 Task: Look for space in Kushchëvskaya, Russia from 24th August, 2023 to 10th September, 2023 for 8 adults, 2 children in price range Rs.12000 to Rs.15000. Place can be entire place or shared room with 4 bedrooms having 8 beds and 4 bathrooms. Property type can be house, flat, guest house. Amenities needed are: wifi, TV, free parkinig on premises, gym, breakfast. Booking option can be shelf check-in. Required host language is English.
Action: Mouse moved to (507, 127)
Screenshot: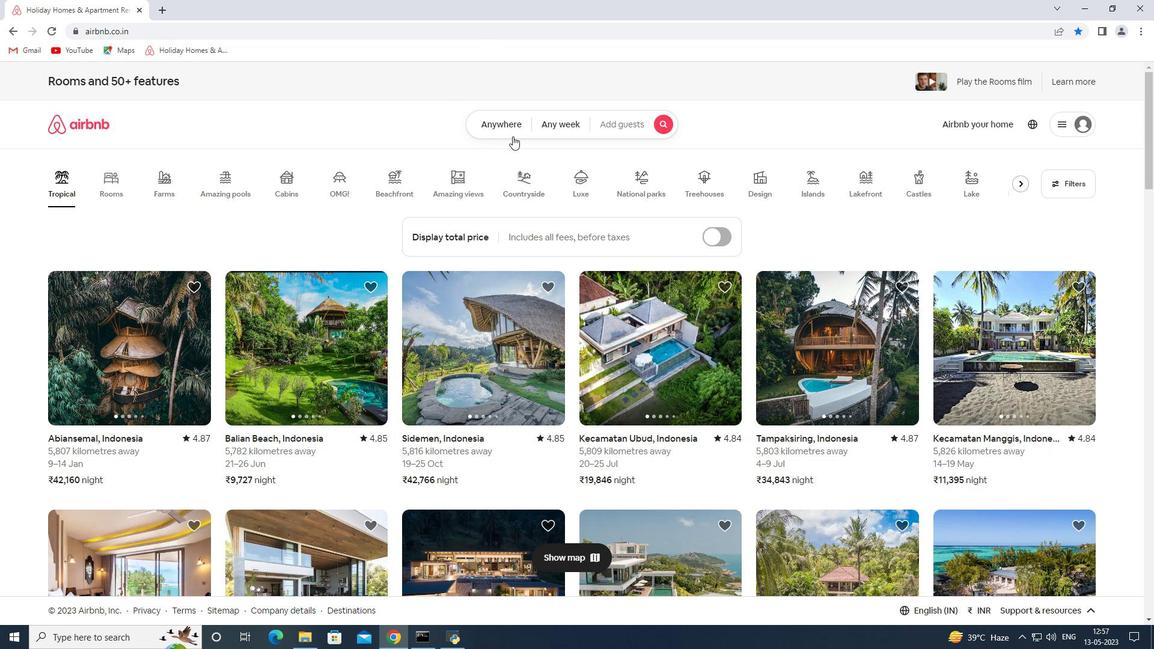 
Action: Mouse pressed left at (507, 127)
Screenshot: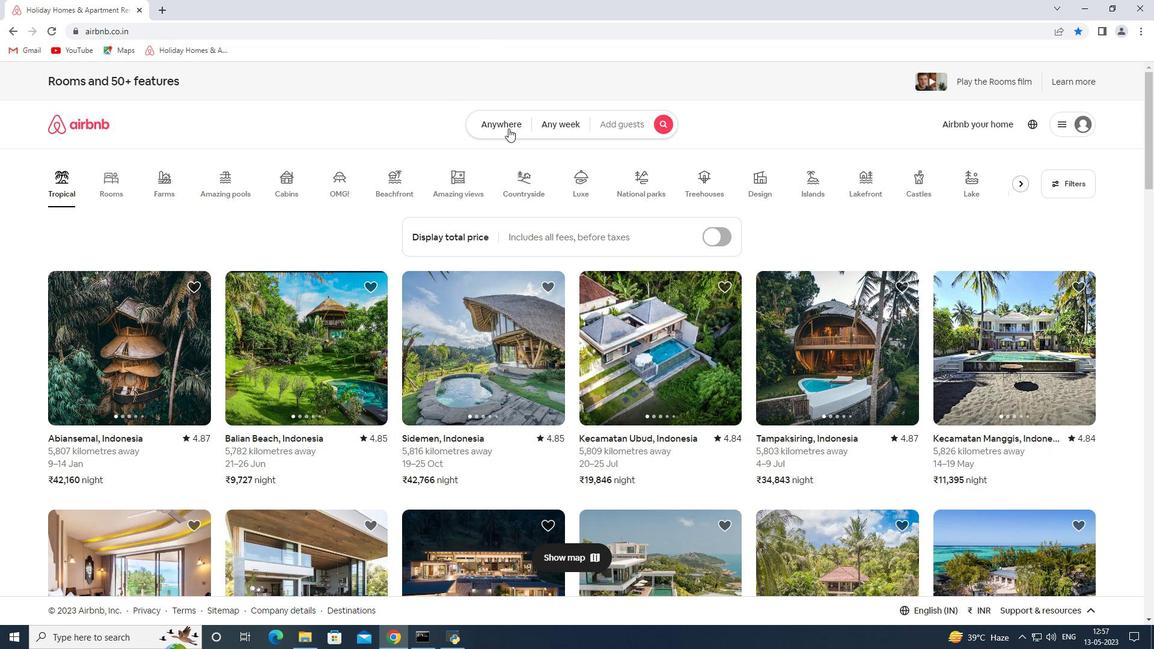 
Action: Mouse moved to (451, 176)
Screenshot: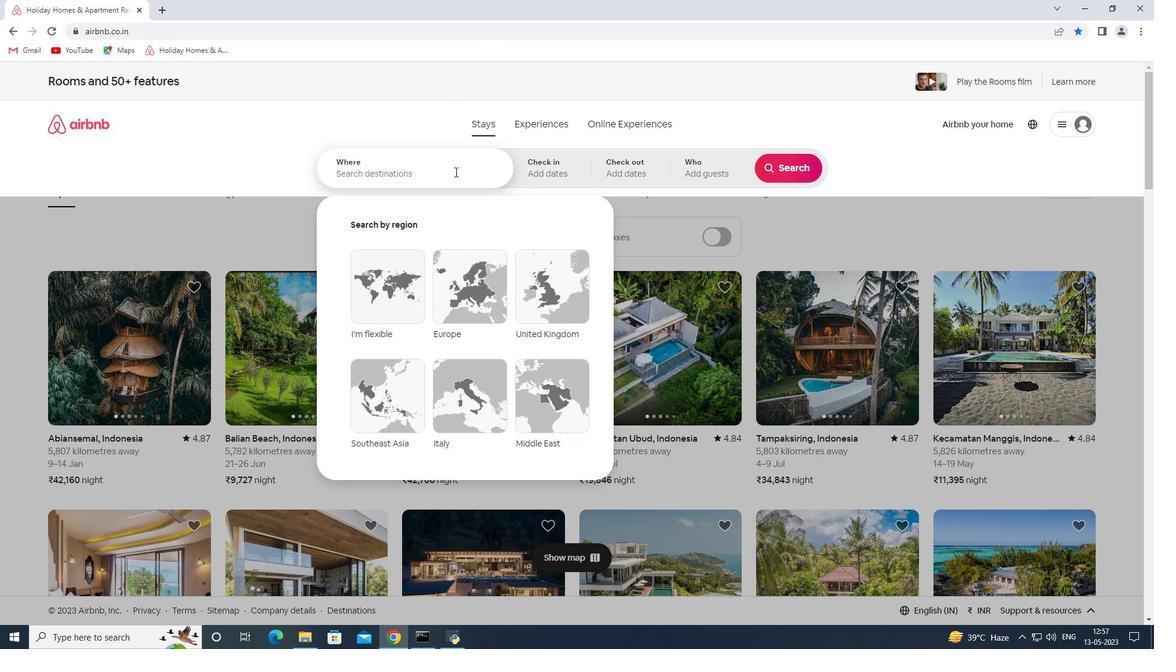 
Action: Mouse pressed left at (451, 176)
Screenshot: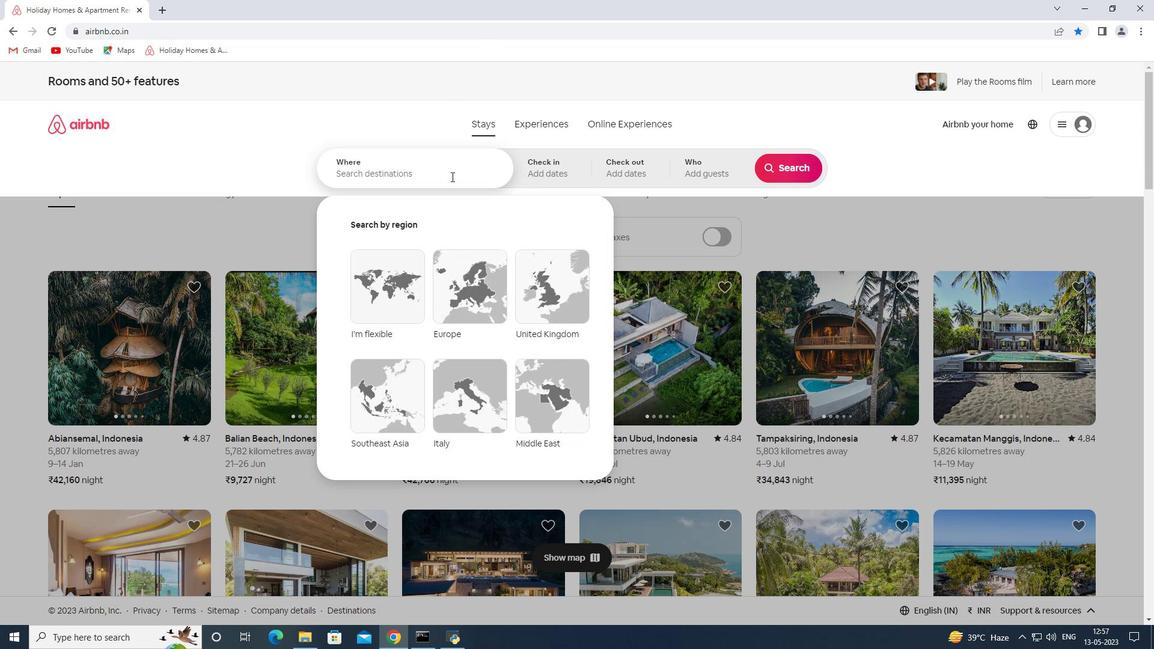 
Action: Key pressed <Key.shift_r><Key.shift_r><Key.shift_r><Key.shift_r>Kushchevskaya<Key.space><Key.shift><Key.shift><Key.shift><Key.shift><Key.shift><Key.shift><Key.shift><Key.shift><Key.shift><Key.shift>Russia<Key.space><Key.enter>
Screenshot: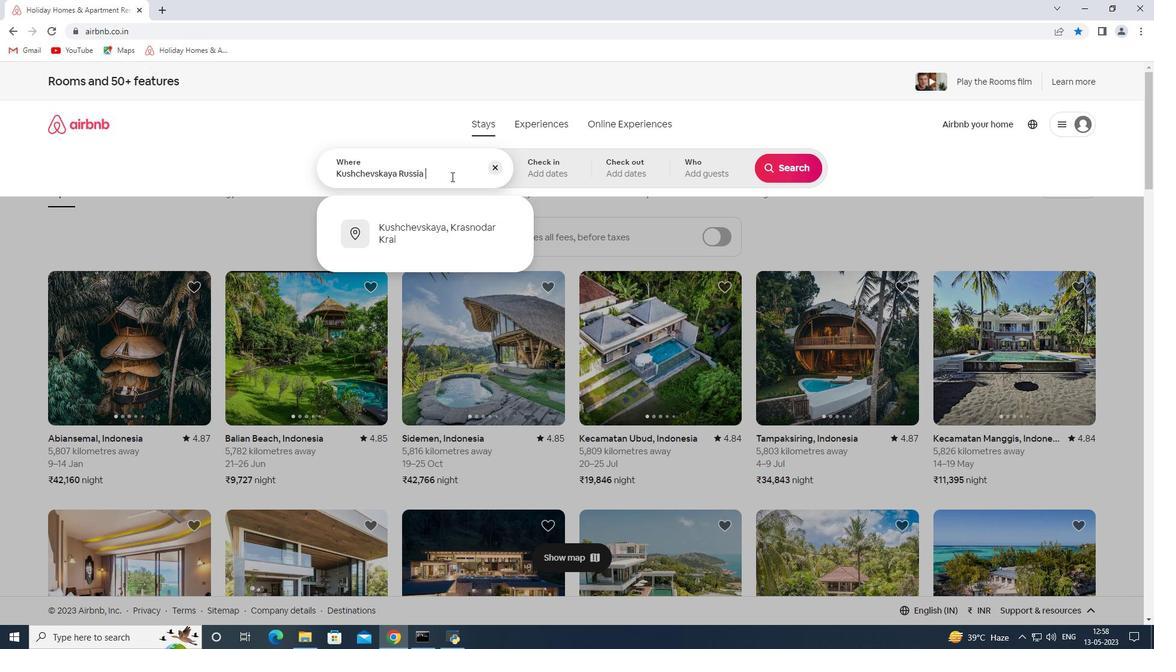 
Action: Mouse moved to (782, 264)
Screenshot: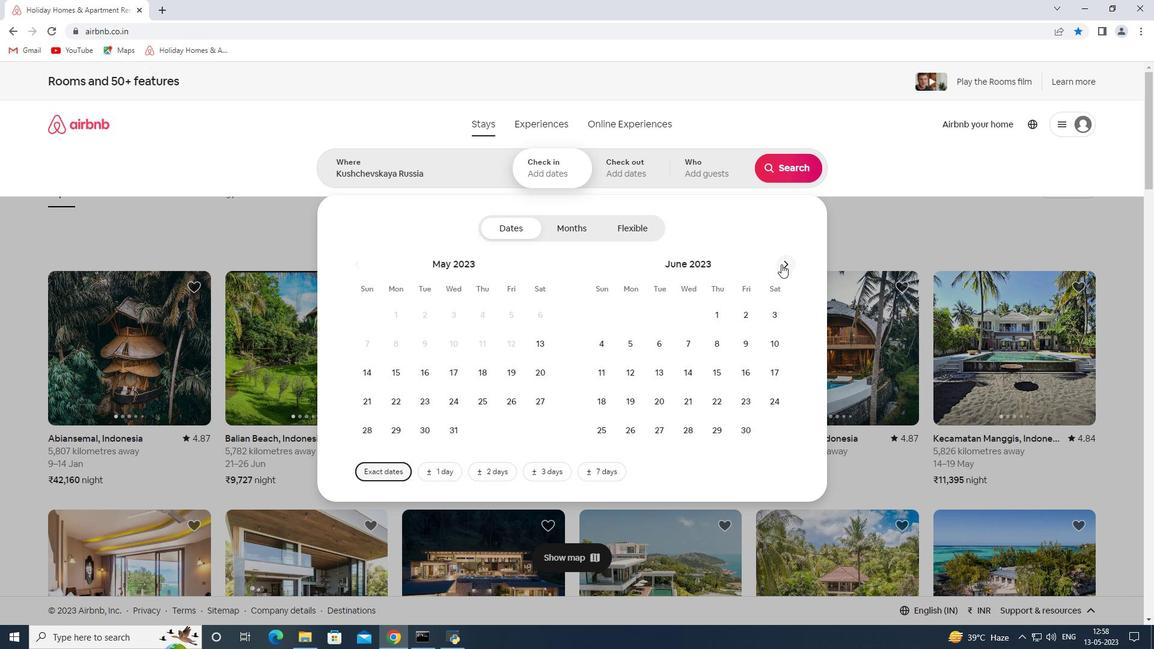 
Action: Mouse pressed left at (782, 264)
Screenshot: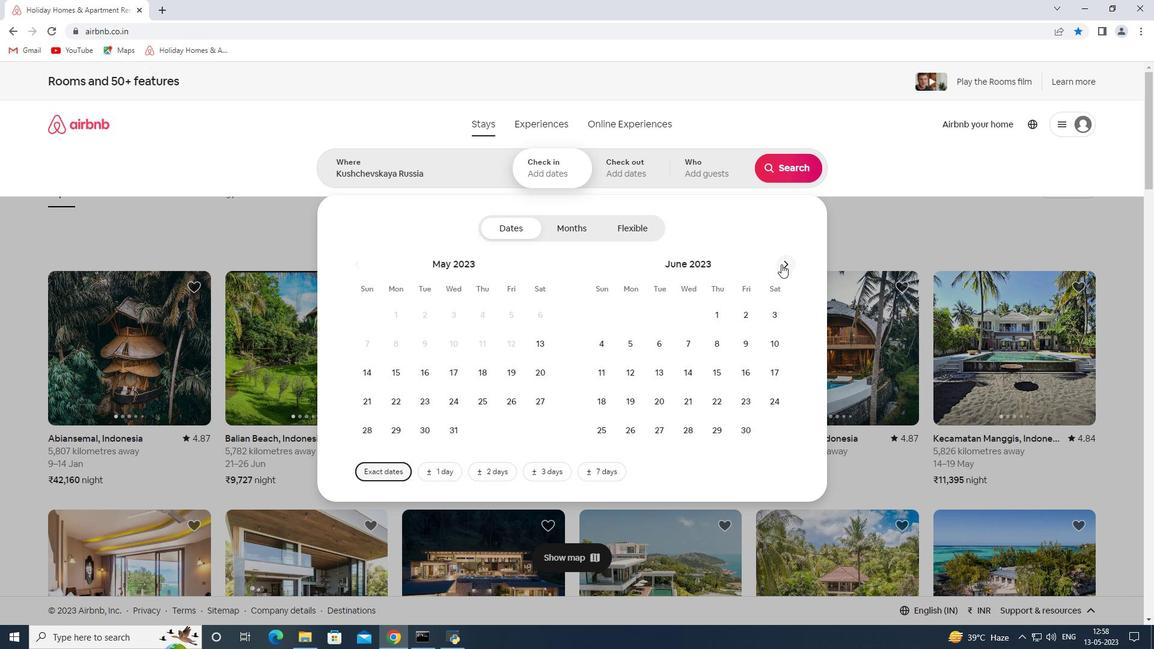 
Action: Mouse moved to (780, 264)
Screenshot: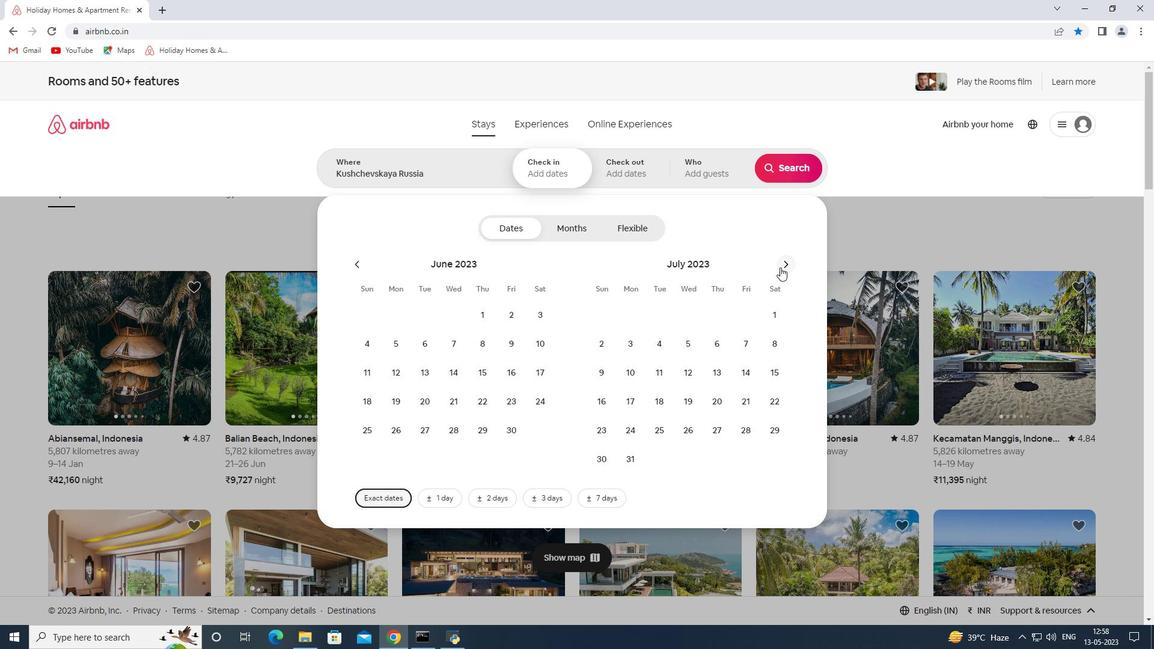
Action: Mouse pressed left at (780, 264)
Screenshot: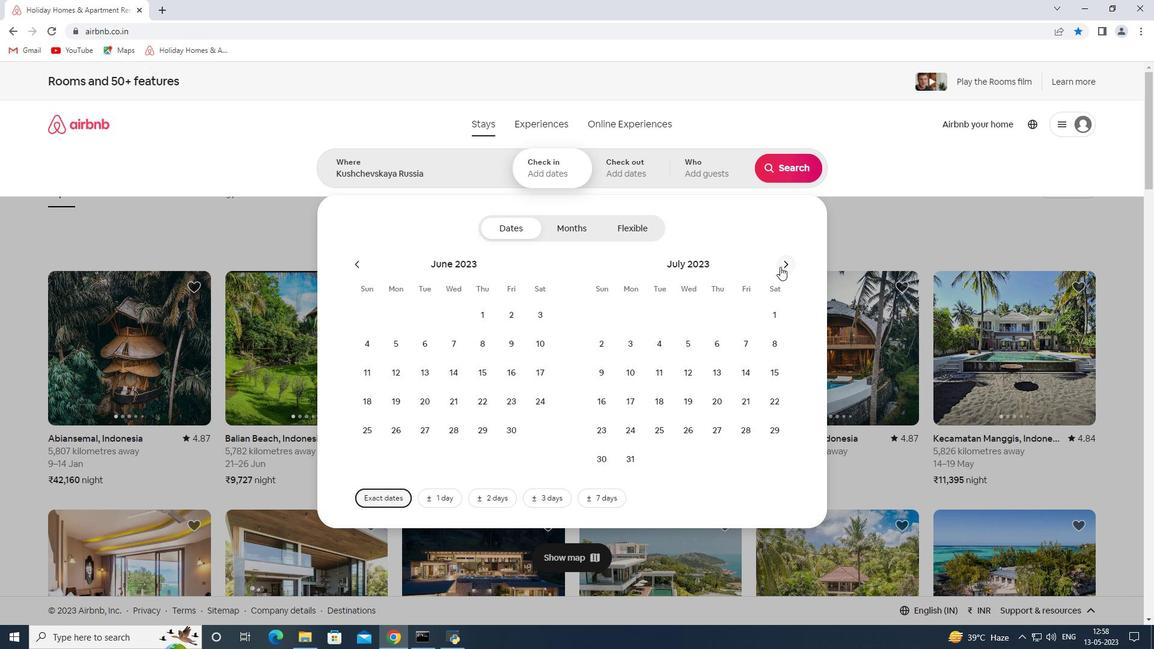 
Action: Mouse moved to (727, 400)
Screenshot: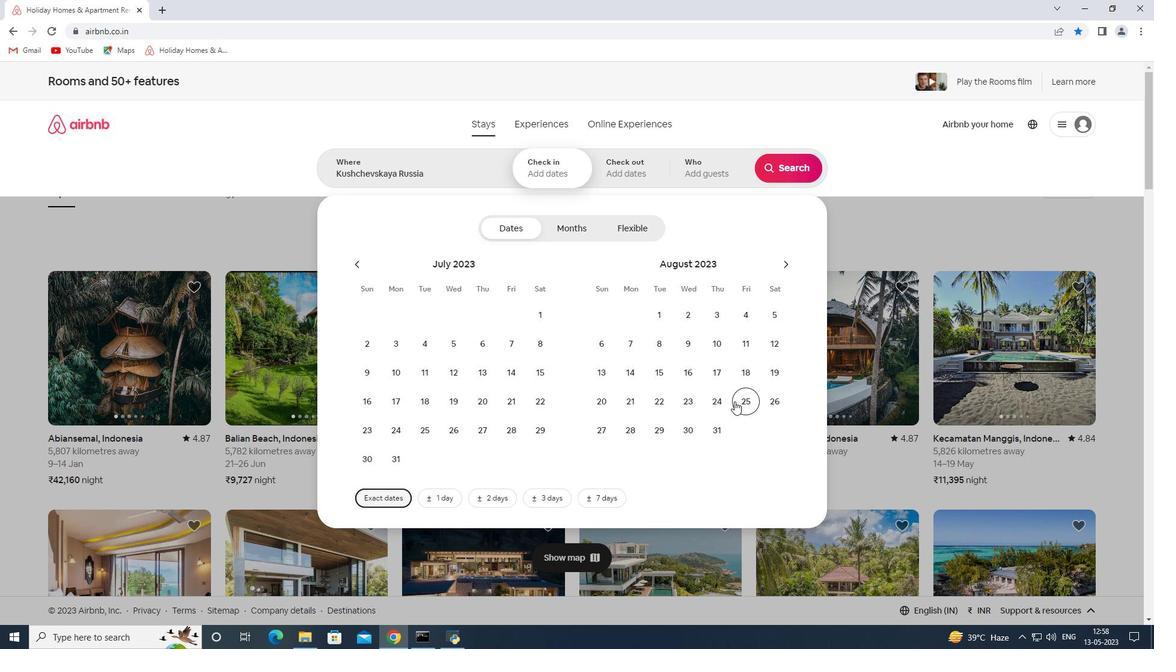 
Action: Mouse pressed left at (727, 400)
Screenshot: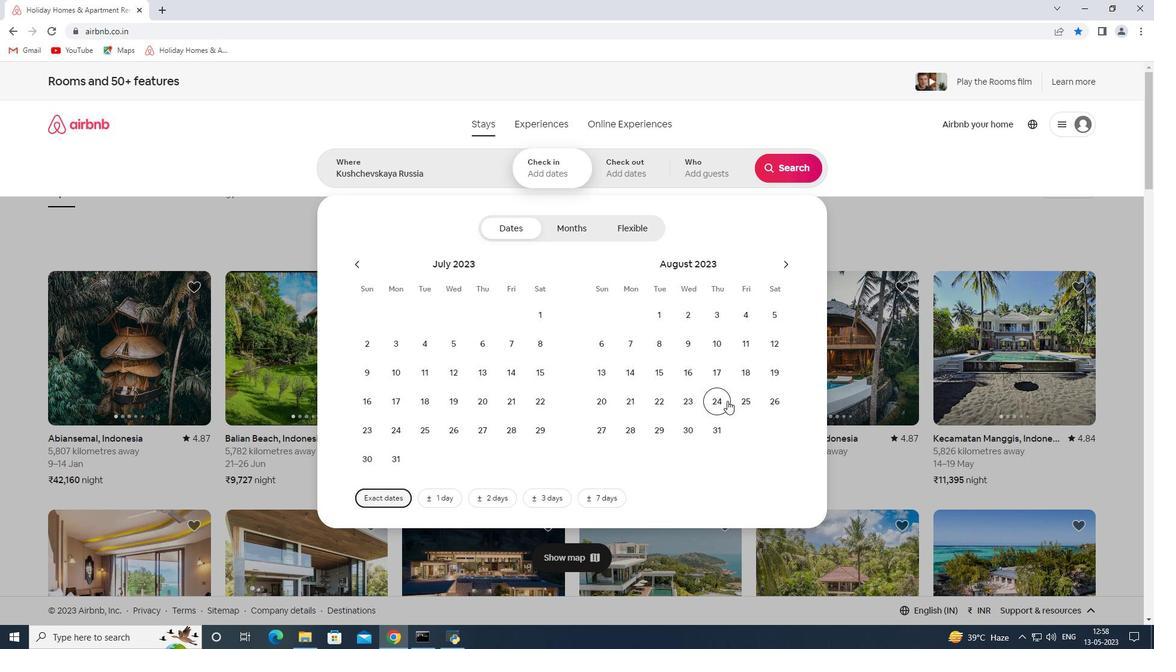 
Action: Mouse moved to (785, 262)
Screenshot: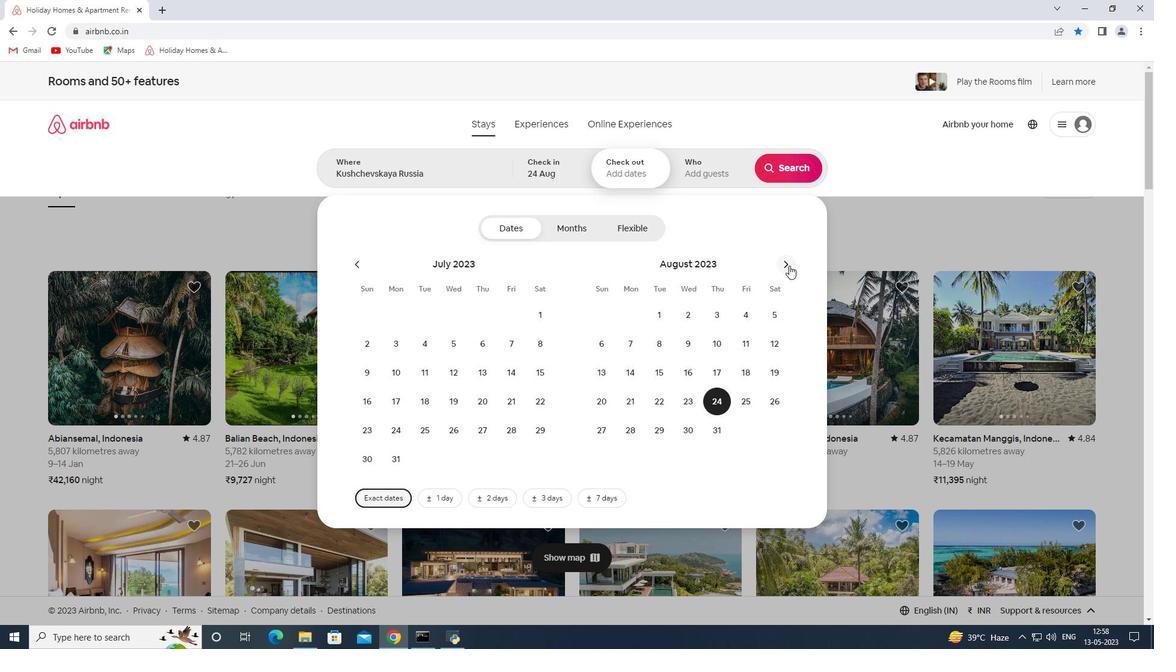 
Action: Mouse pressed left at (785, 262)
Screenshot: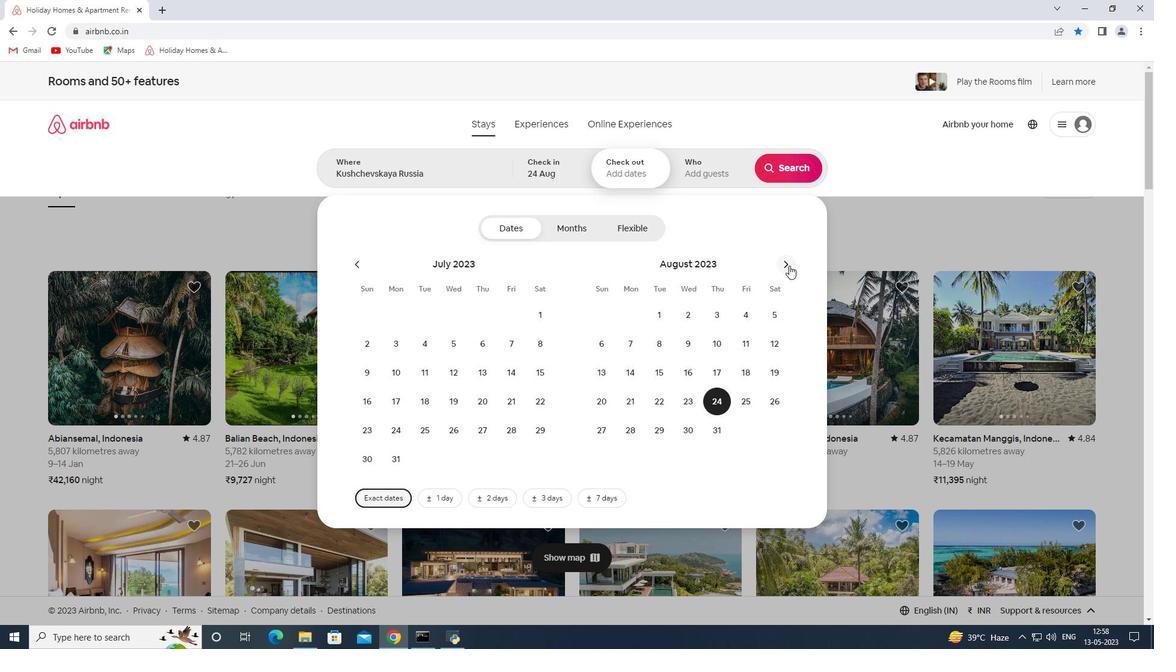
Action: Mouse moved to (601, 373)
Screenshot: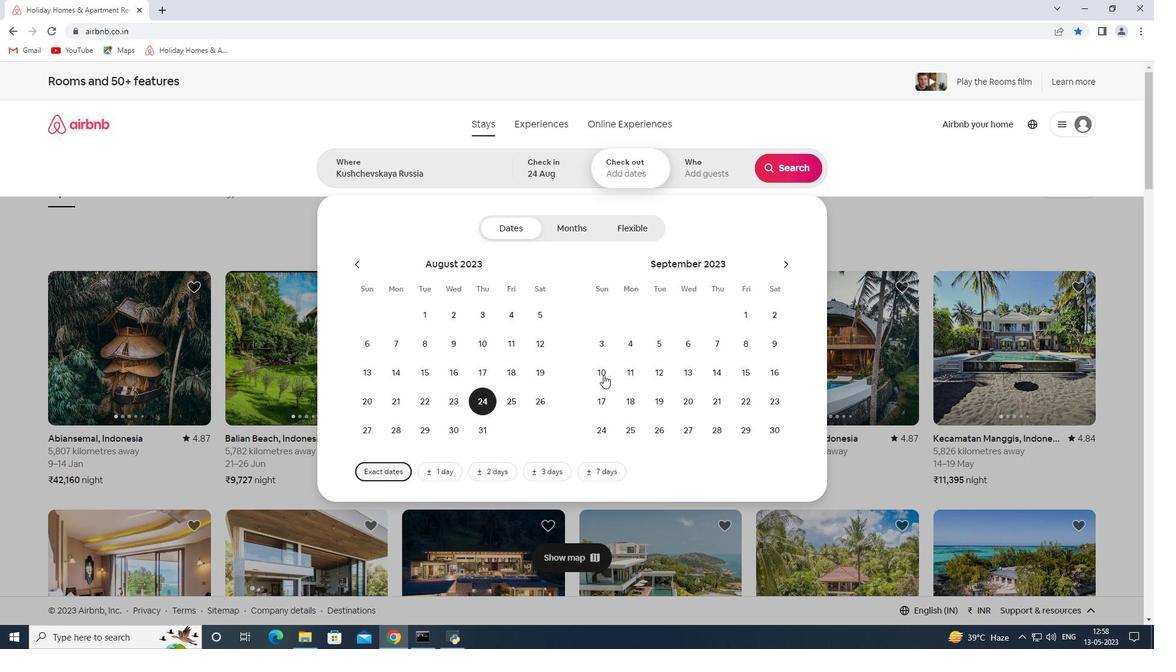 
Action: Mouse pressed left at (601, 373)
Screenshot: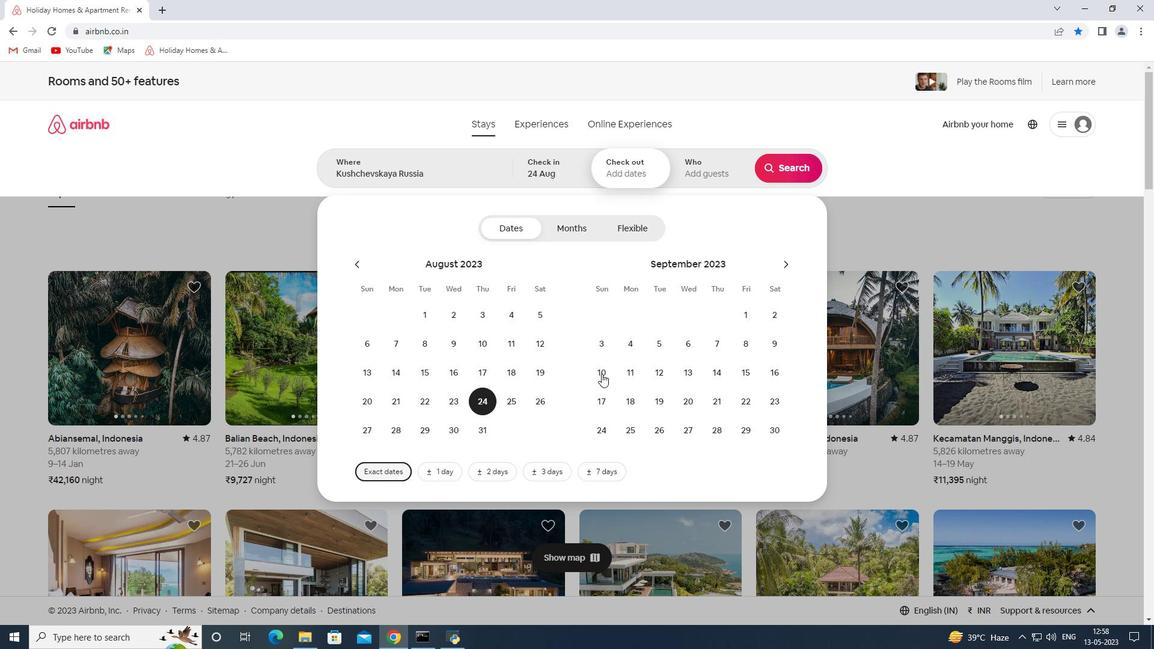 
Action: Mouse moved to (724, 178)
Screenshot: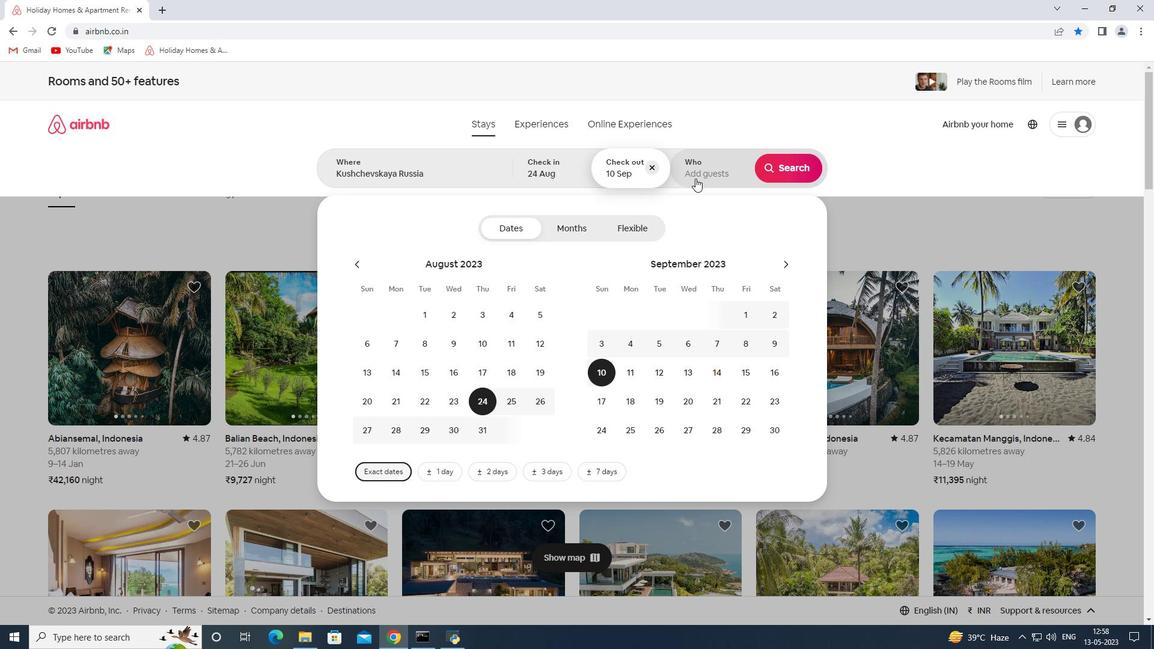 
Action: Mouse pressed left at (724, 178)
Screenshot: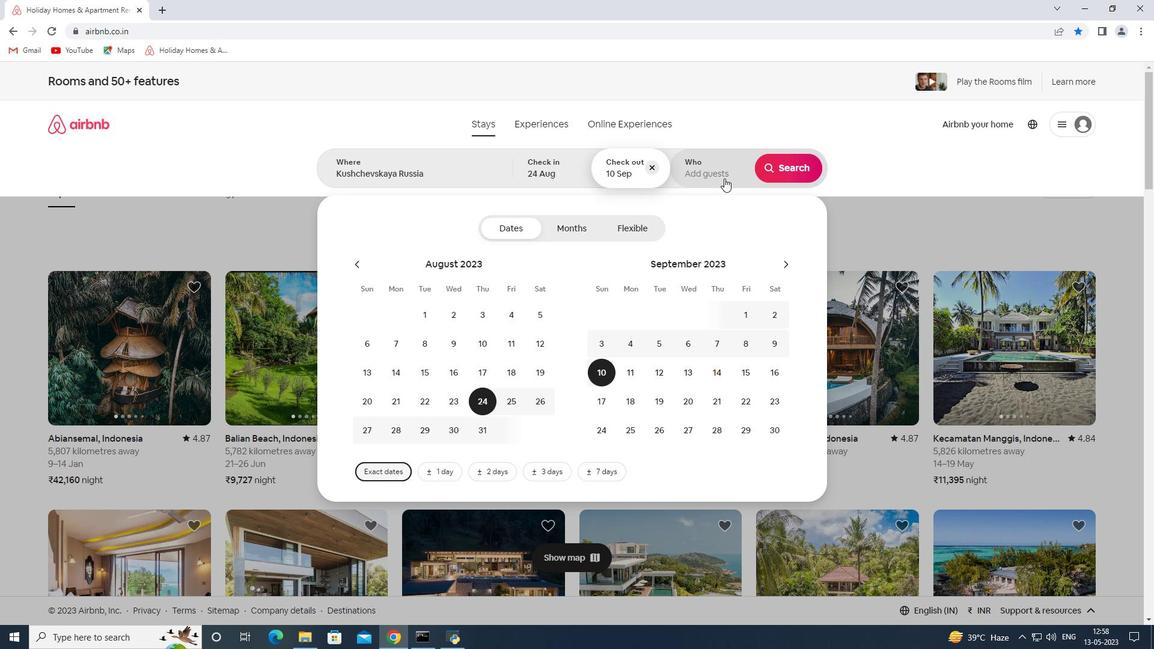 
Action: Mouse moved to (791, 230)
Screenshot: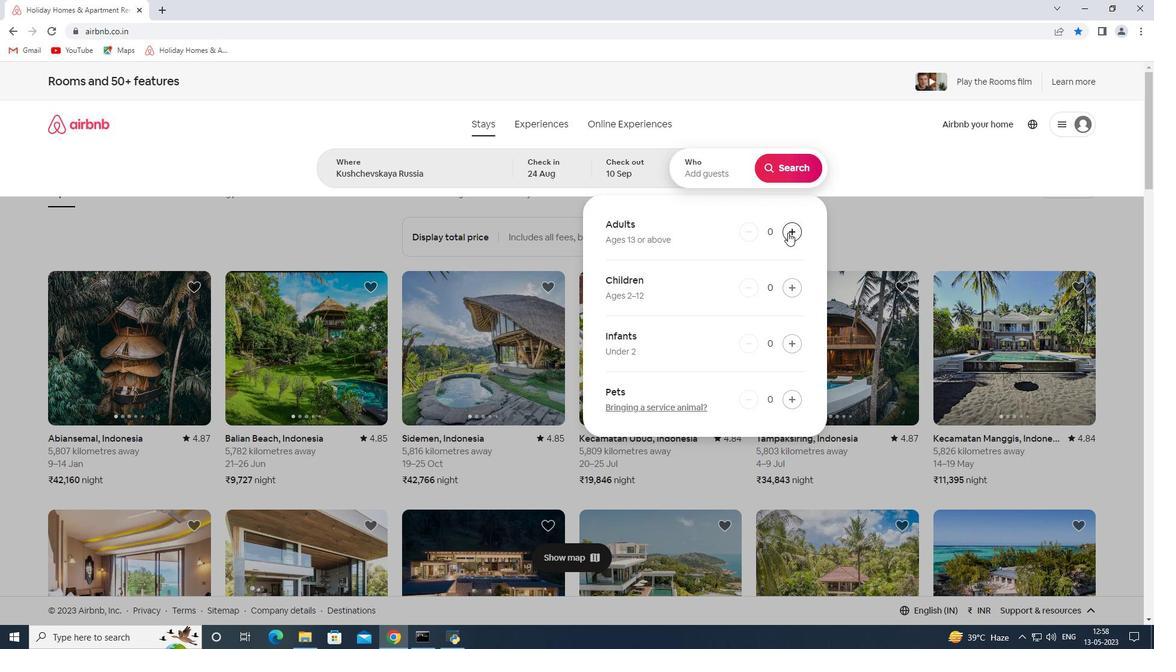 
Action: Mouse pressed left at (791, 230)
Screenshot: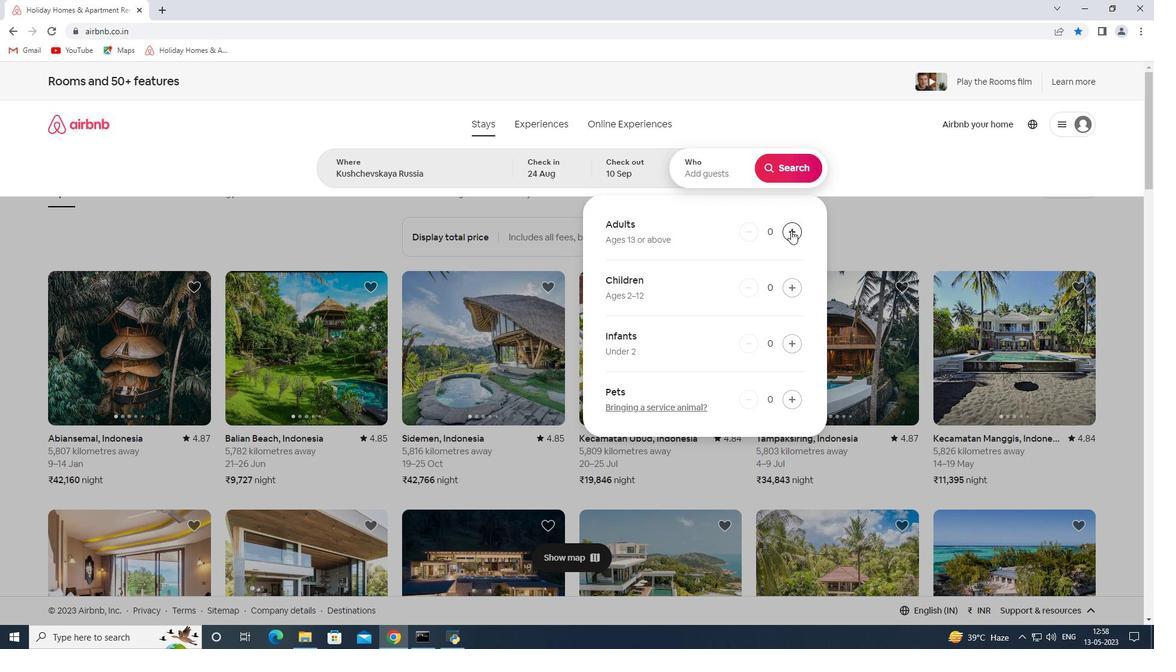 
Action: Mouse pressed left at (791, 230)
Screenshot: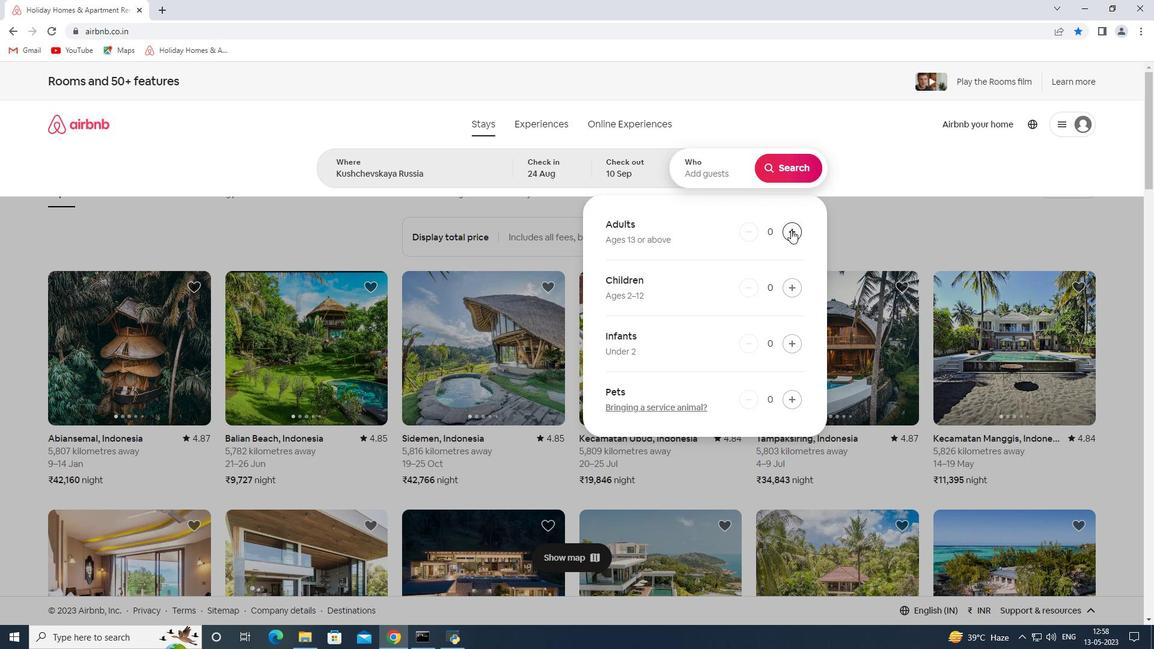 
Action: Mouse pressed left at (791, 230)
Screenshot: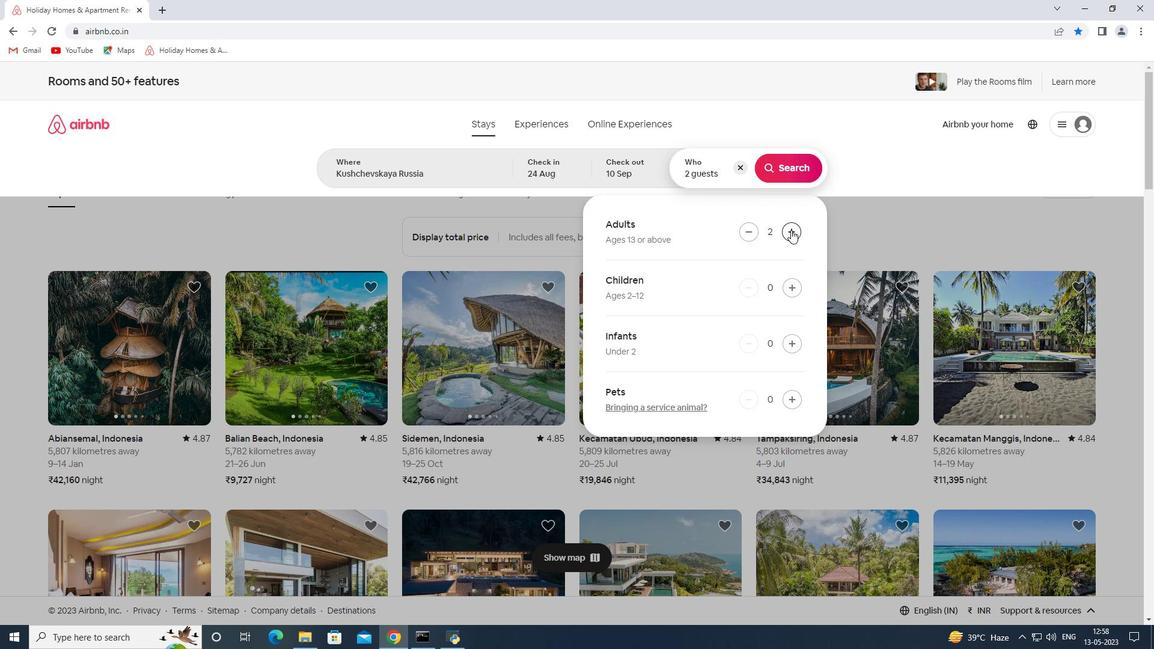 
Action: Mouse moved to (791, 230)
Screenshot: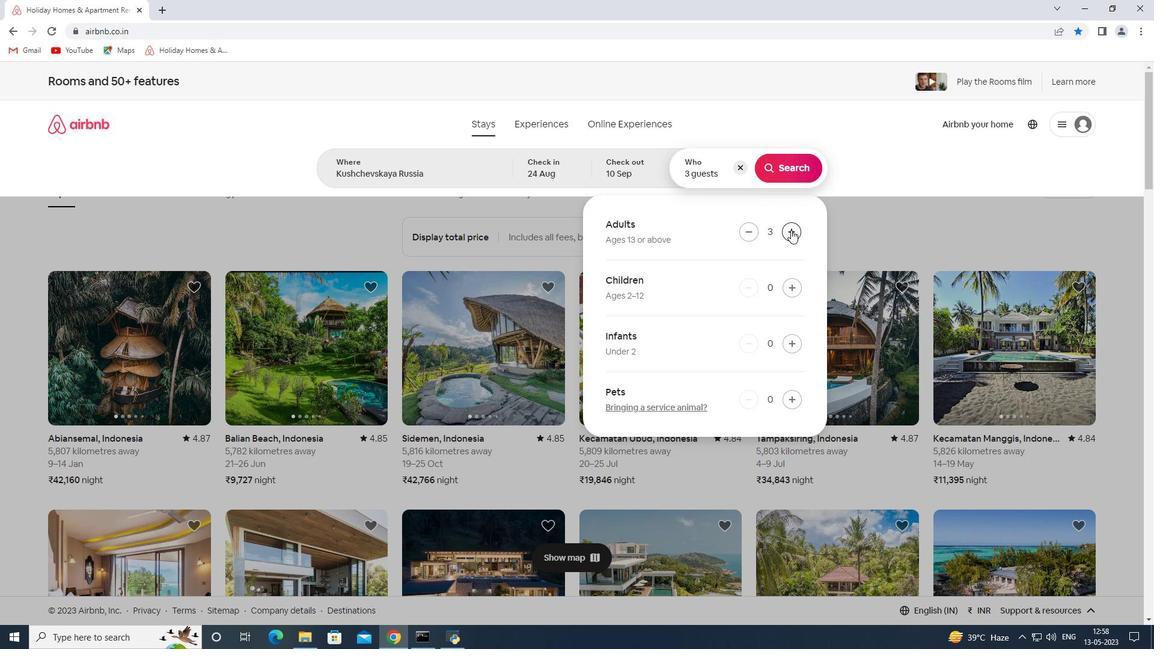 
Action: Mouse pressed left at (791, 230)
Screenshot: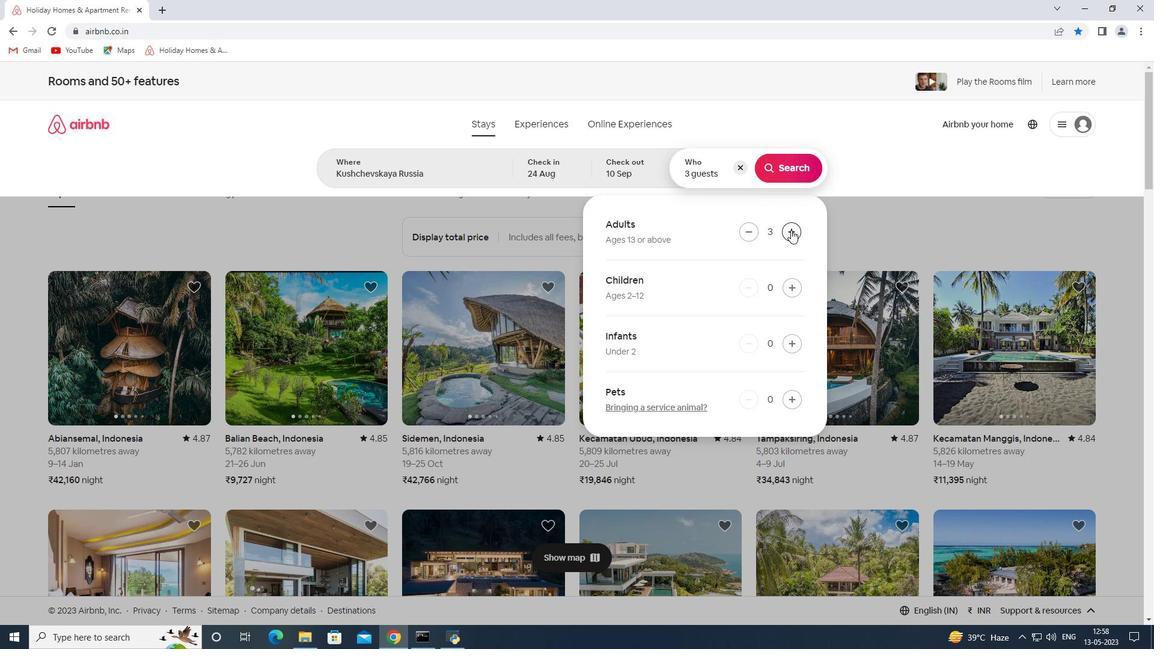 
Action: Mouse pressed left at (791, 230)
Screenshot: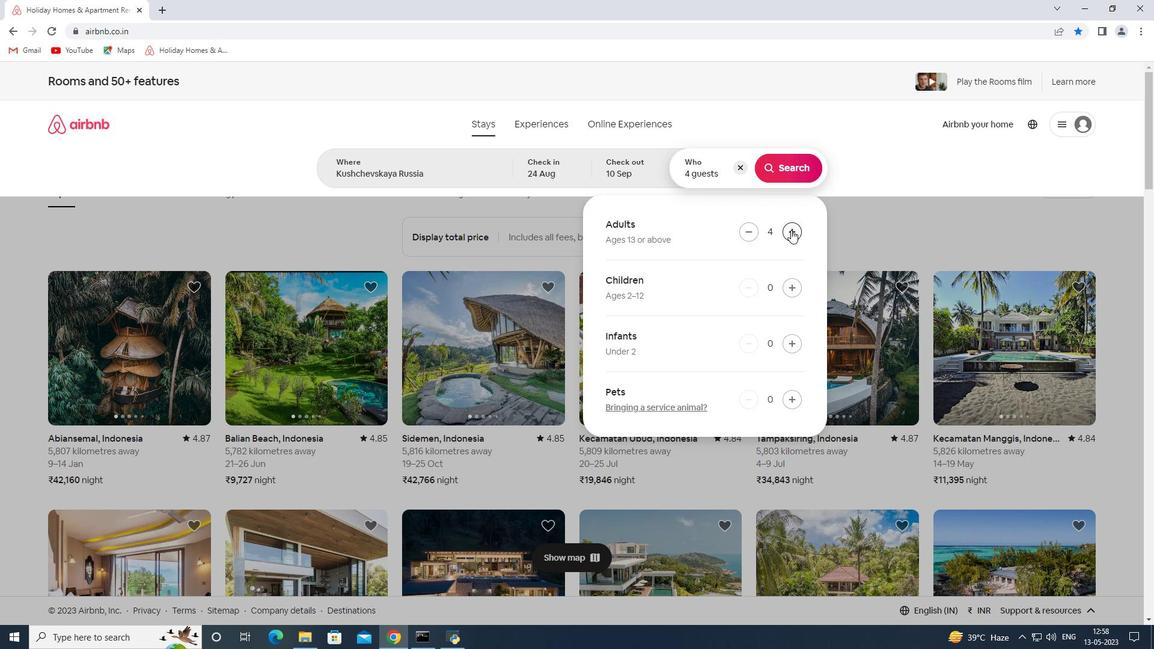 
Action: Mouse pressed left at (791, 230)
Screenshot: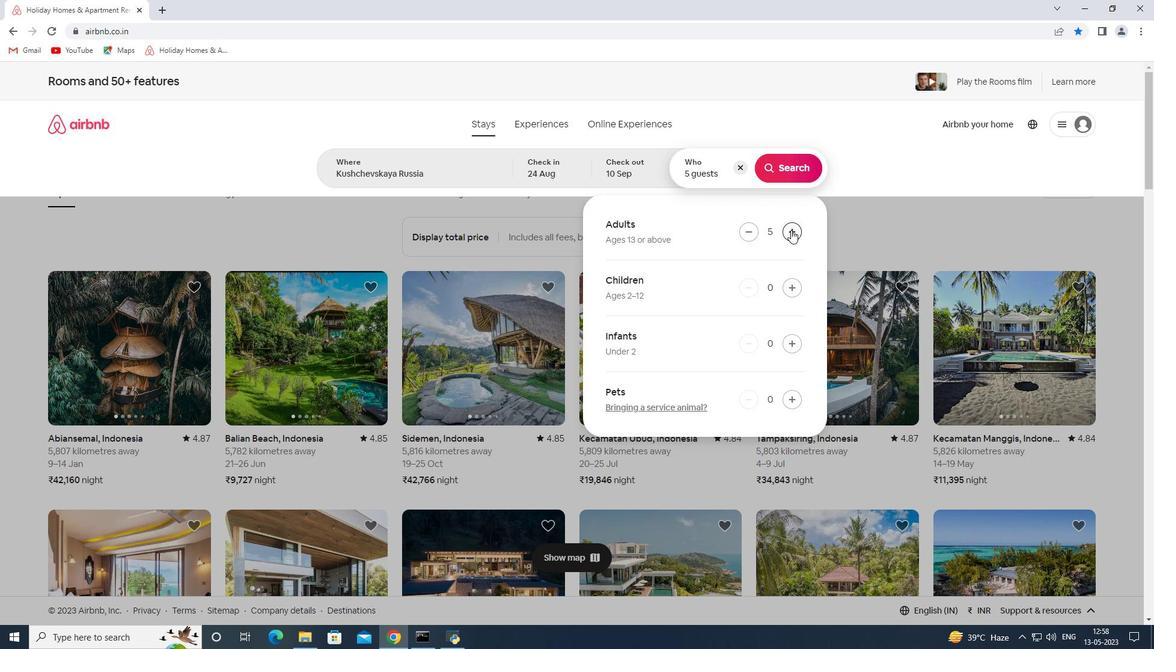 
Action: Mouse pressed left at (791, 230)
Screenshot: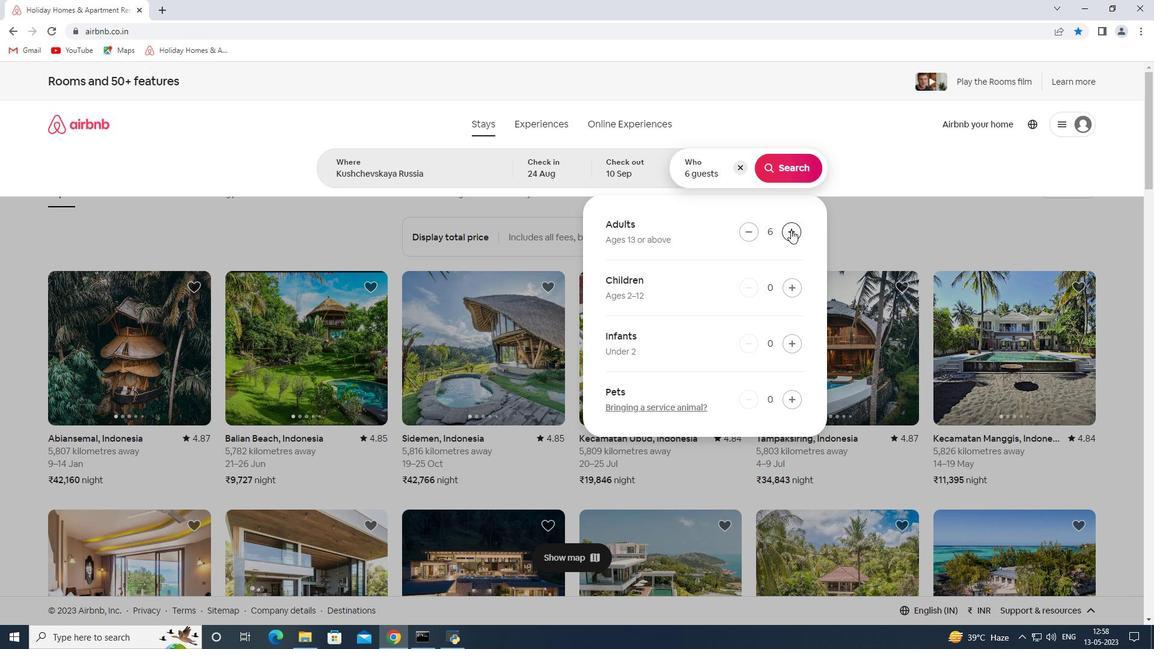 
Action: Mouse pressed left at (791, 230)
Screenshot: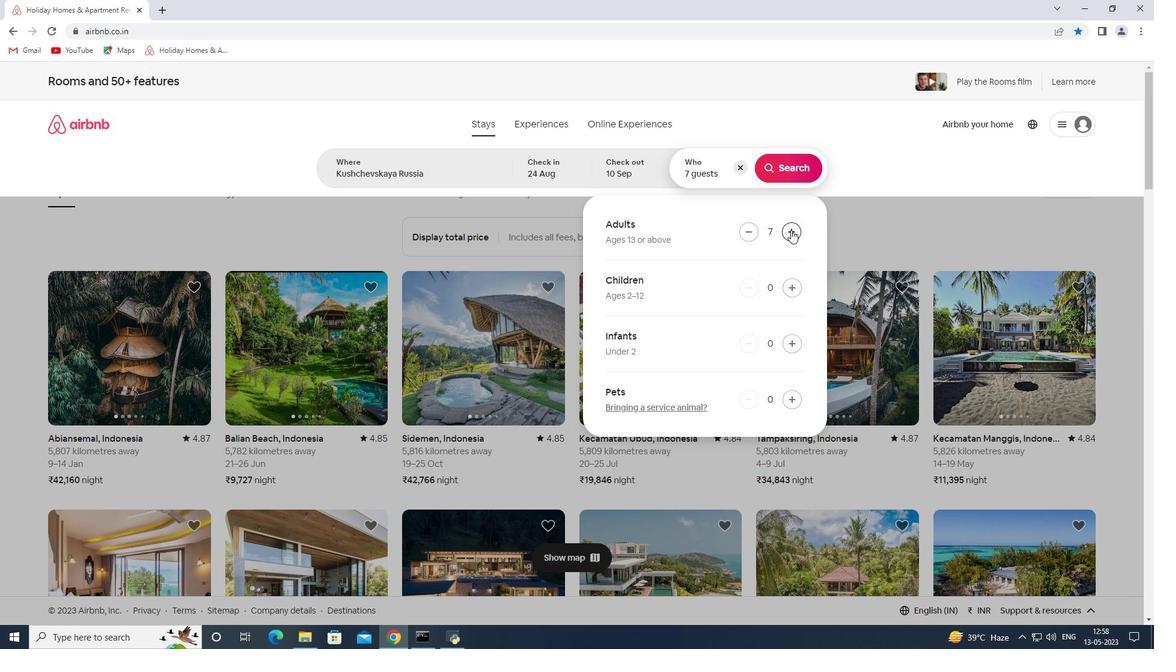 
Action: Mouse pressed left at (791, 230)
Screenshot: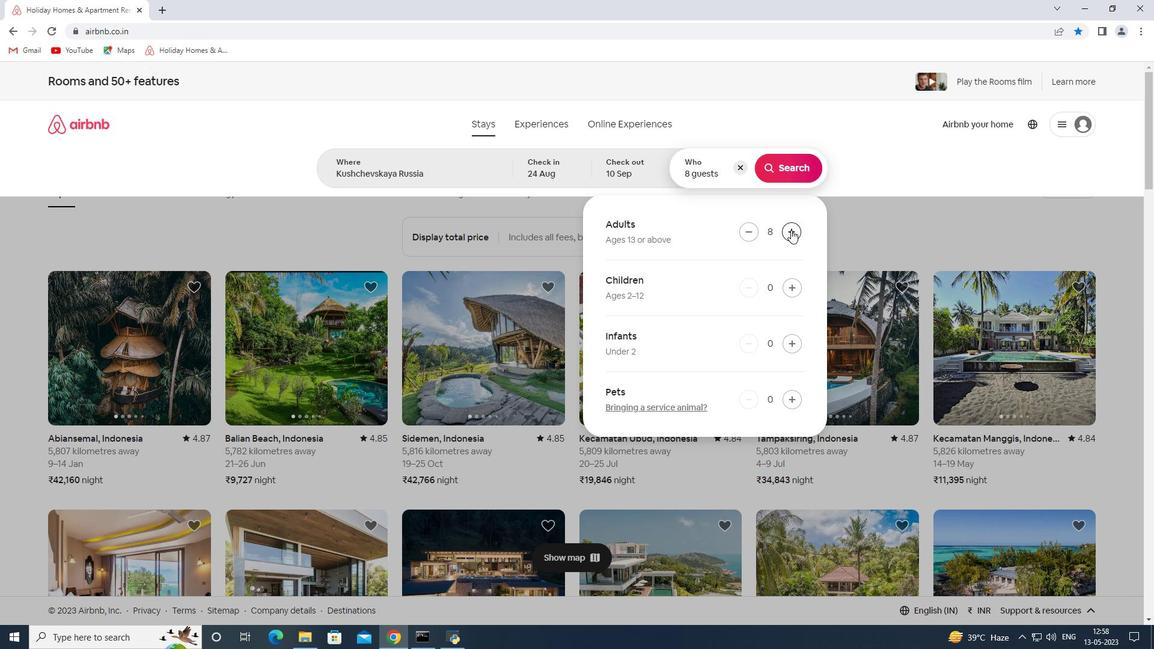 
Action: Mouse moved to (751, 229)
Screenshot: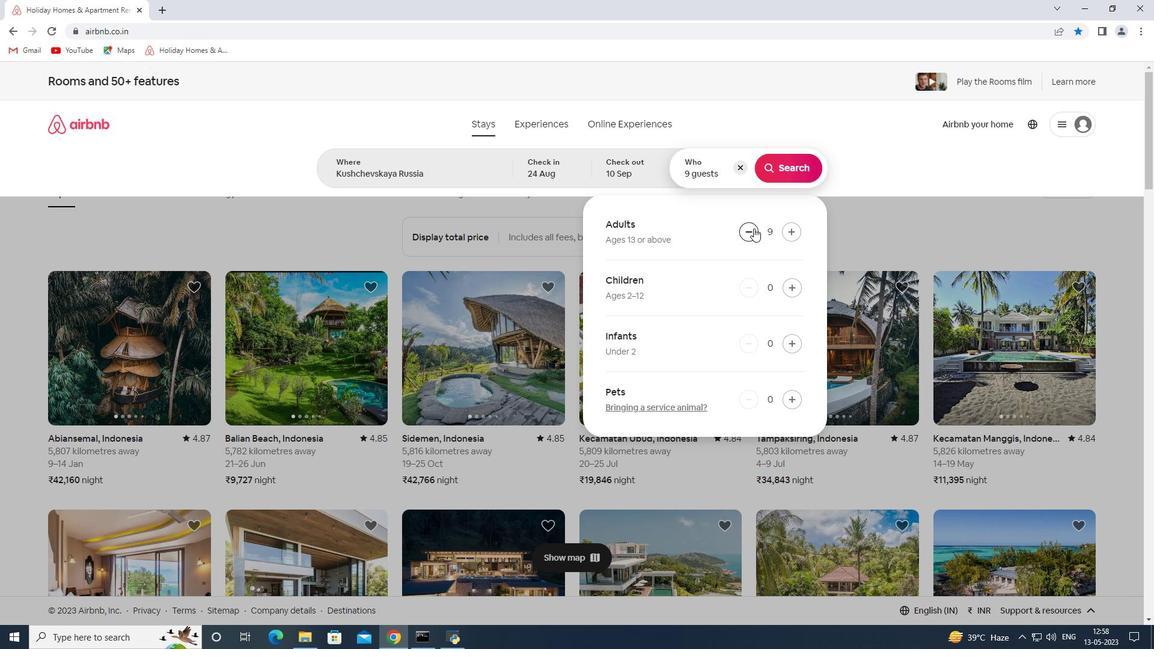 
Action: Mouse pressed left at (751, 229)
Screenshot: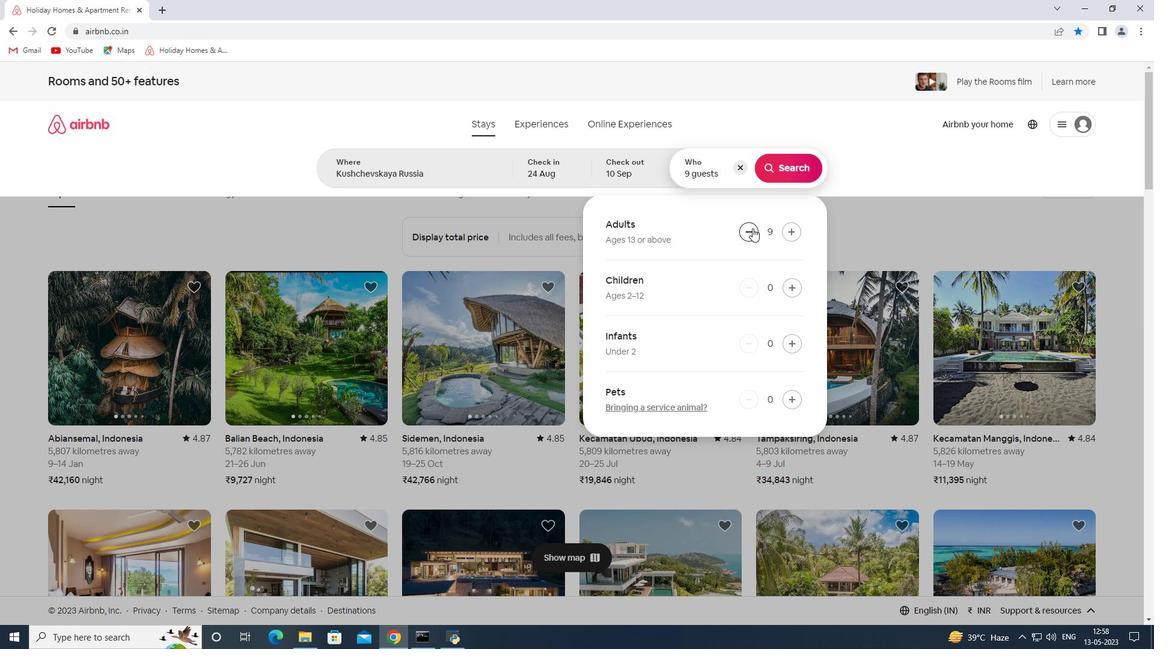 
Action: Mouse moved to (794, 292)
Screenshot: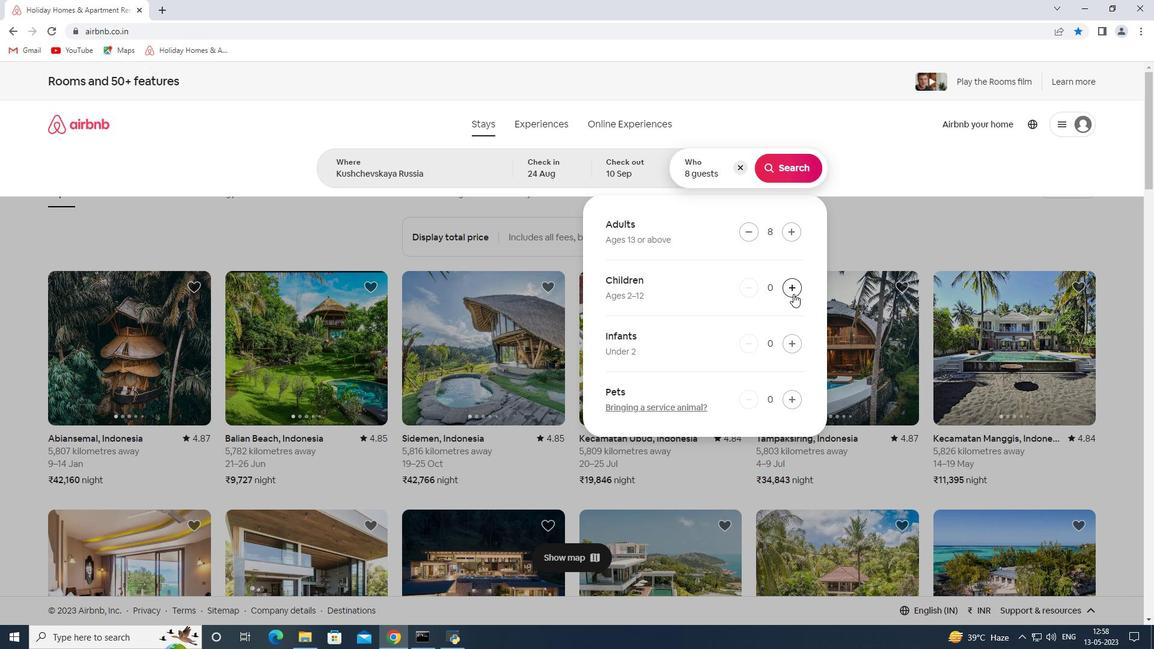 
Action: Mouse pressed left at (794, 292)
Screenshot: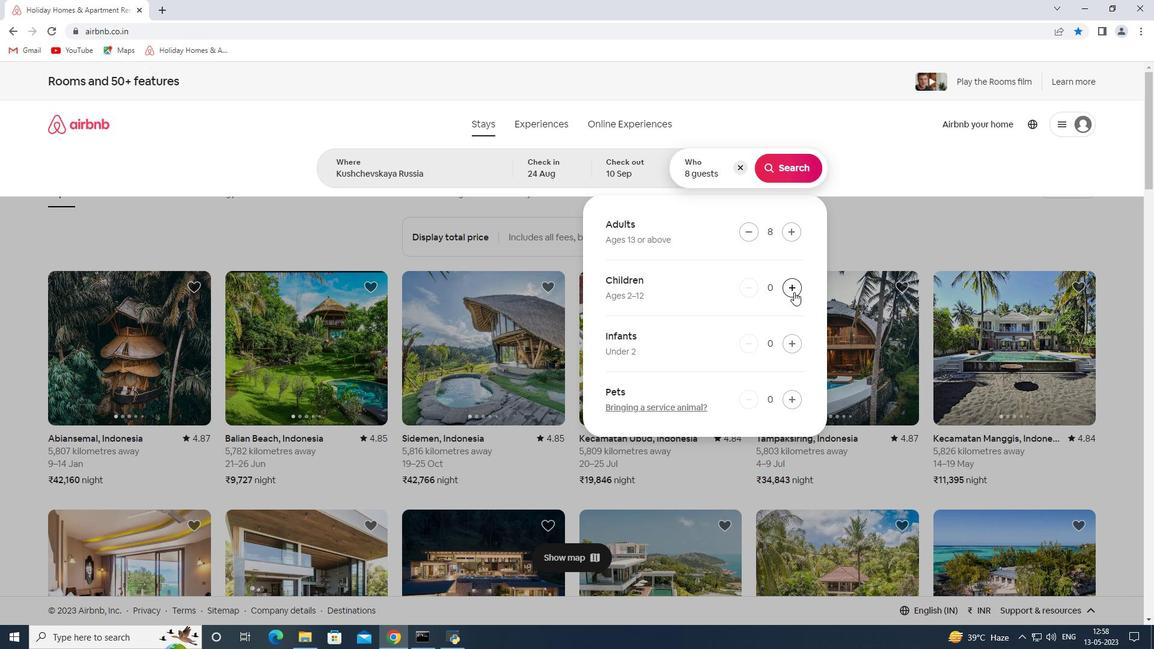 
Action: Mouse pressed left at (794, 292)
Screenshot: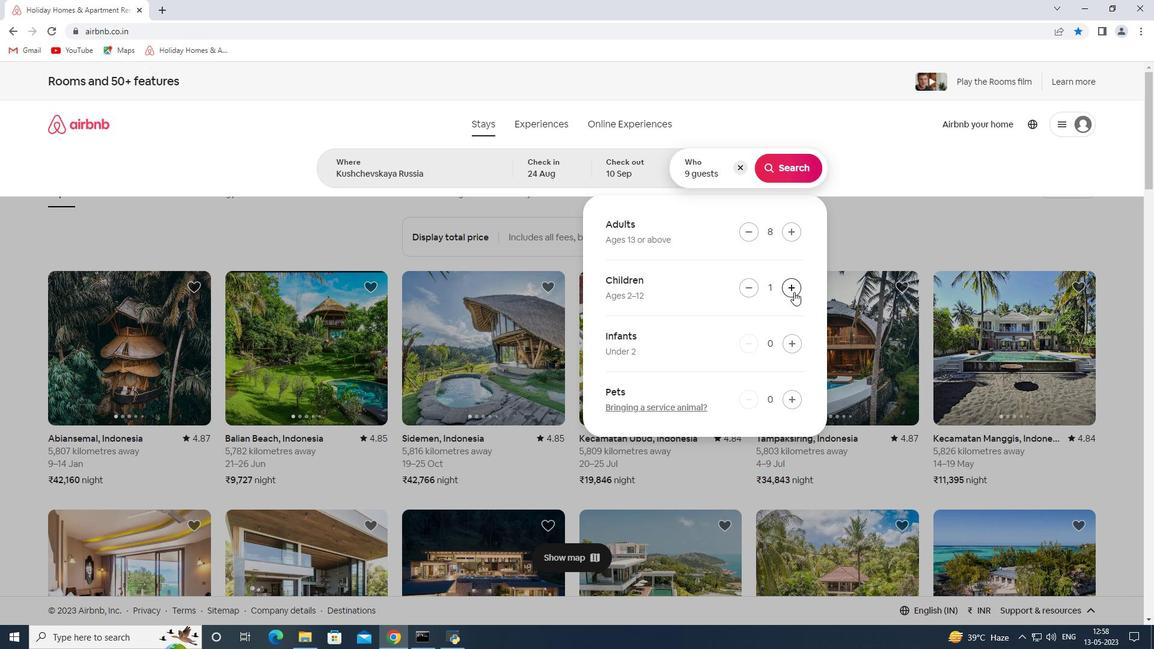 
Action: Mouse moved to (779, 174)
Screenshot: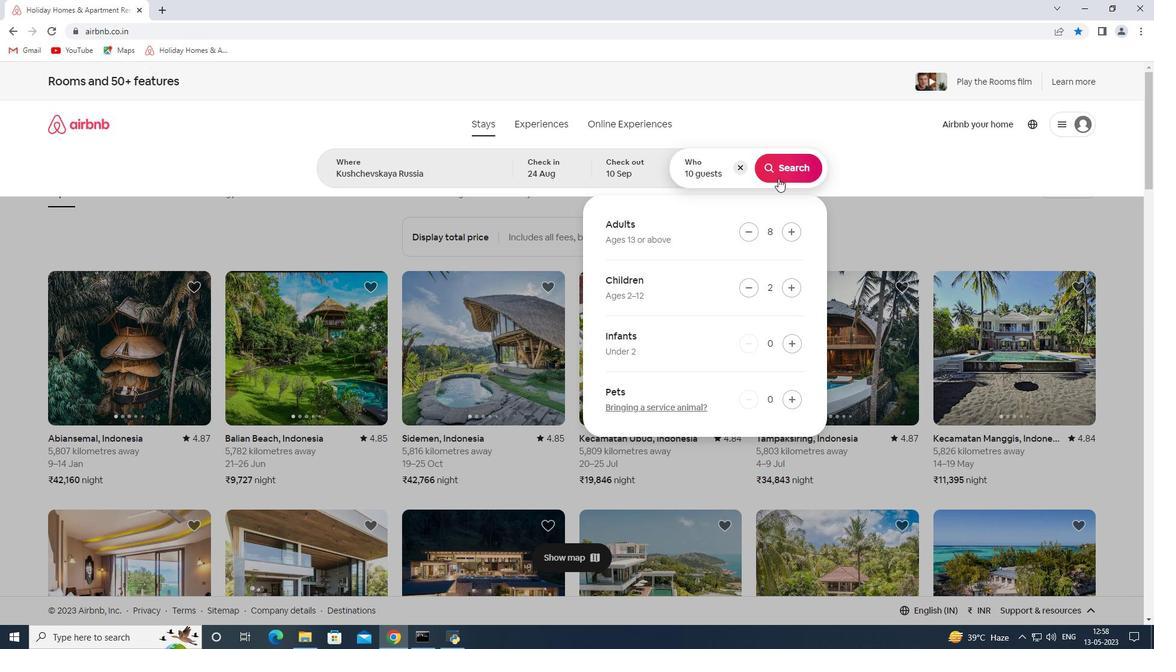 
Action: Mouse pressed left at (779, 174)
Screenshot: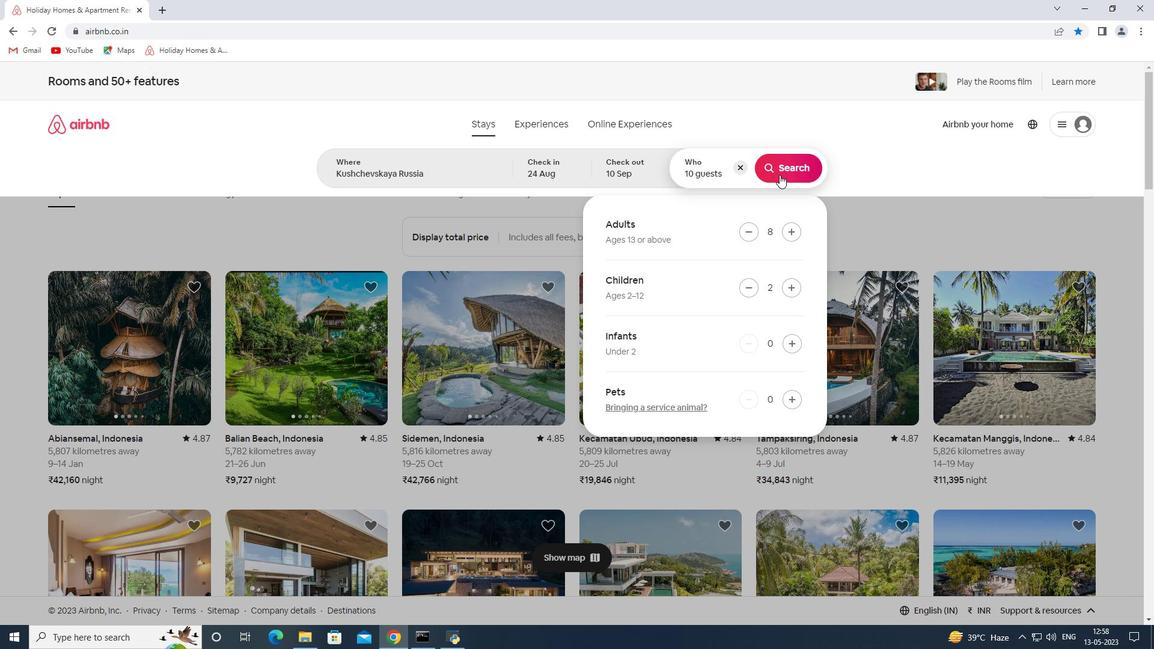 
Action: Mouse moved to (1096, 129)
Screenshot: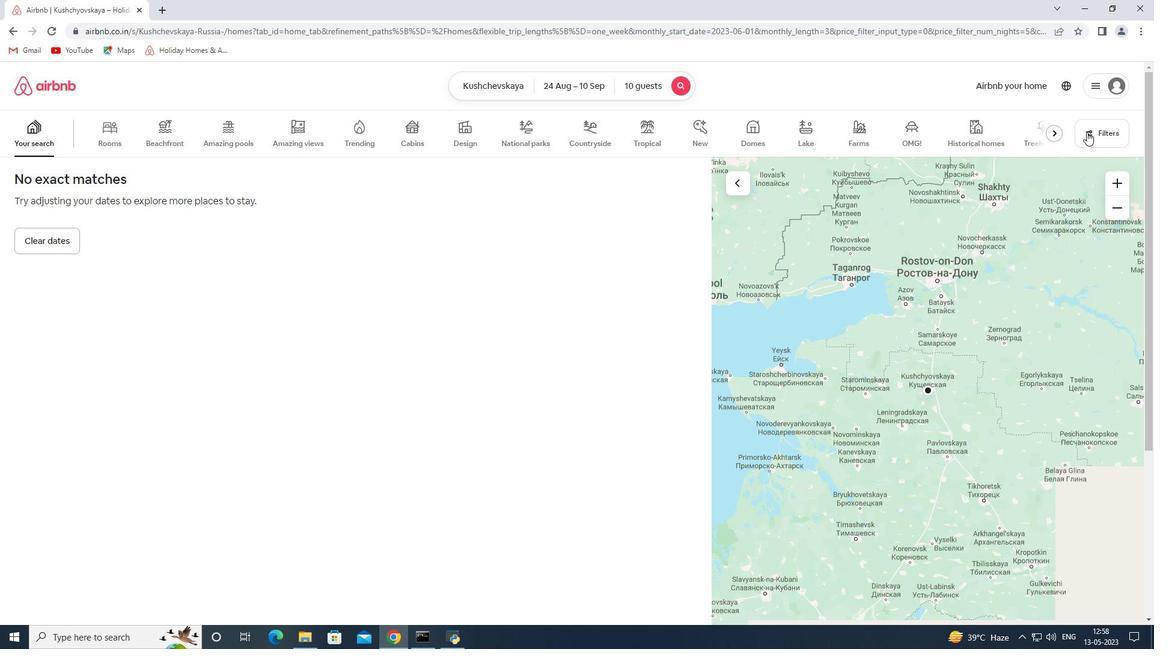 
Action: Mouse pressed left at (1096, 129)
Screenshot: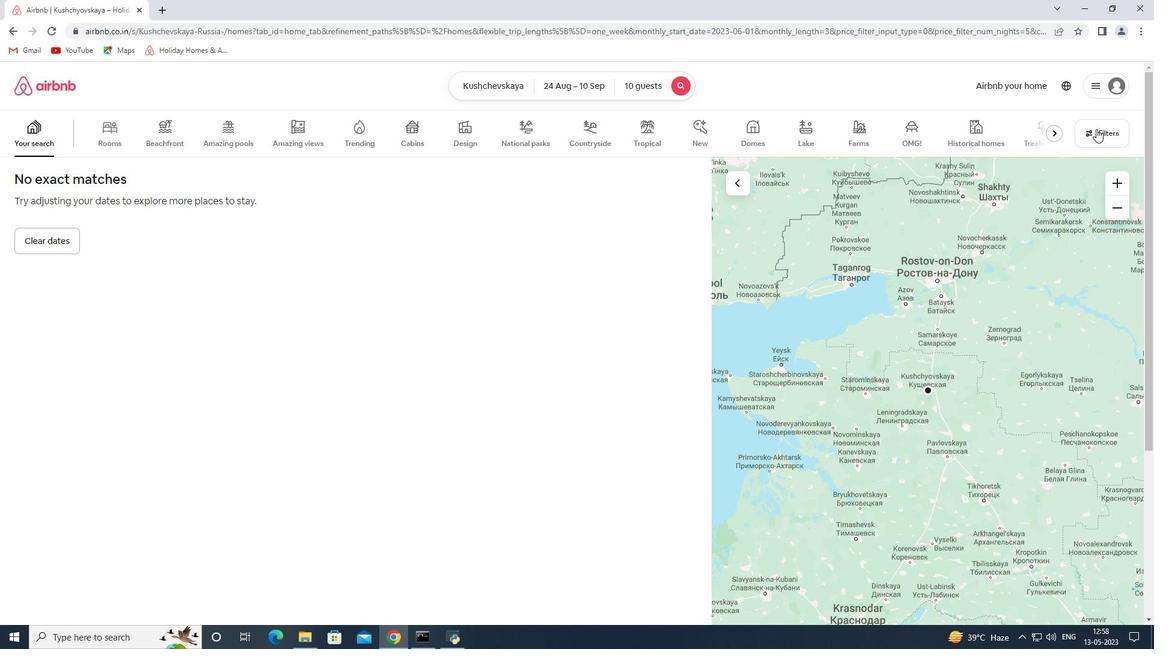 
Action: Mouse moved to (475, 433)
Screenshot: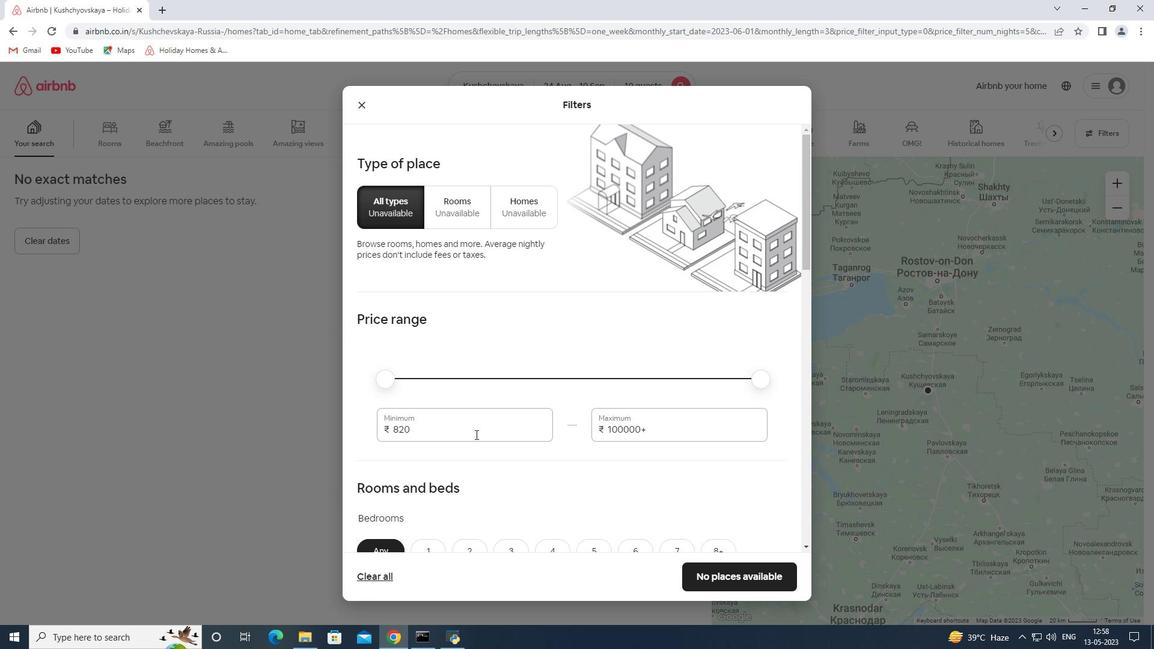 
Action: Mouse pressed left at (475, 433)
Screenshot: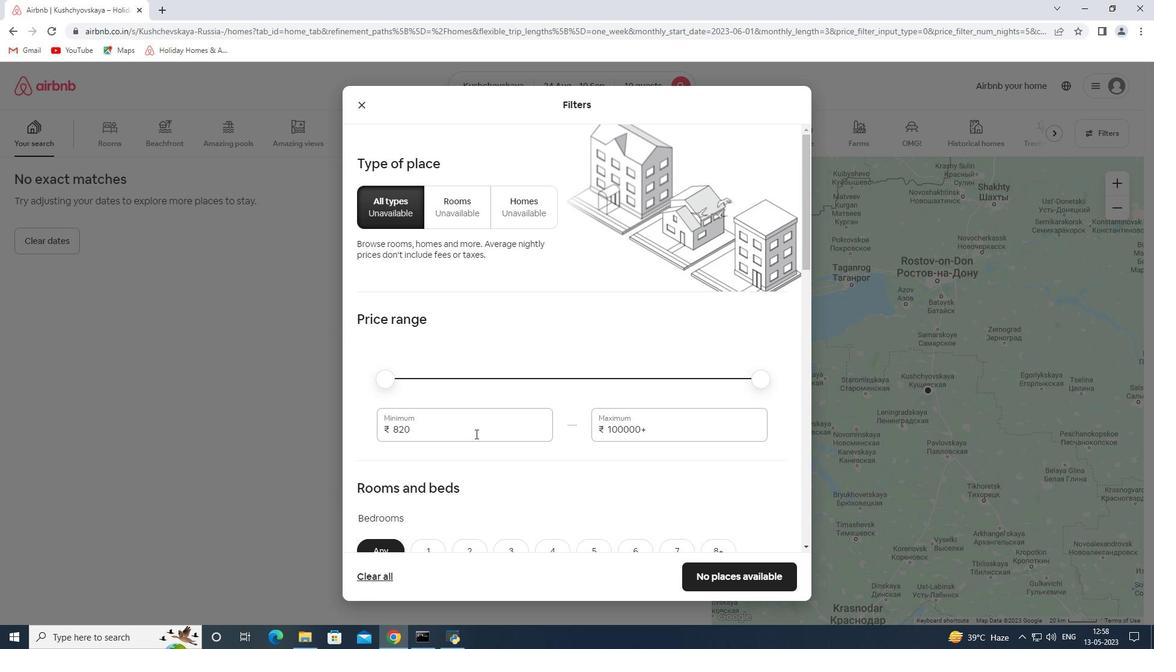 
Action: Mouse pressed left at (475, 433)
Screenshot: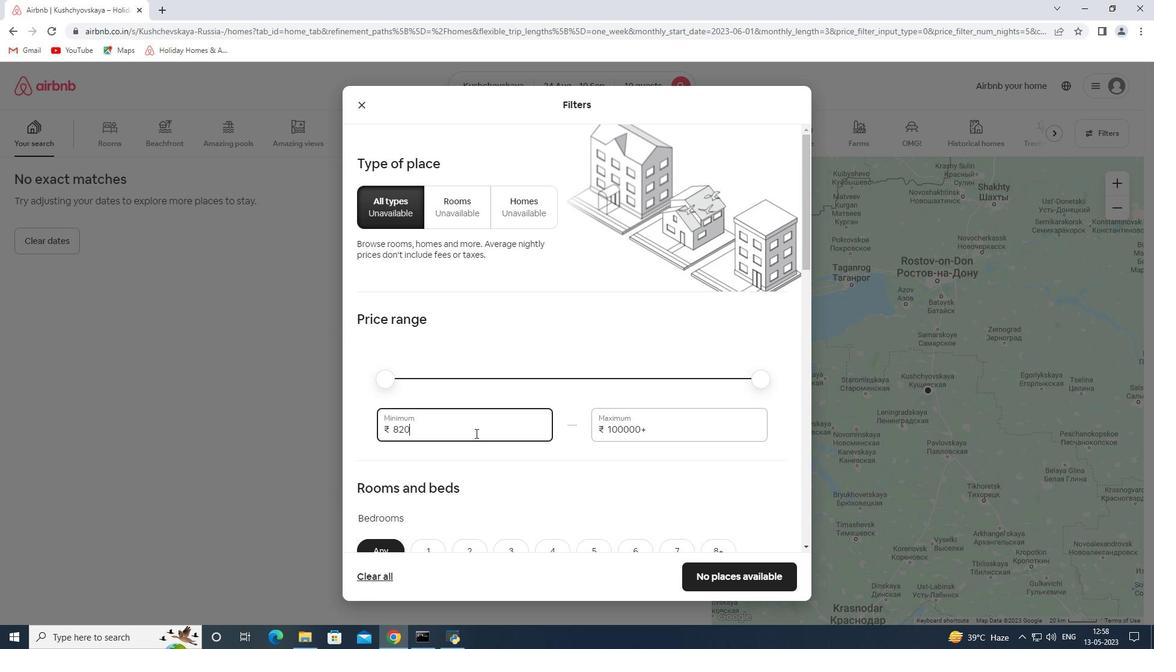 
Action: Key pressed 12000<Key.tab>15000
Screenshot: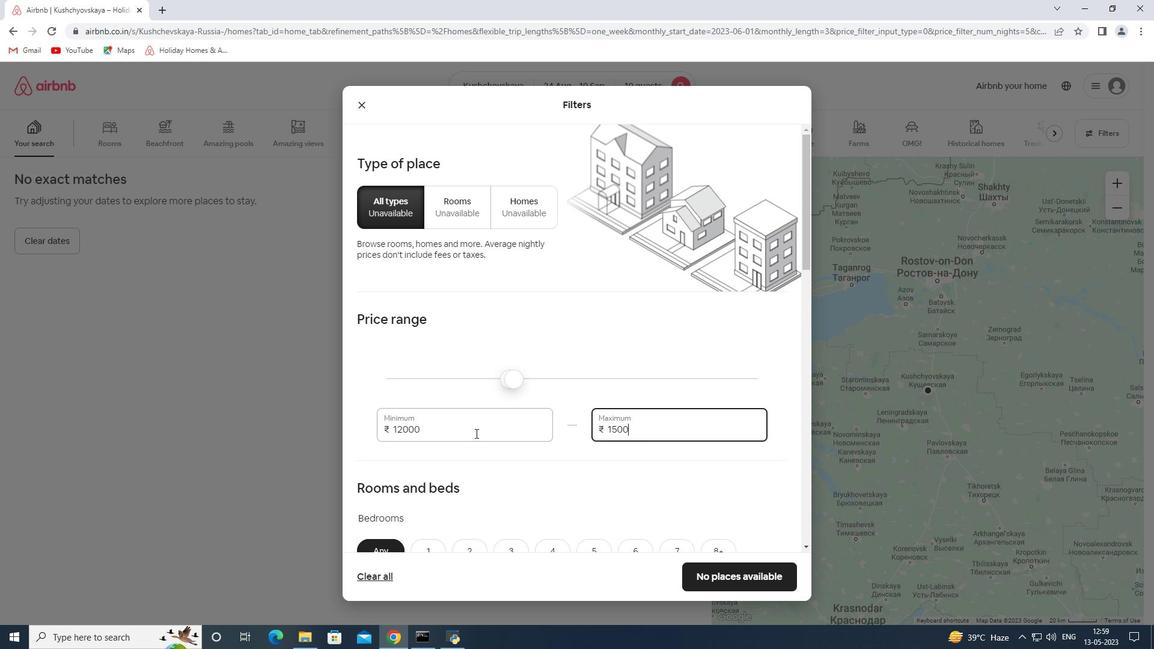 
Action: Mouse moved to (489, 432)
Screenshot: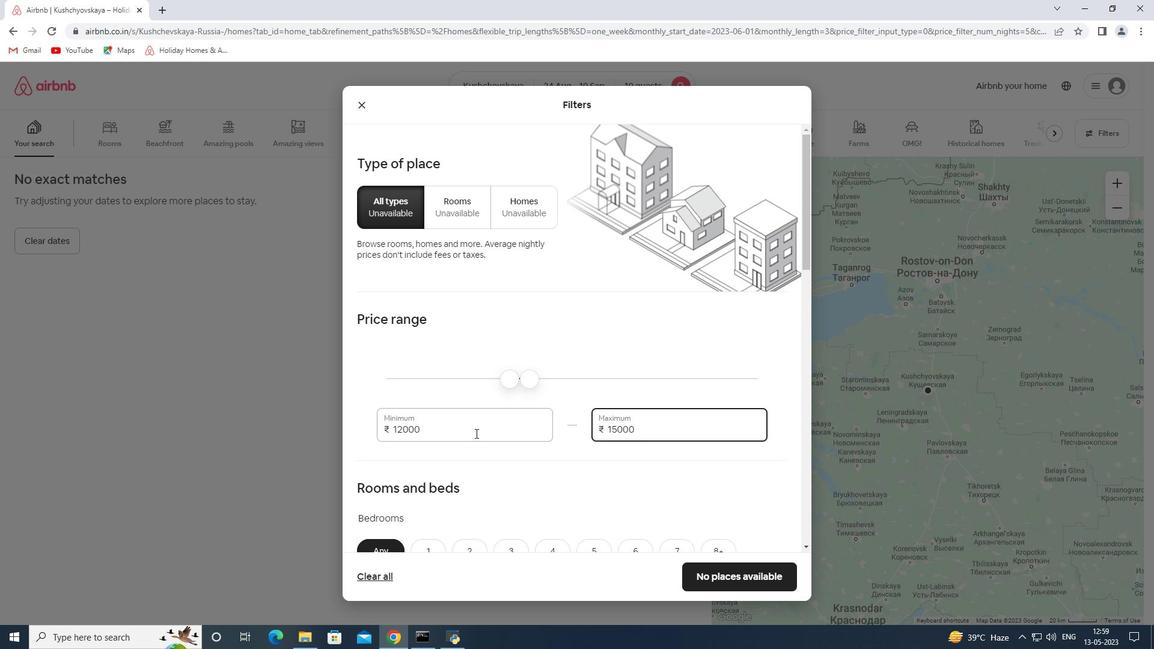 
Action: Mouse scrolled (489, 432) with delta (0, 0)
Screenshot: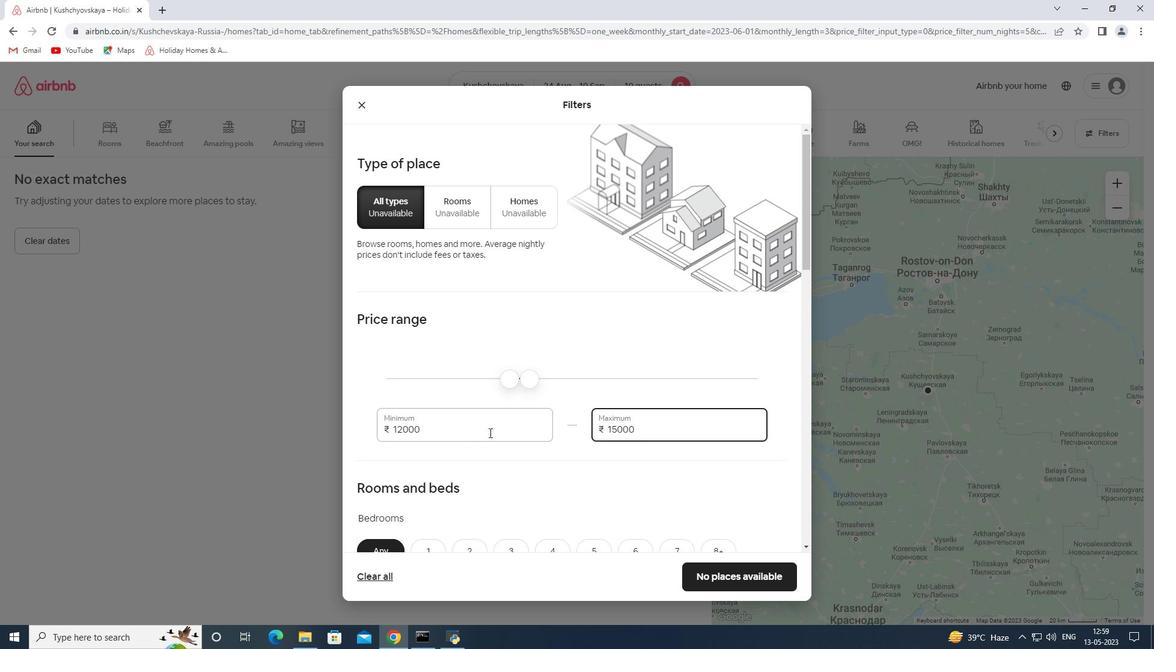 
Action: Mouse scrolled (489, 432) with delta (0, 0)
Screenshot: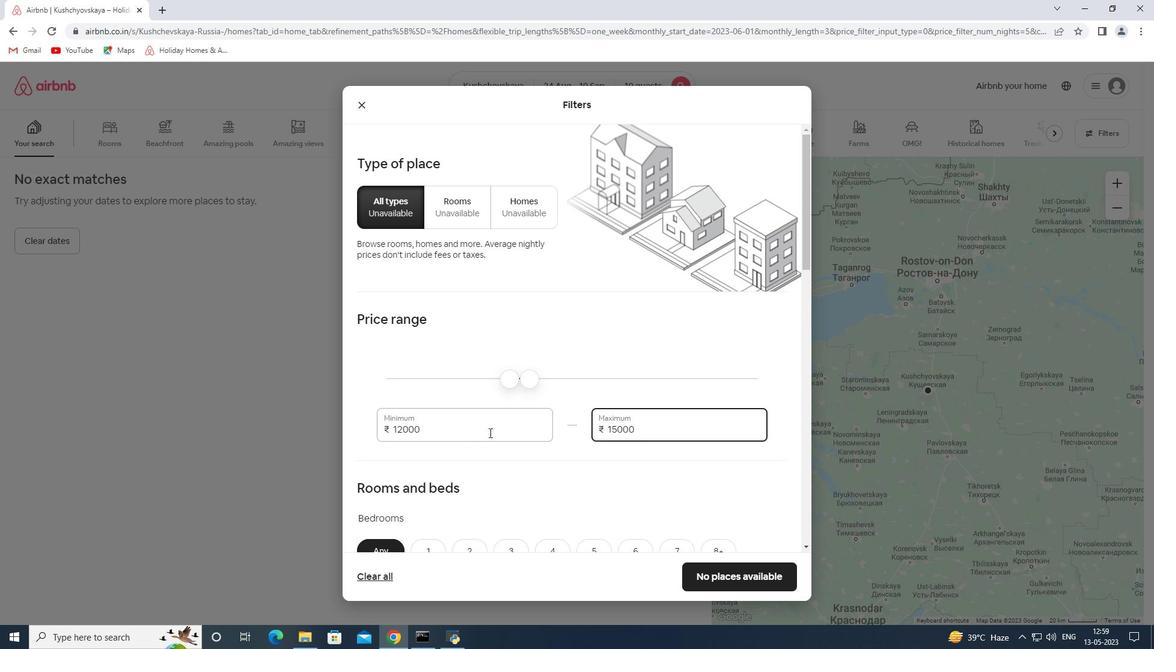 
Action: Mouse moved to (475, 423)
Screenshot: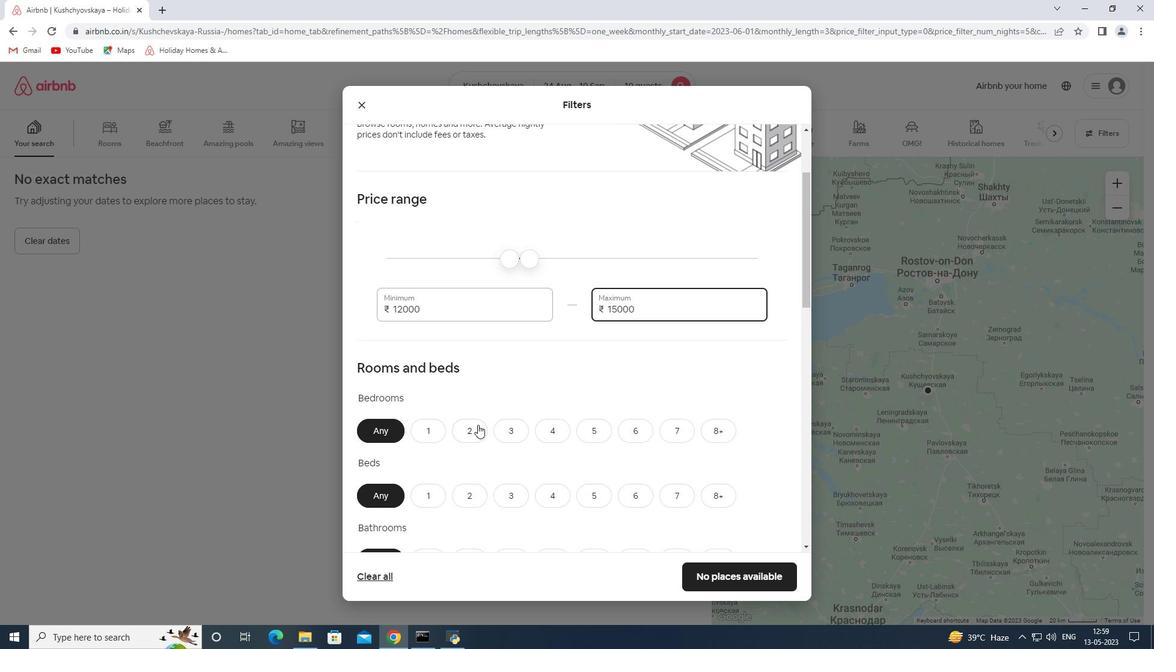 
Action: Mouse scrolled (475, 423) with delta (0, 0)
Screenshot: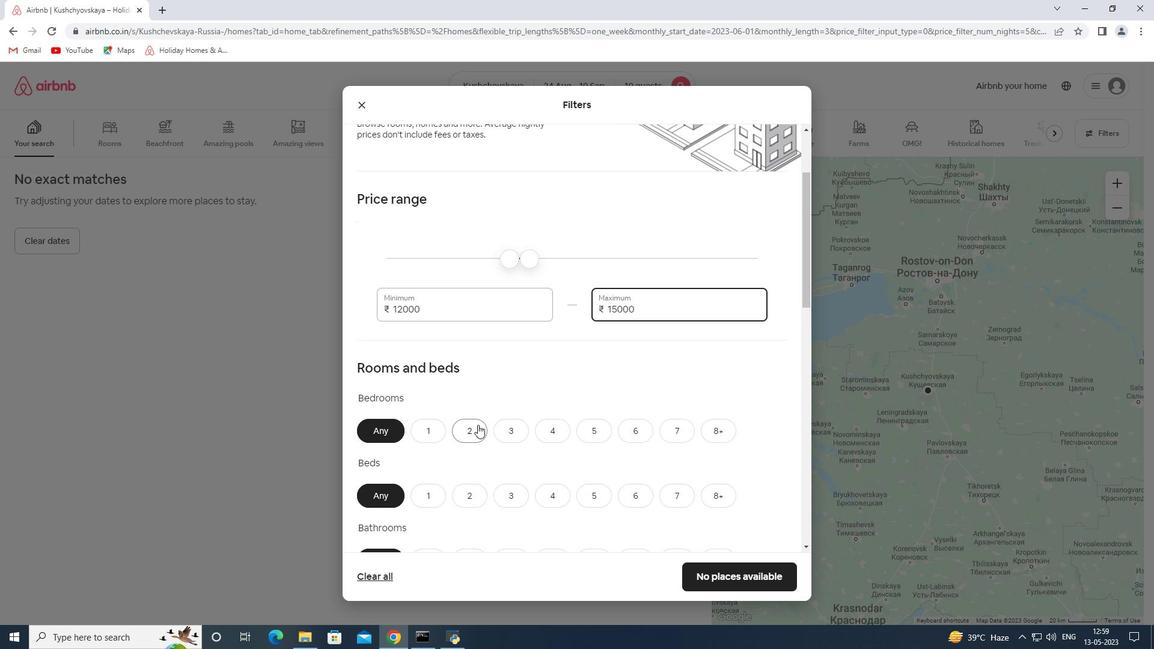 
Action: Mouse moved to (554, 372)
Screenshot: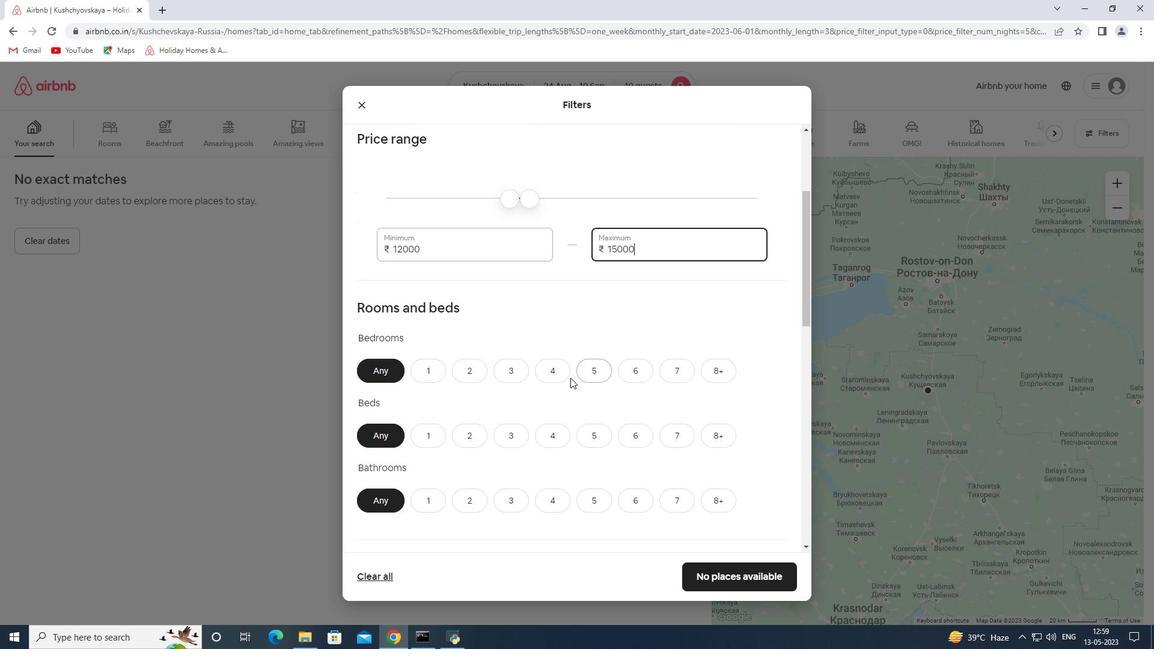 
Action: Mouse pressed left at (554, 372)
Screenshot: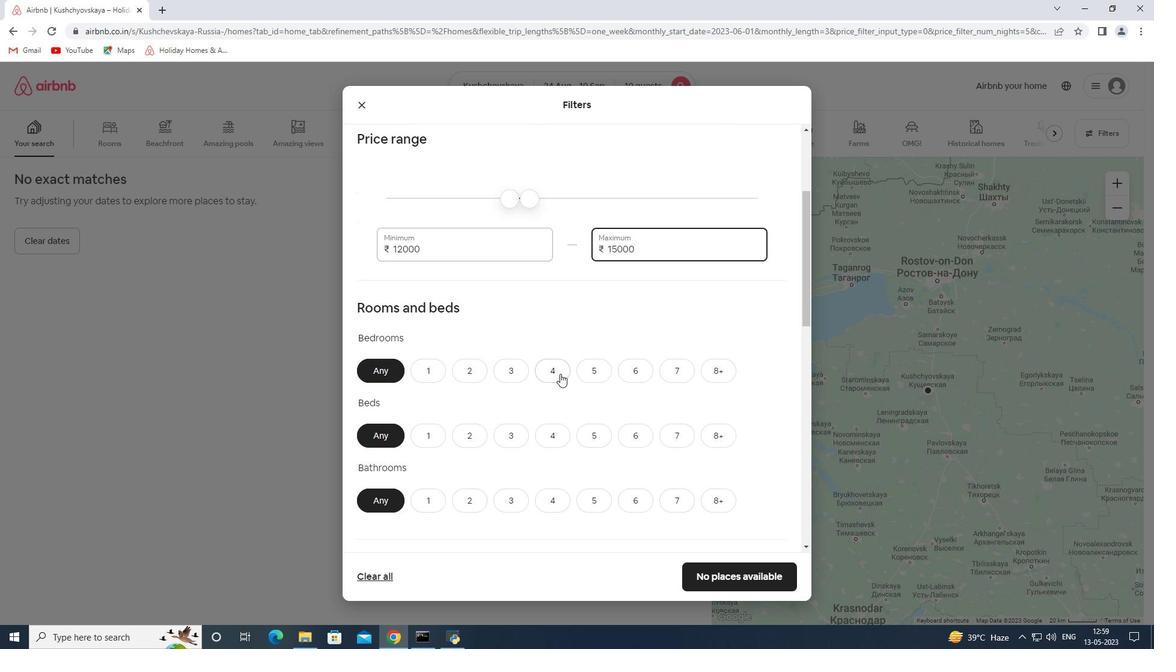 
Action: Mouse moved to (719, 435)
Screenshot: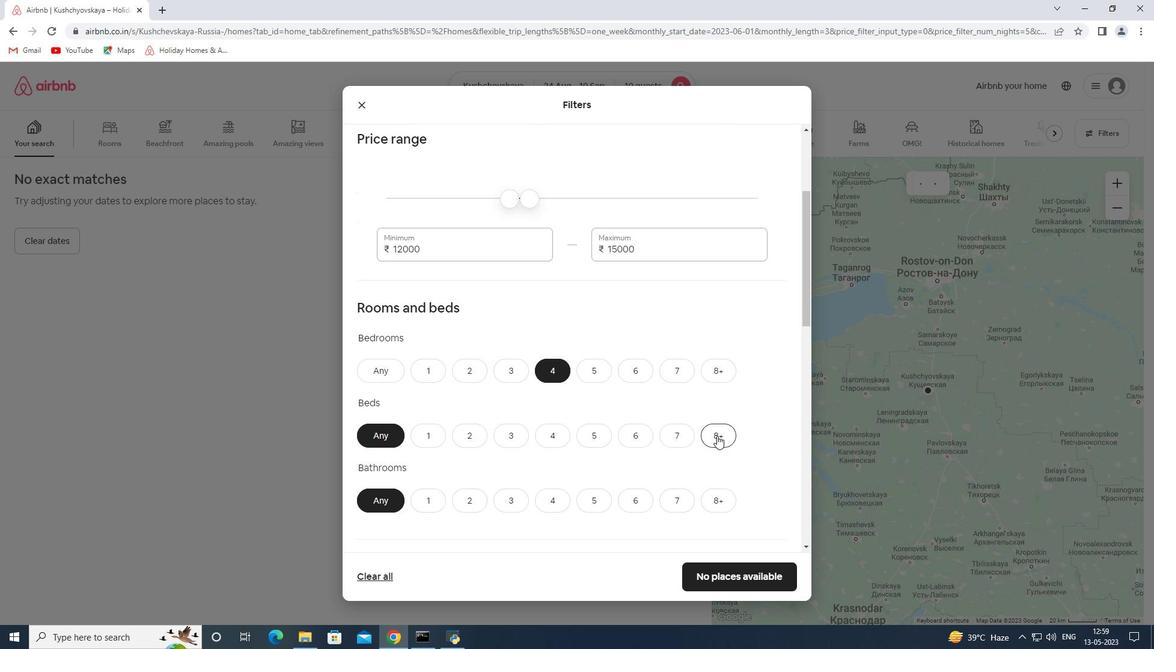 
Action: Mouse pressed left at (719, 435)
Screenshot: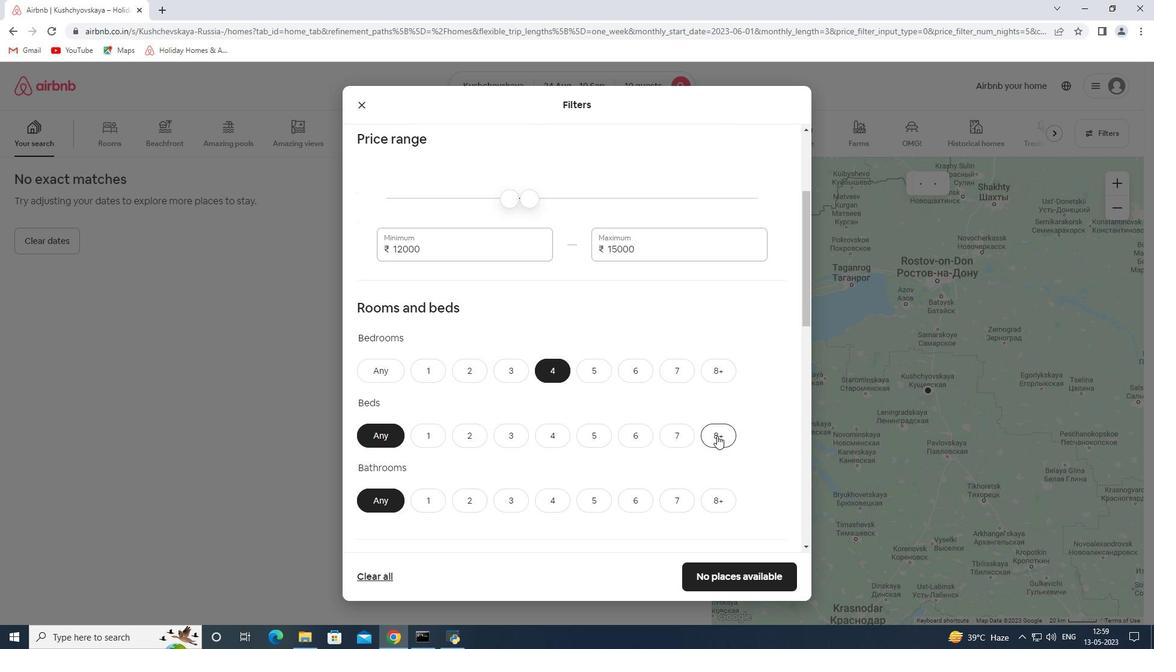 
Action: Mouse moved to (551, 504)
Screenshot: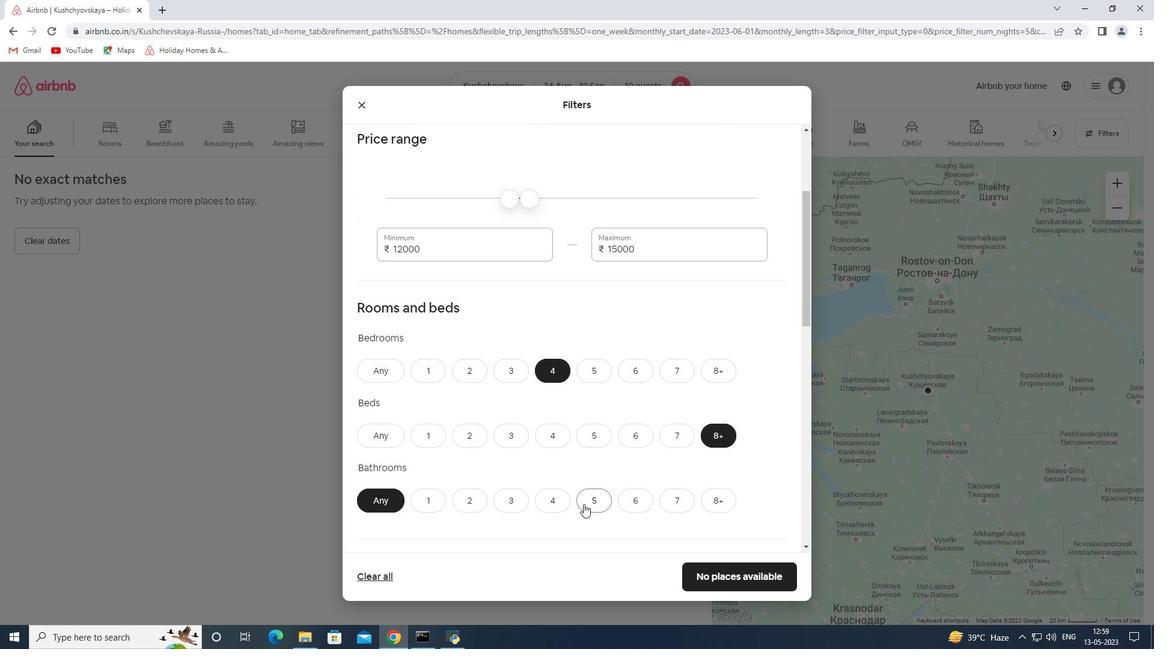 
Action: Mouse pressed left at (551, 504)
Screenshot: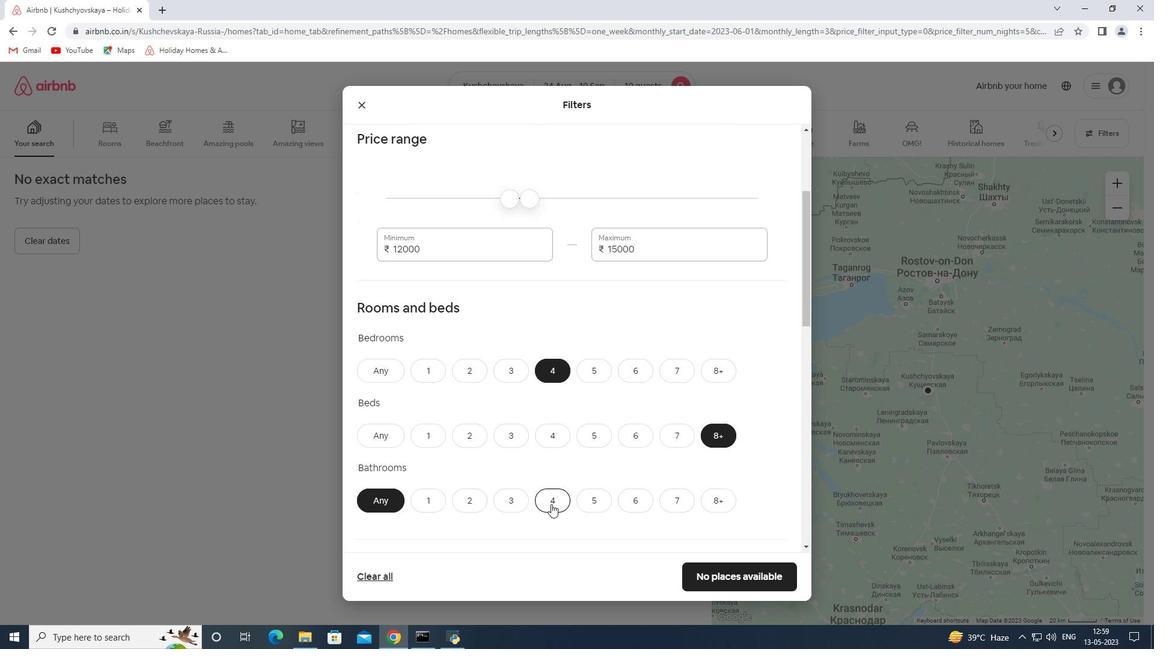 
Action: Mouse moved to (571, 387)
Screenshot: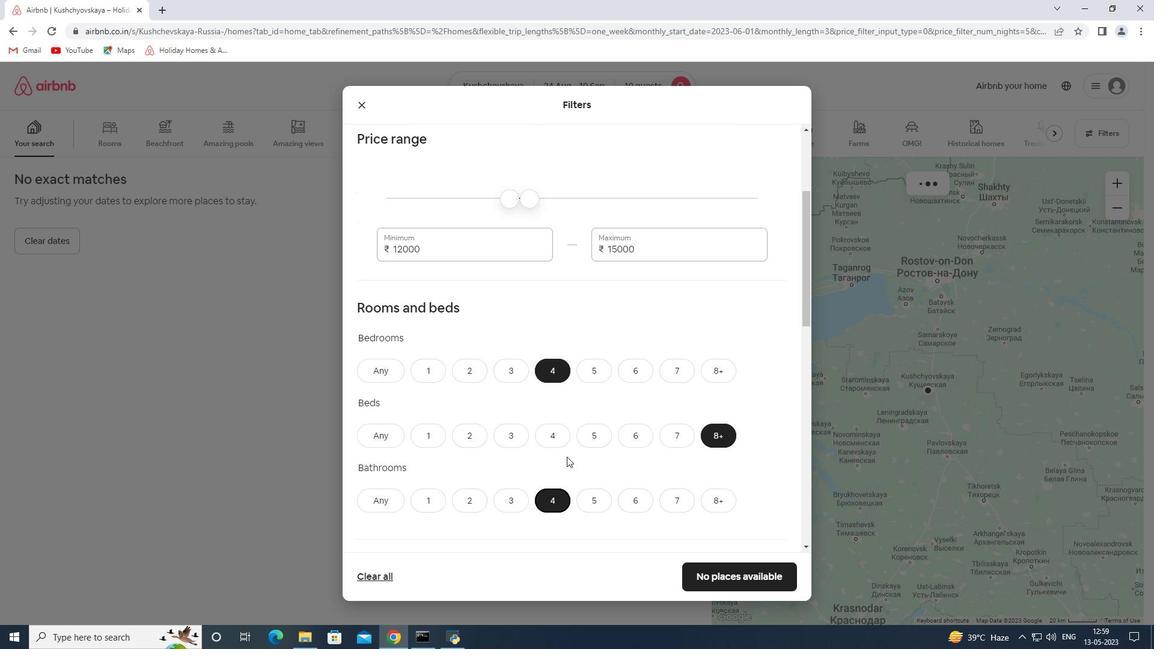 
Action: Mouse scrolled (571, 386) with delta (0, 0)
Screenshot: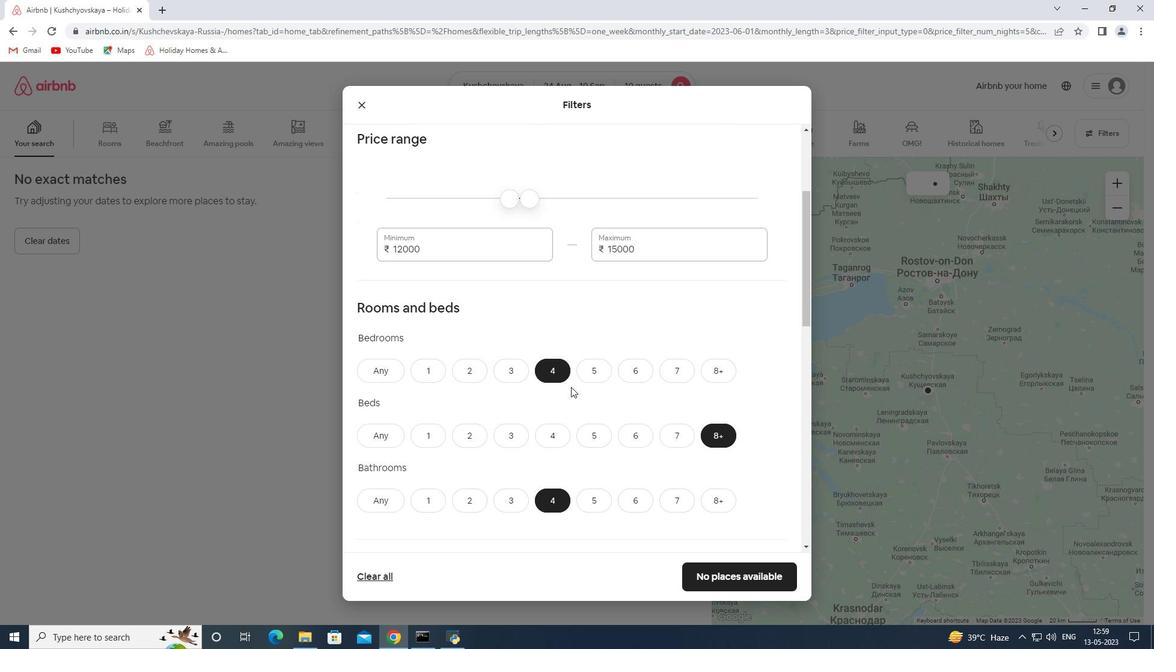 
Action: Mouse moved to (571, 387)
Screenshot: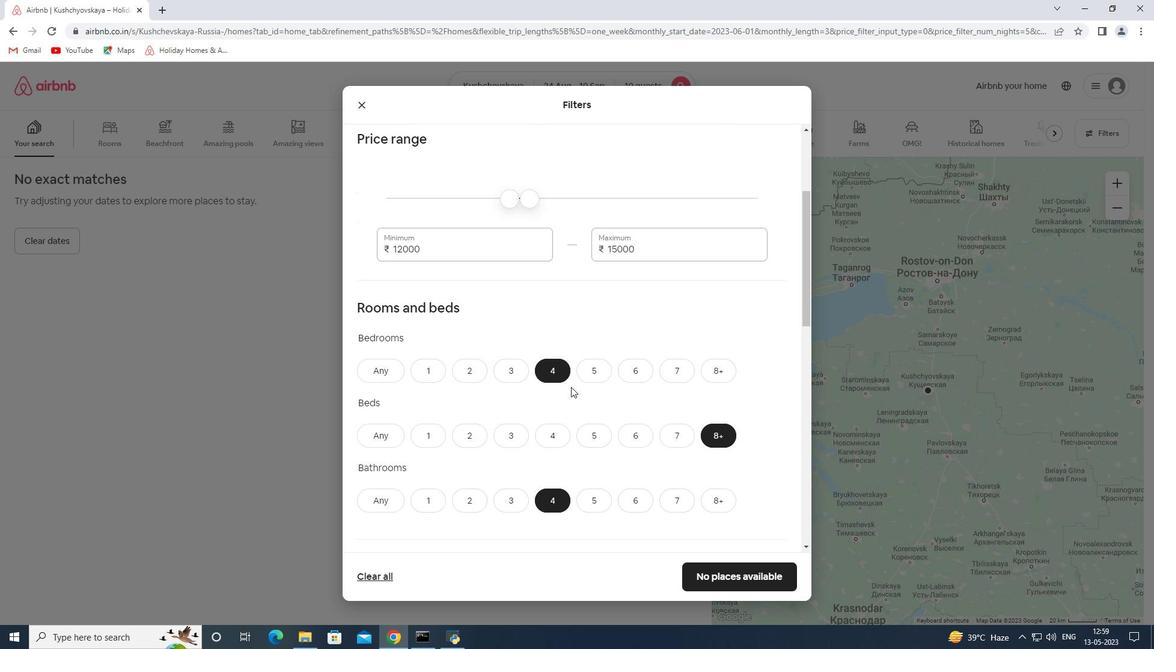 
Action: Mouse scrolled (571, 387) with delta (0, 0)
Screenshot: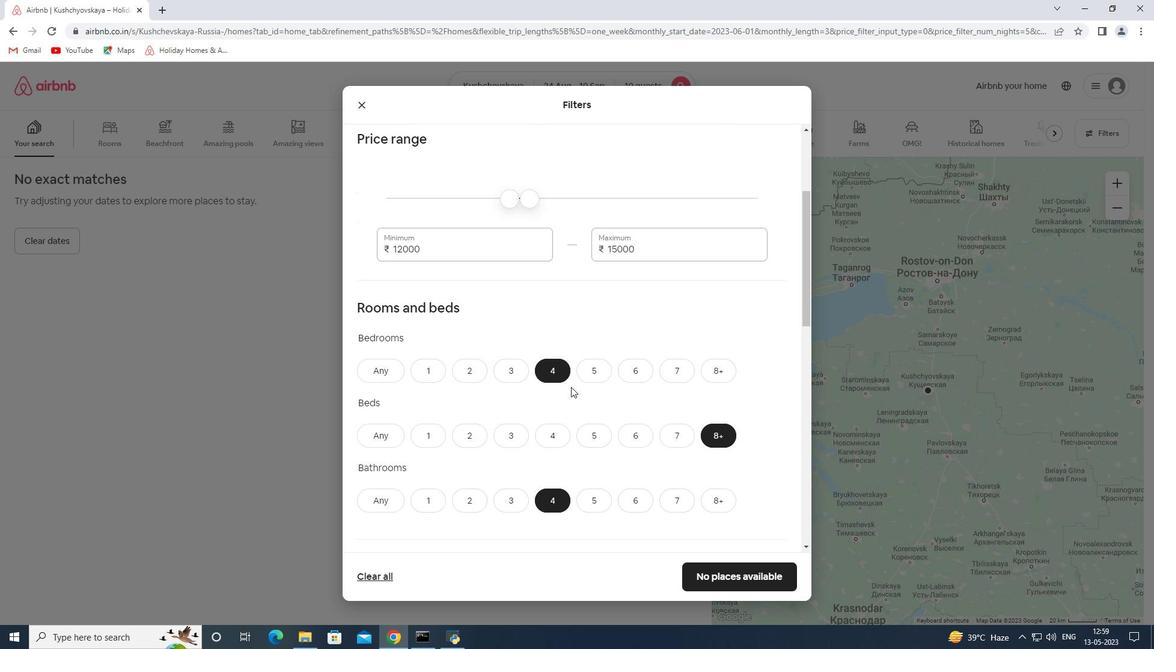 
Action: Mouse moved to (571, 394)
Screenshot: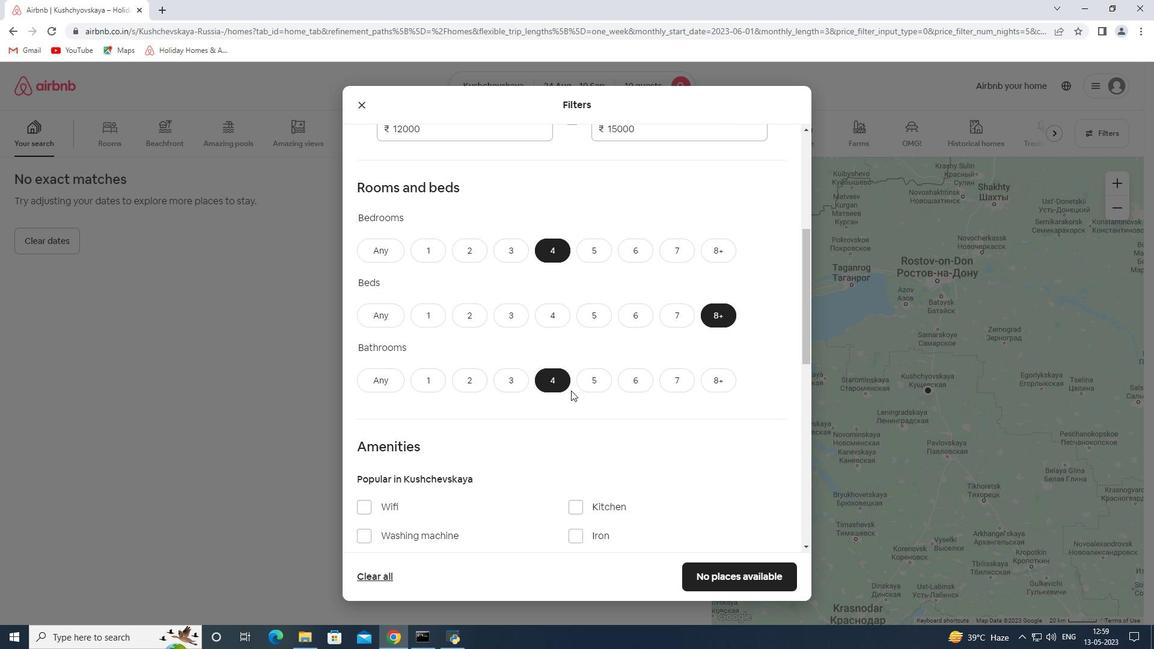 
Action: Mouse scrolled (571, 393) with delta (0, 0)
Screenshot: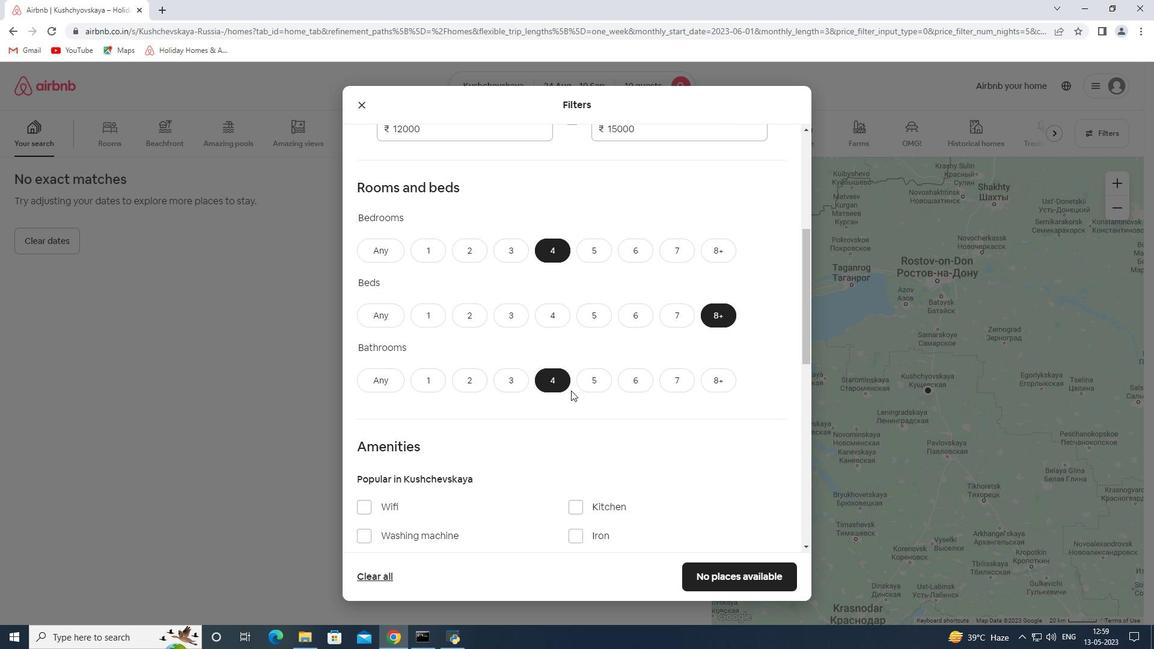 
Action: Mouse moved to (533, 411)
Screenshot: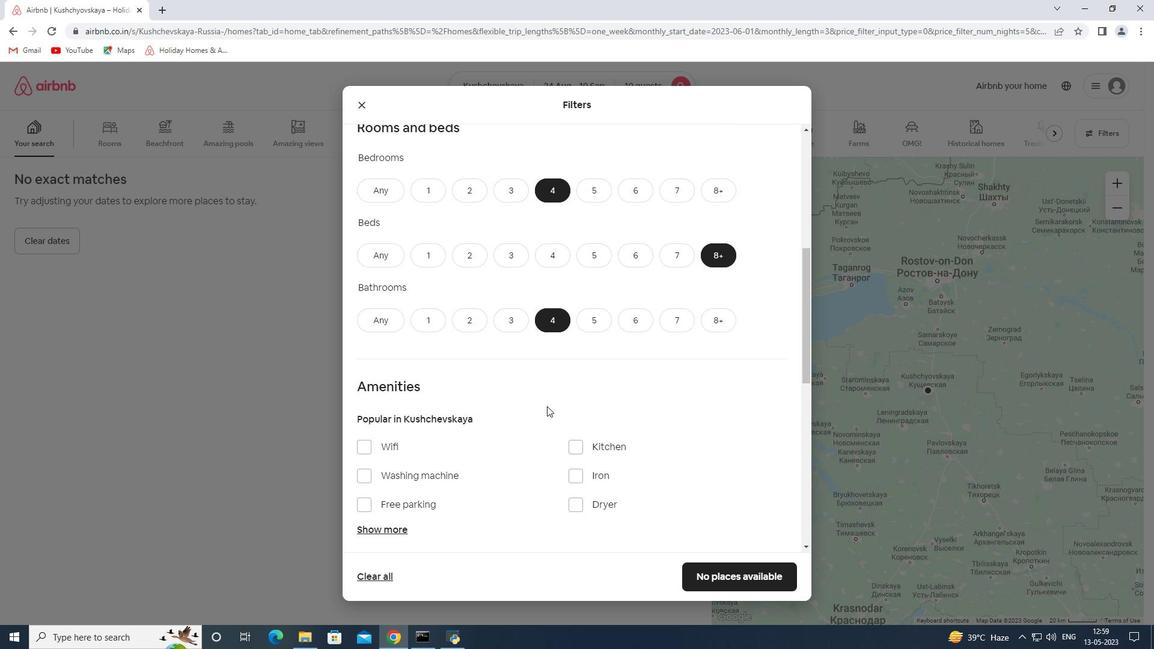 
Action: Mouse scrolled (533, 411) with delta (0, 0)
Screenshot: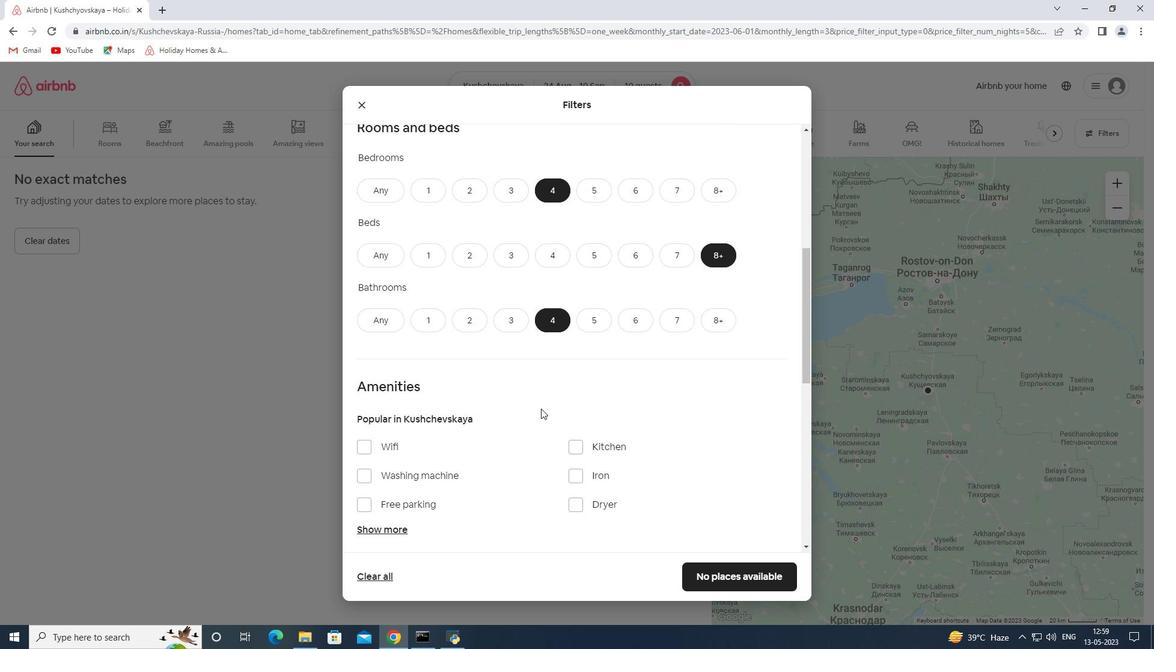 
Action: Mouse moved to (532, 413)
Screenshot: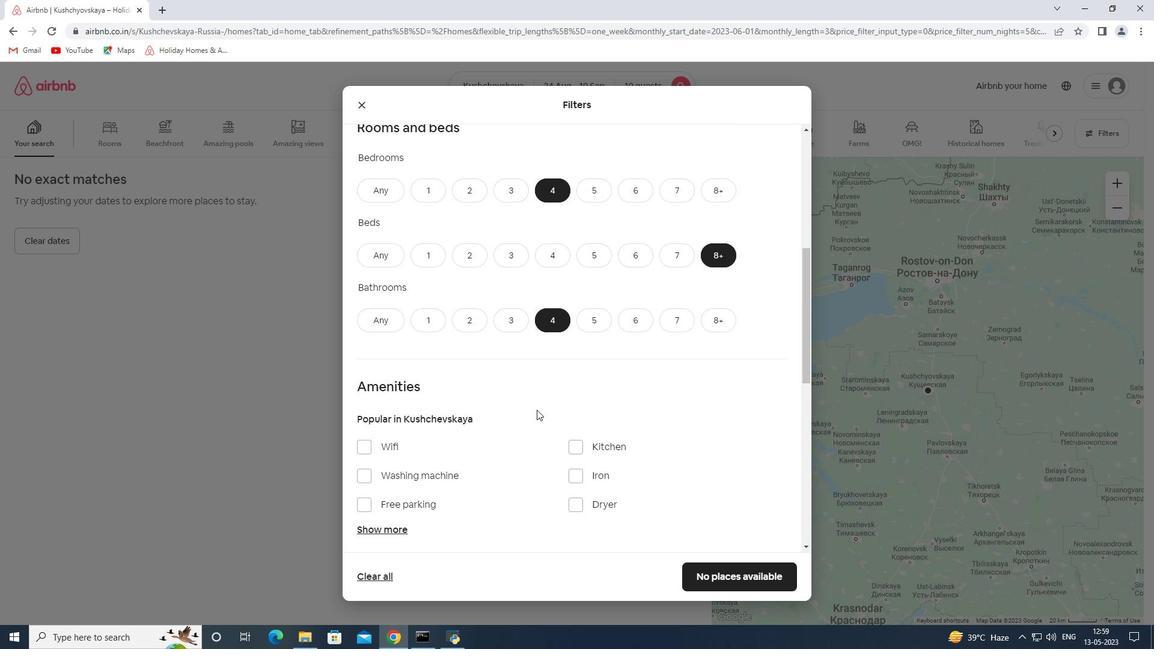 
Action: Mouse scrolled (532, 412) with delta (0, 0)
Screenshot: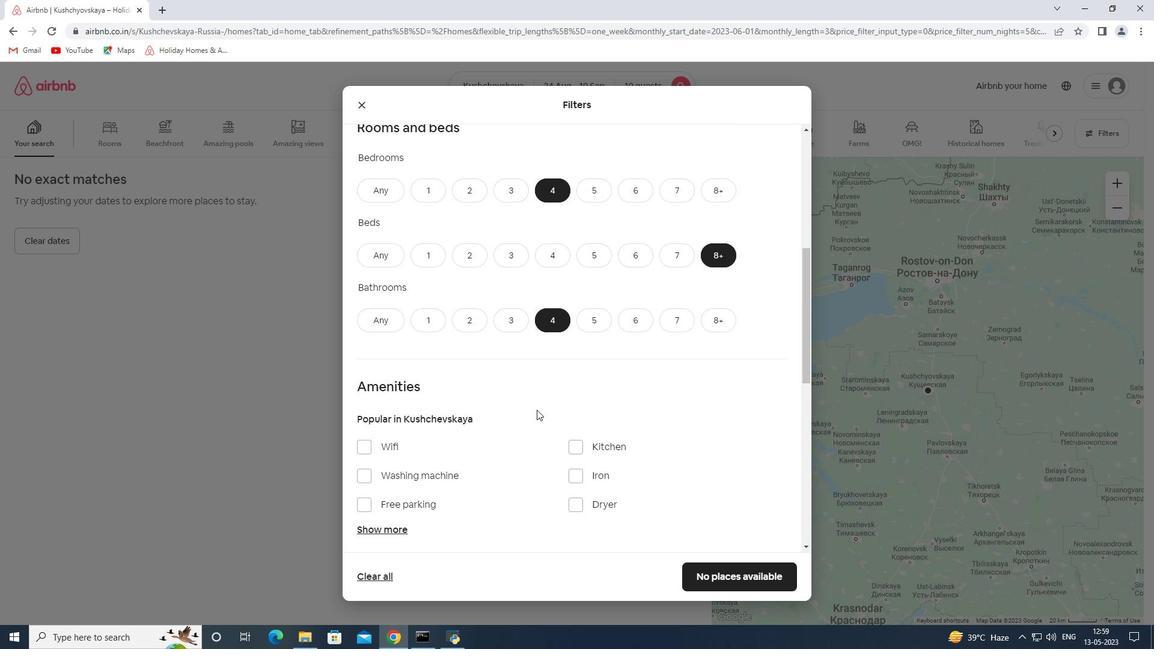 
Action: Mouse moved to (389, 328)
Screenshot: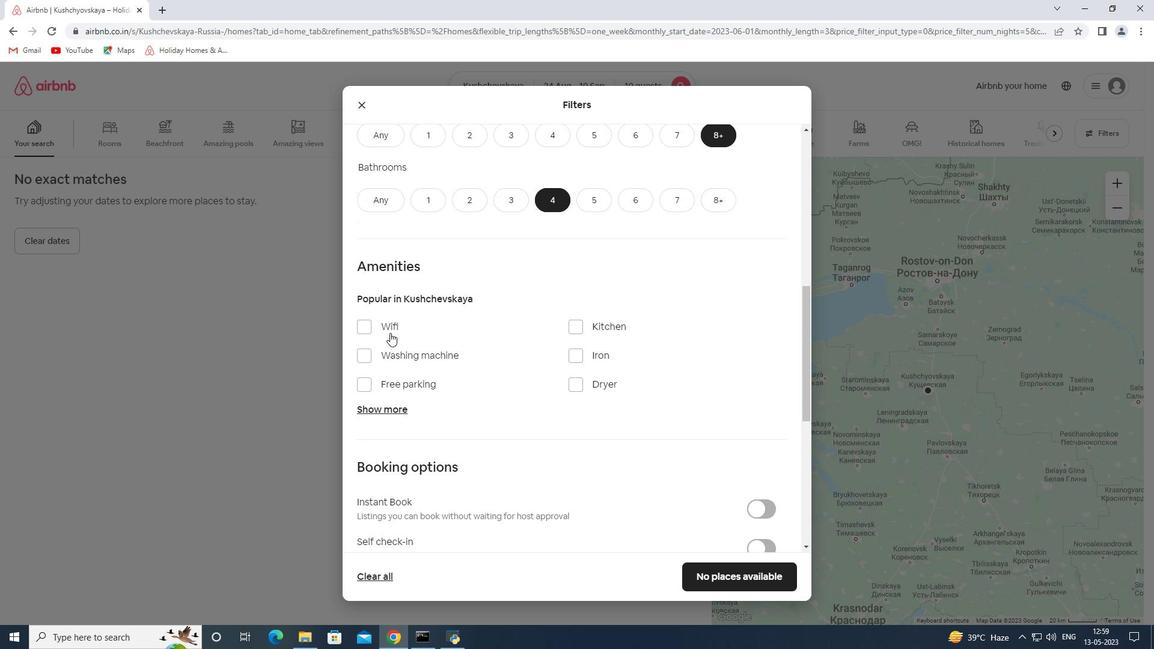 
Action: Mouse pressed left at (389, 328)
Screenshot: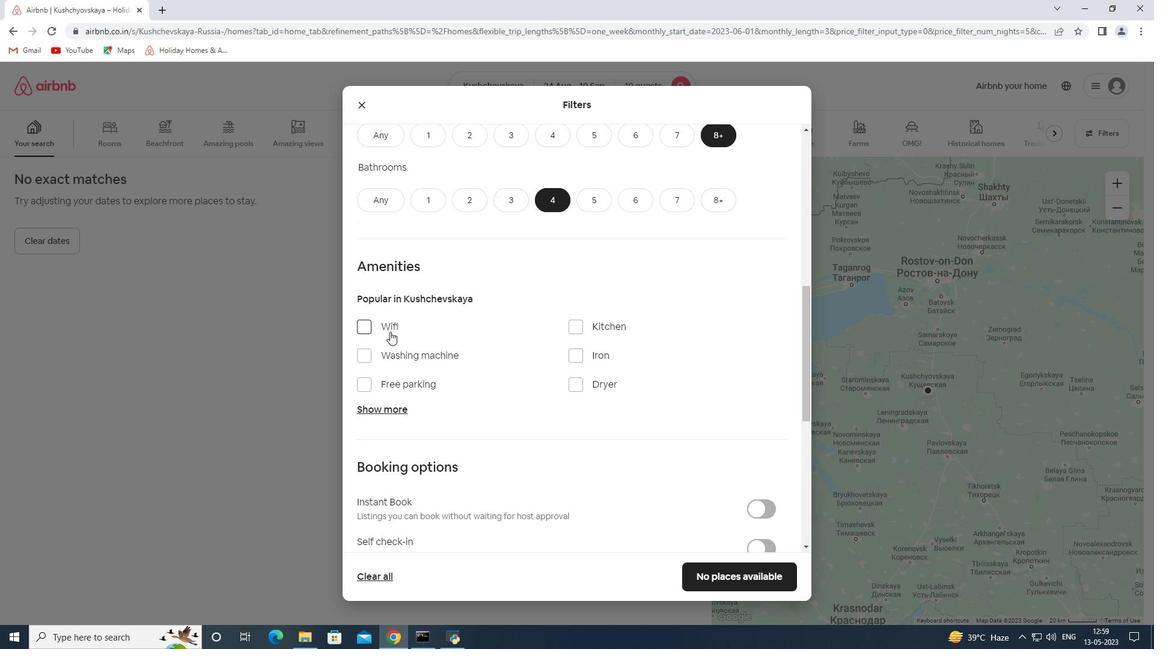 
Action: Mouse moved to (406, 388)
Screenshot: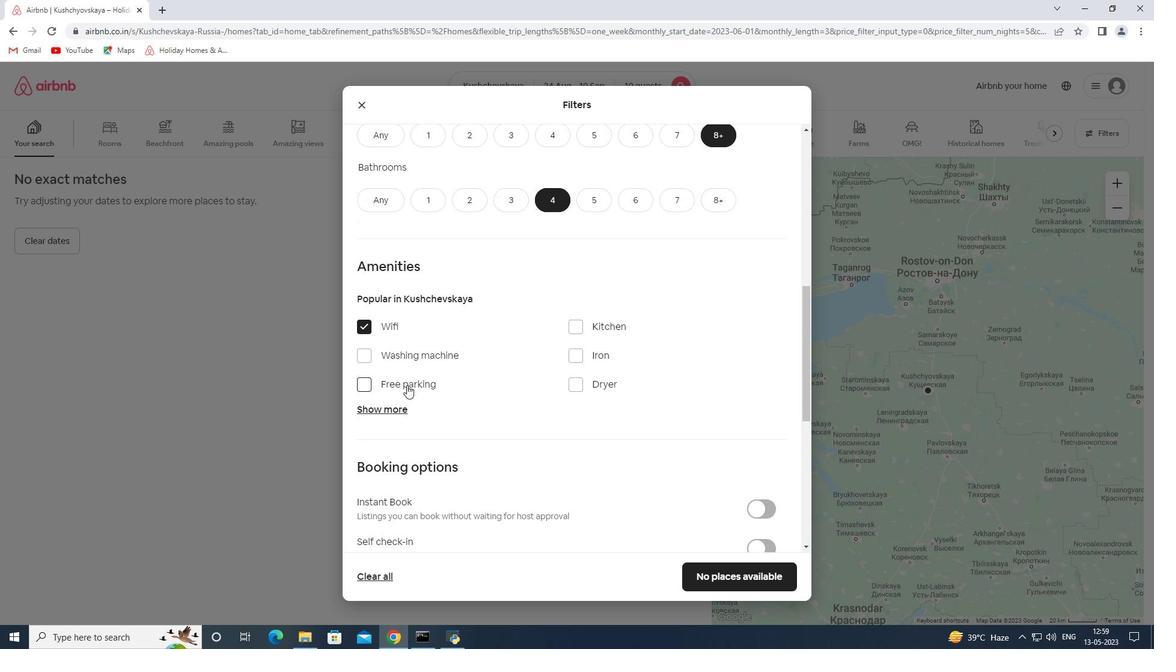 
Action: Mouse pressed left at (406, 388)
Screenshot: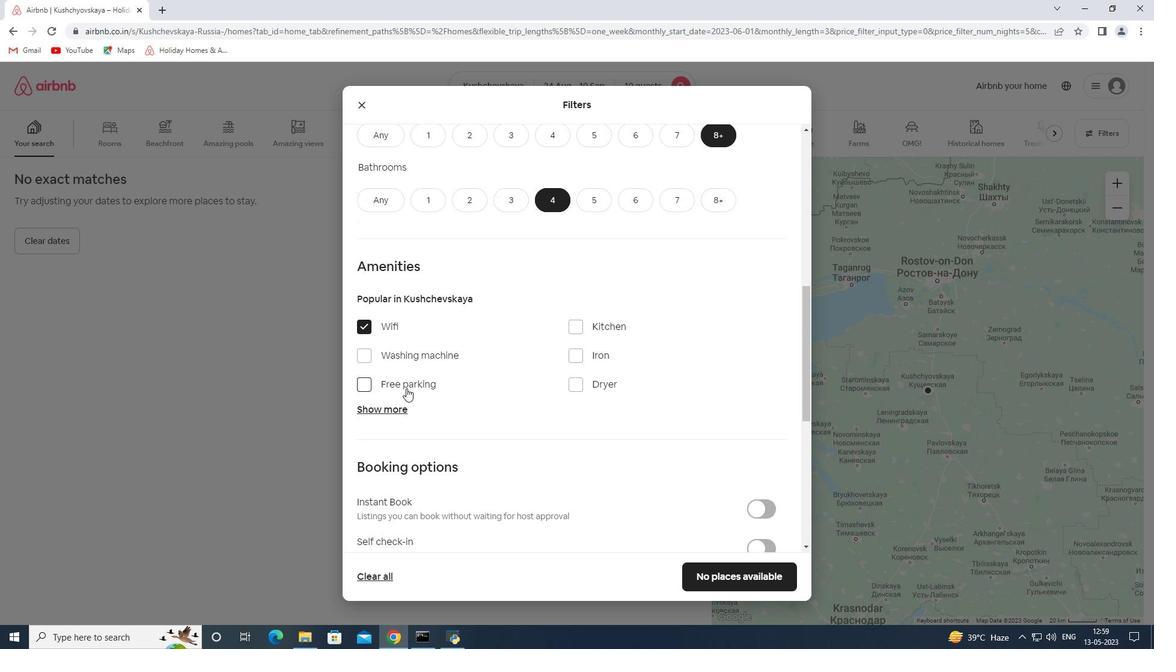 
Action: Mouse moved to (396, 409)
Screenshot: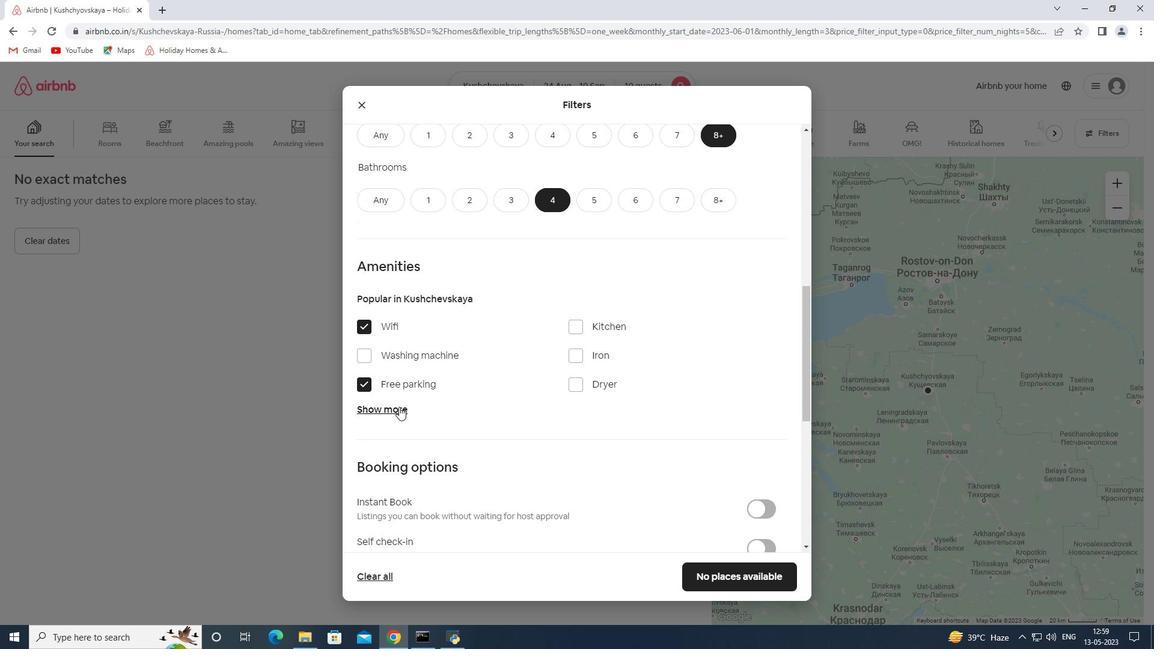 
Action: Mouse pressed left at (396, 409)
Screenshot: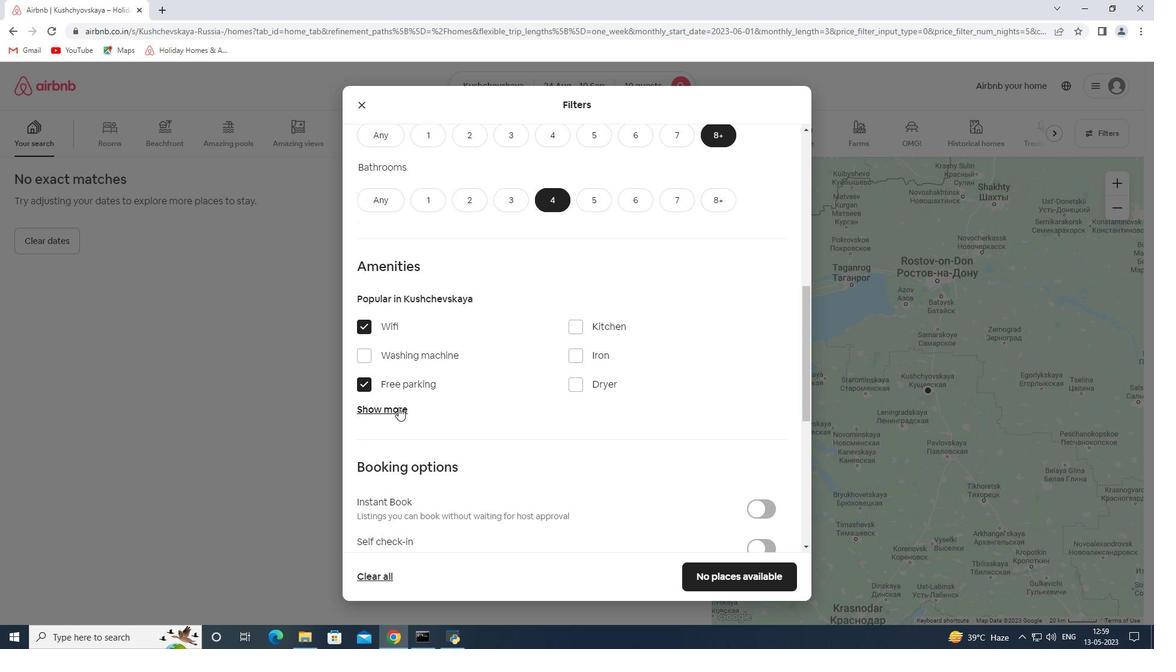 
Action: Mouse moved to (416, 408)
Screenshot: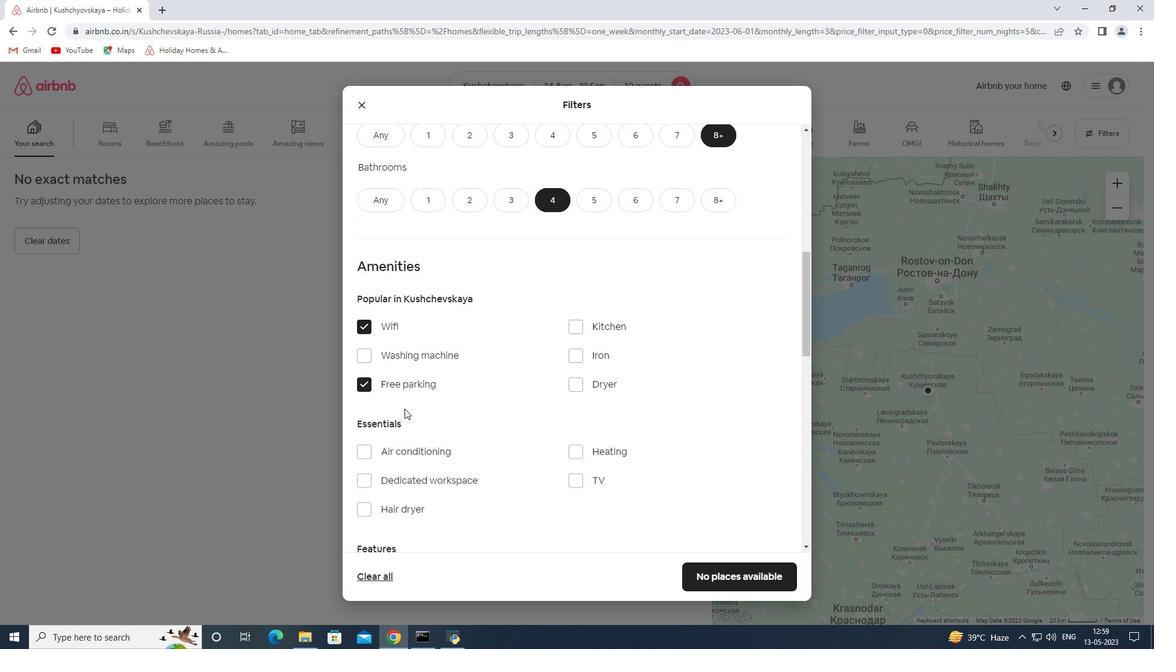 
Action: Mouse scrolled (416, 408) with delta (0, 0)
Screenshot: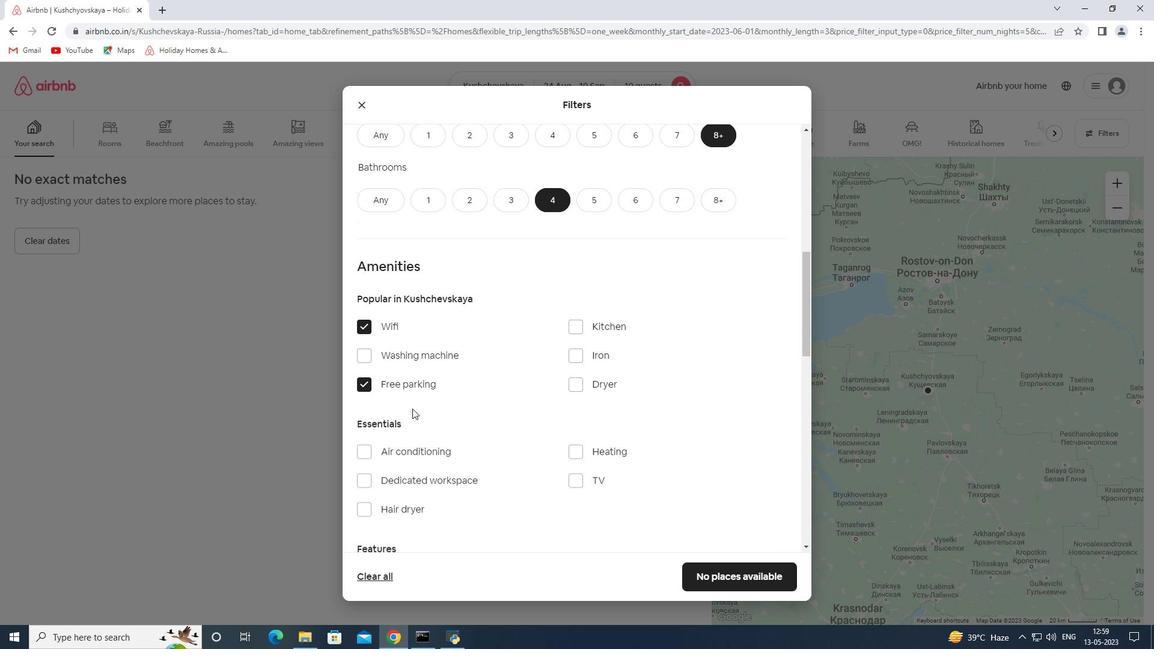 
Action: Mouse moved to (417, 408)
Screenshot: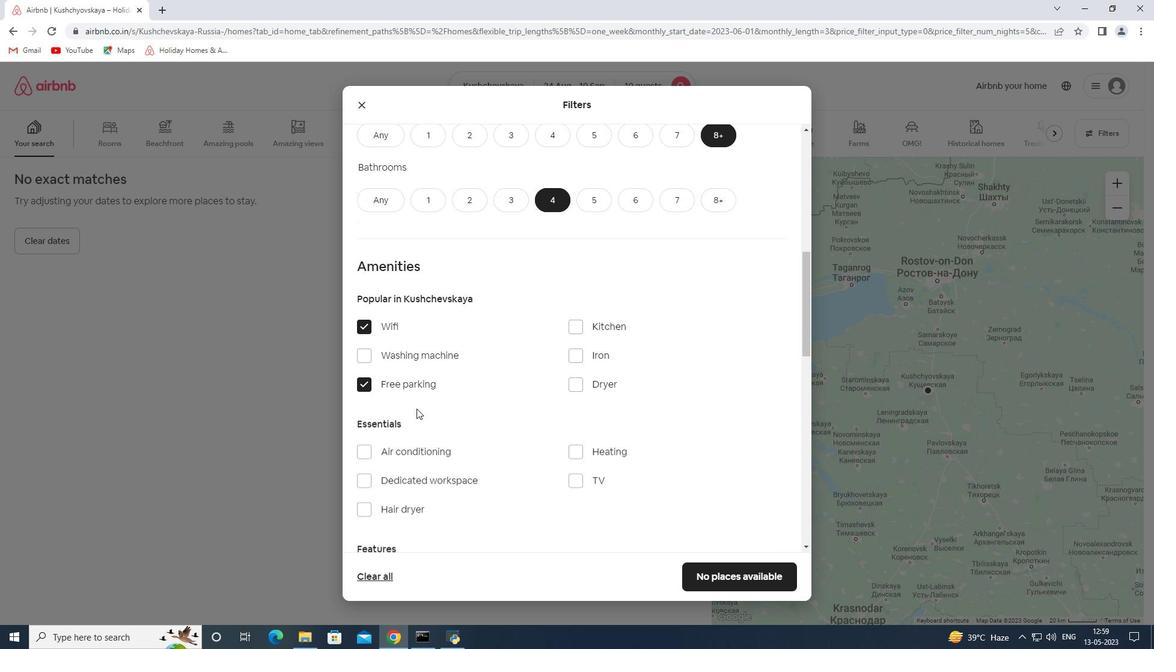 
Action: Mouse scrolled (417, 408) with delta (0, 0)
Screenshot: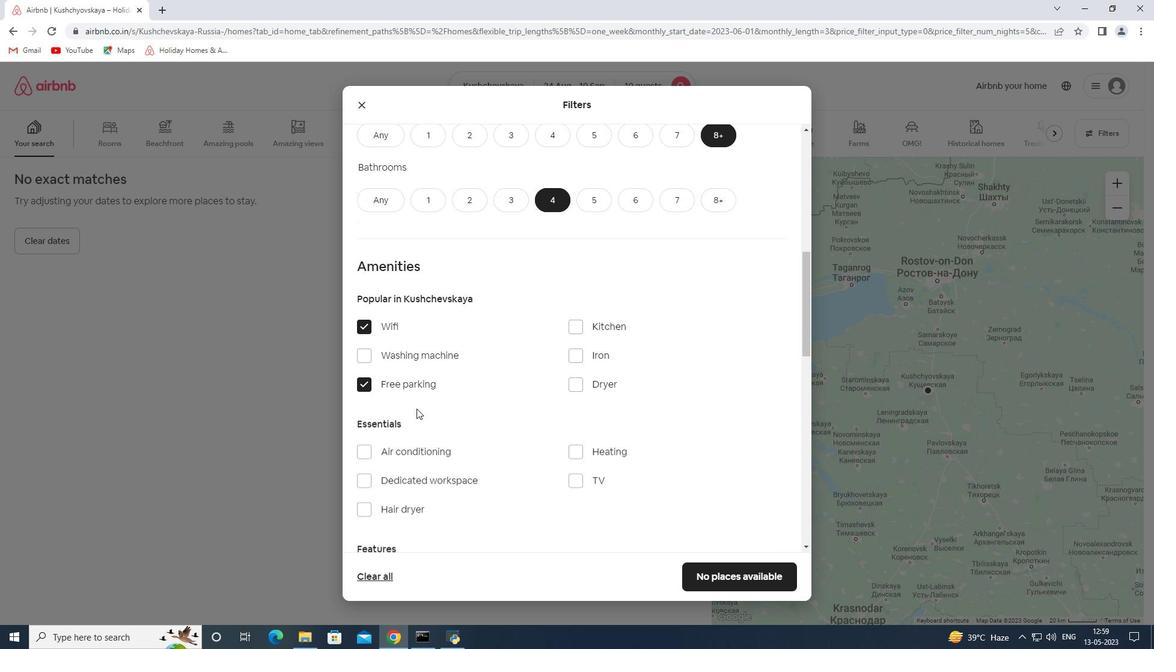 
Action: Mouse moved to (578, 361)
Screenshot: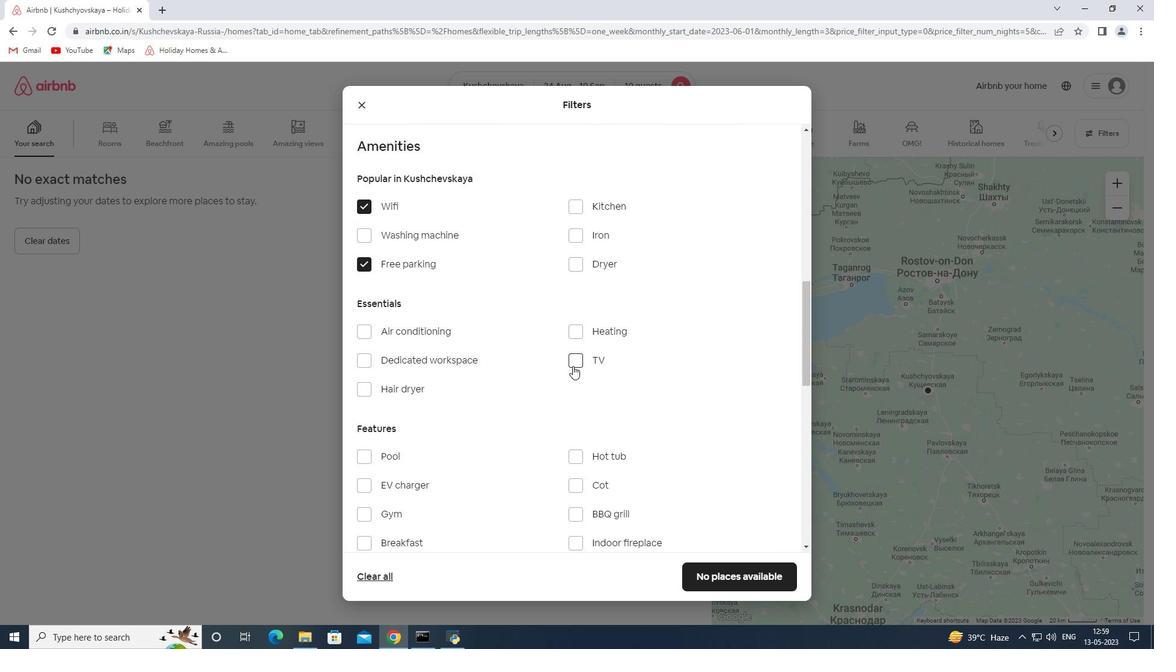 
Action: Mouse pressed left at (578, 361)
Screenshot: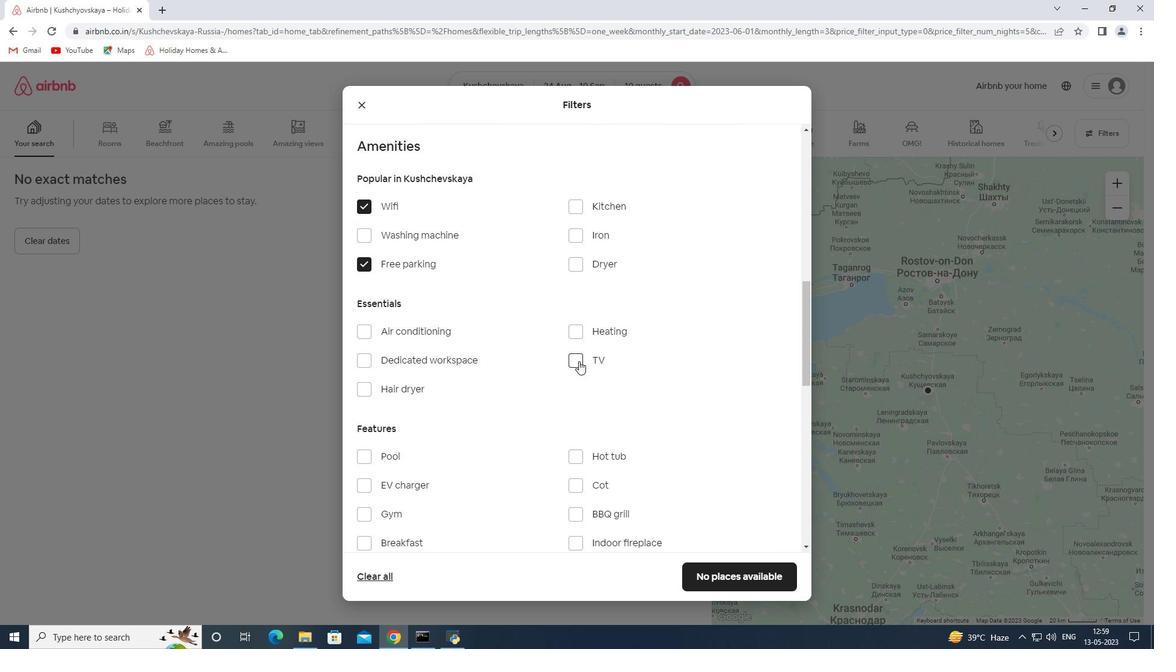 
Action: Mouse moved to (531, 400)
Screenshot: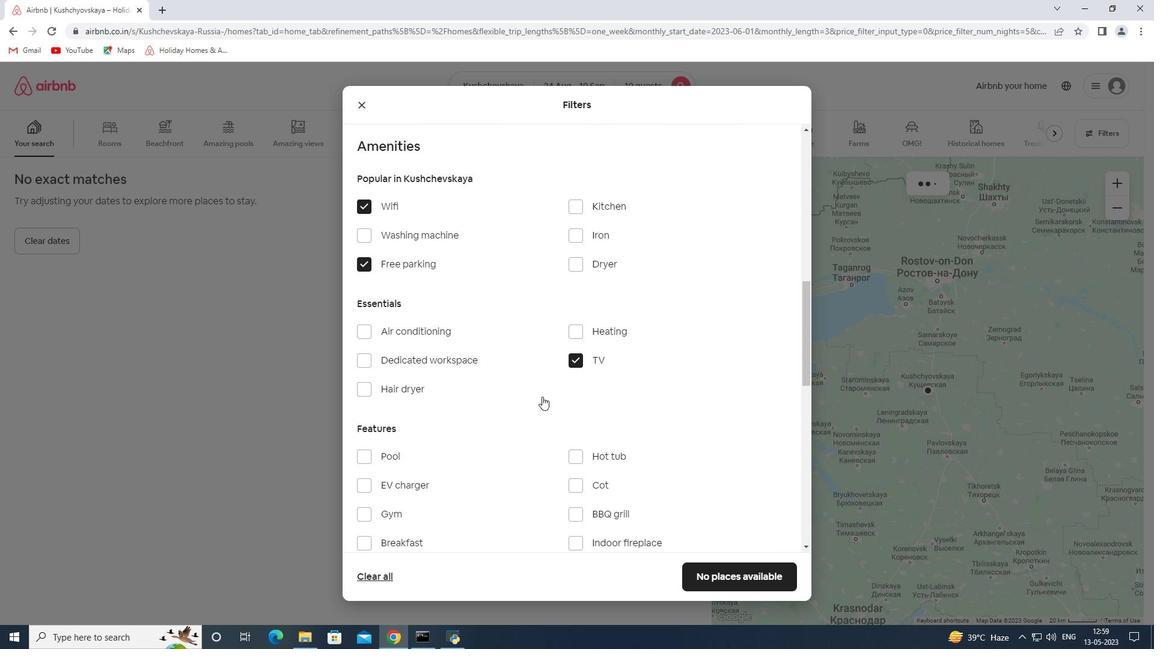 
Action: Mouse scrolled (531, 399) with delta (0, 0)
Screenshot: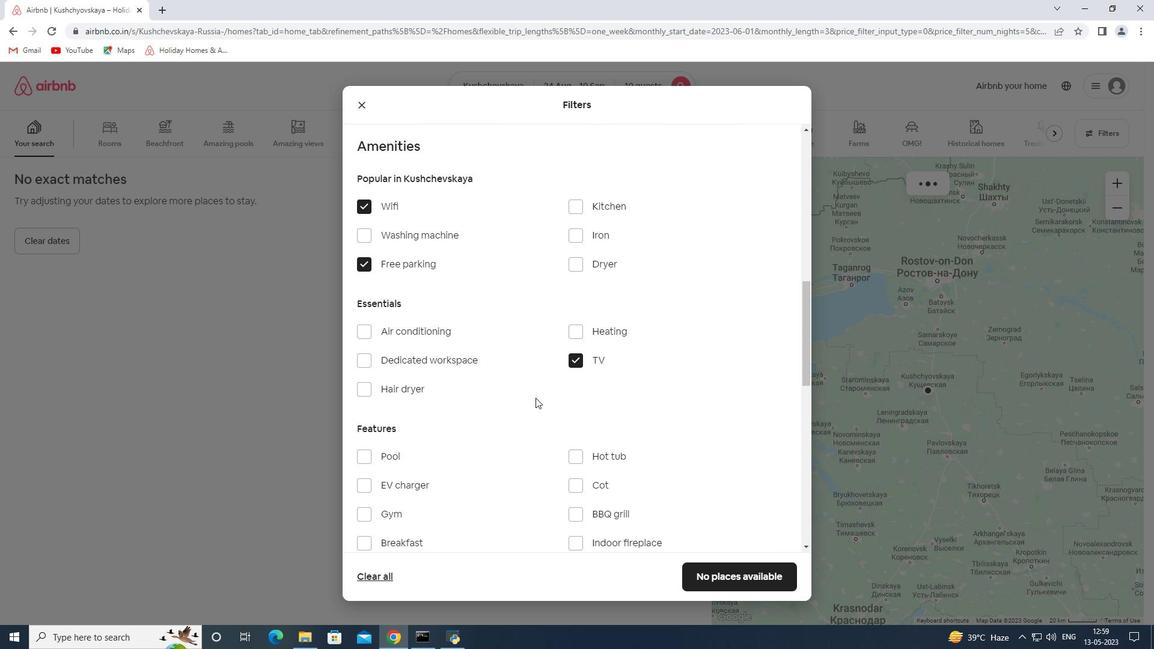 
Action: Mouse scrolled (531, 399) with delta (0, 0)
Screenshot: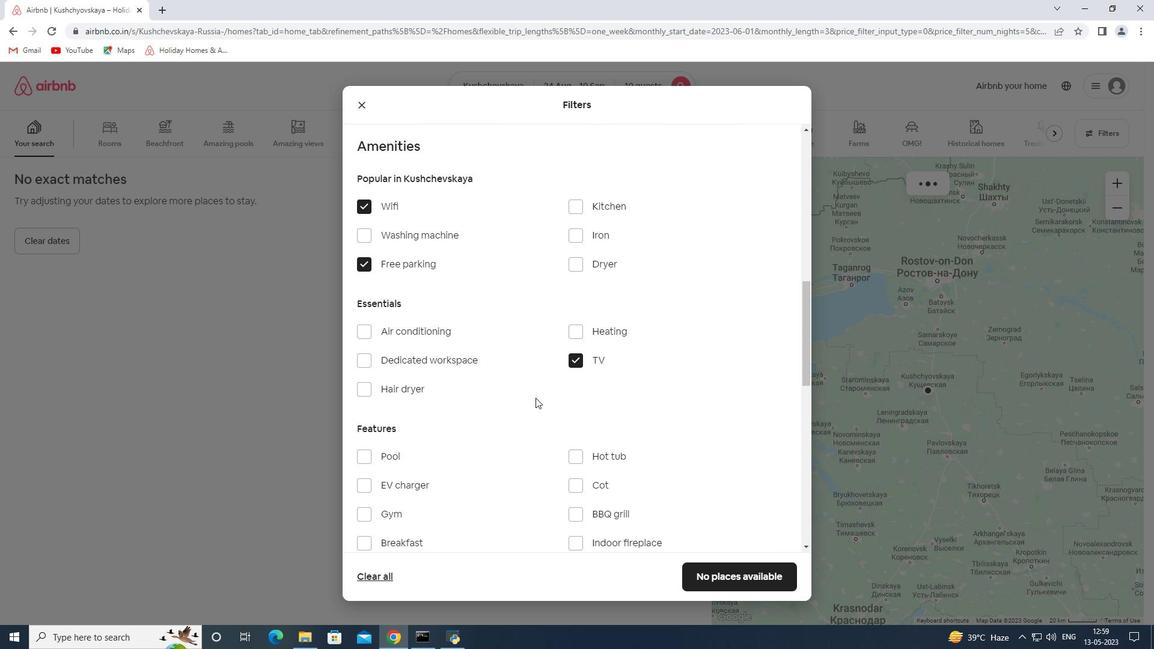 
Action: Mouse moved to (397, 395)
Screenshot: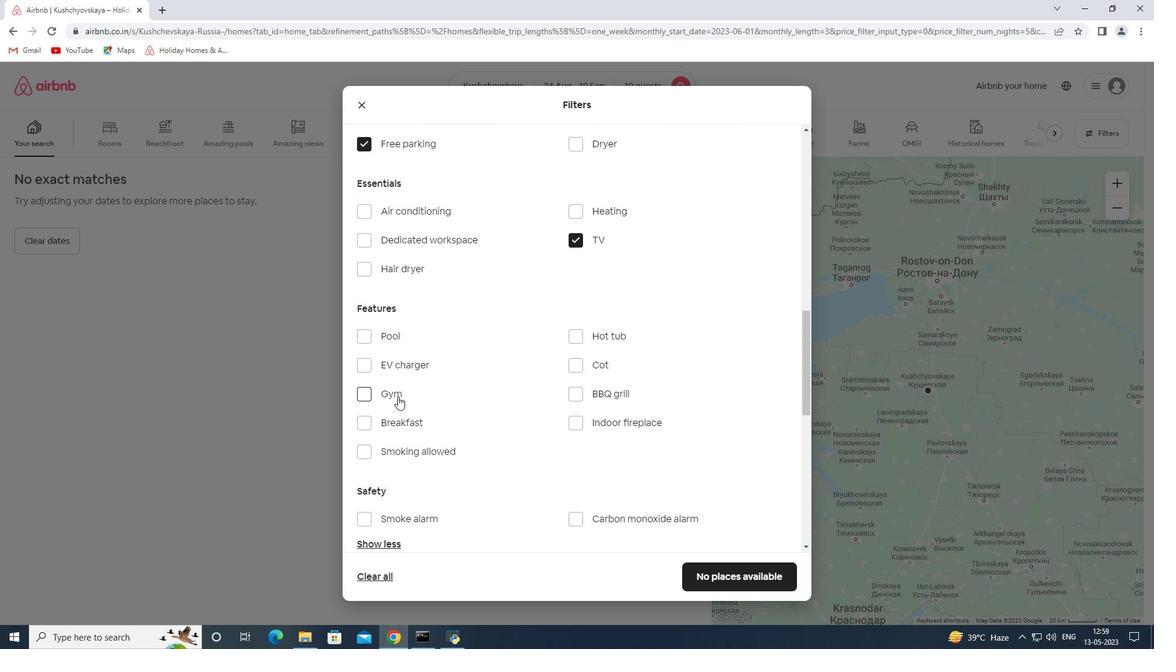 
Action: Mouse pressed left at (397, 395)
Screenshot: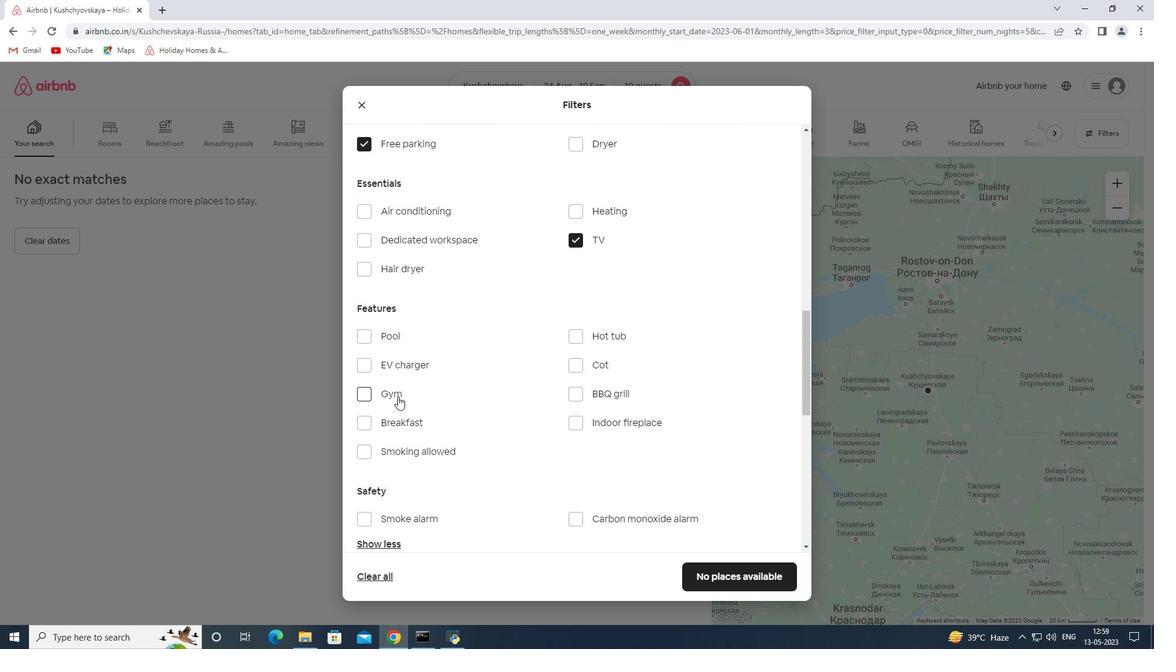 
Action: Mouse moved to (407, 423)
Screenshot: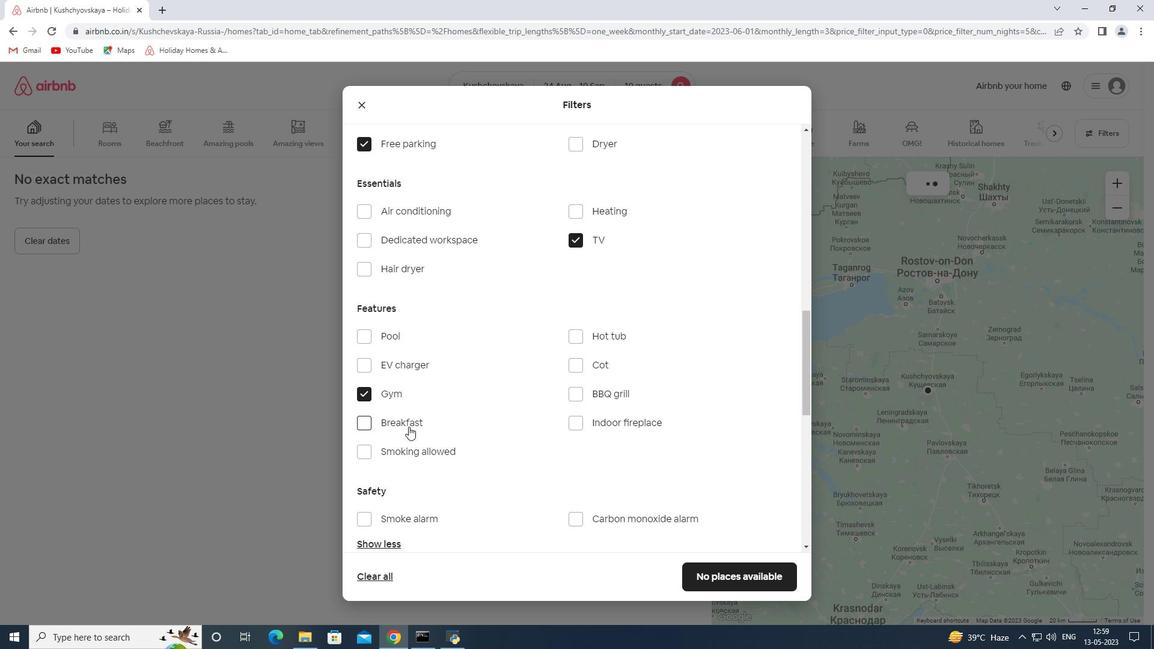 
Action: Mouse pressed left at (407, 423)
Screenshot: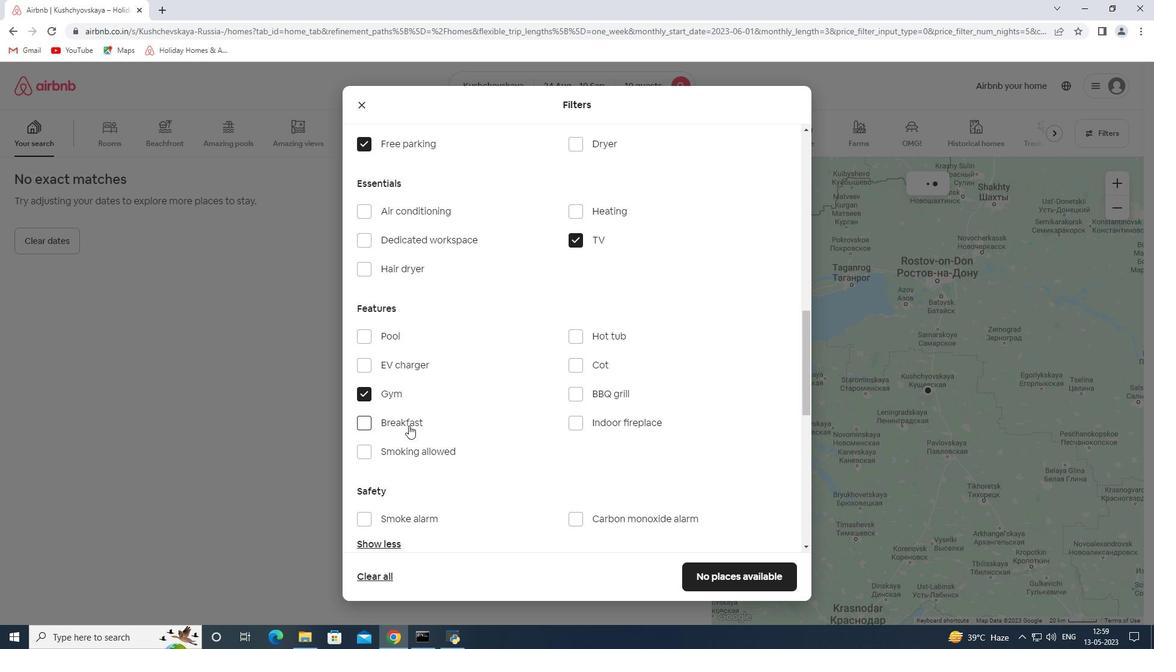 
Action: Mouse moved to (440, 413)
Screenshot: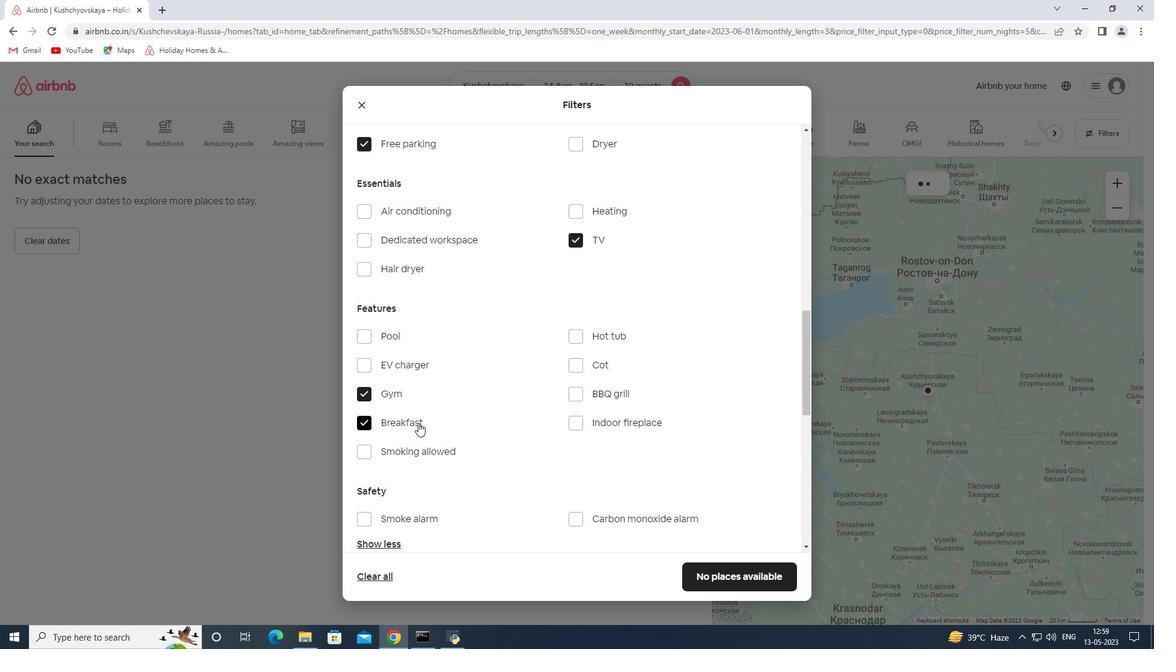 
Action: Mouse scrolled (440, 412) with delta (0, 0)
Screenshot: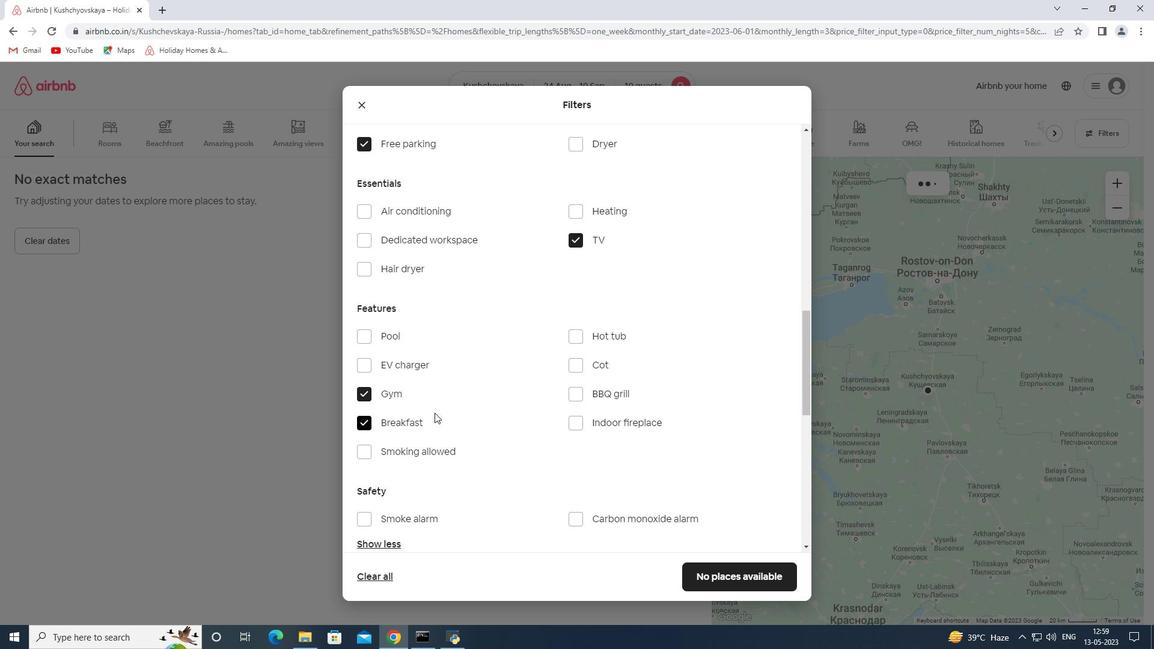 
Action: Mouse scrolled (440, 412) with delta (0, 0)
Screenshot: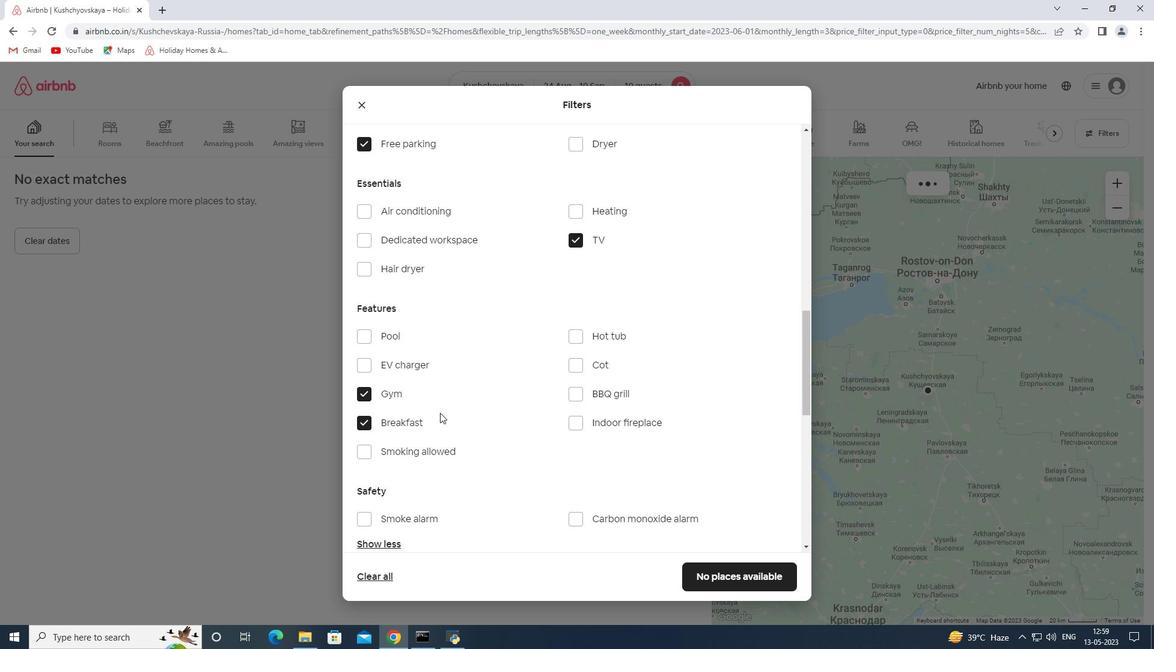 
Action: Mouse scrolled (440, 412) with delta (0, 0)
Screenshot: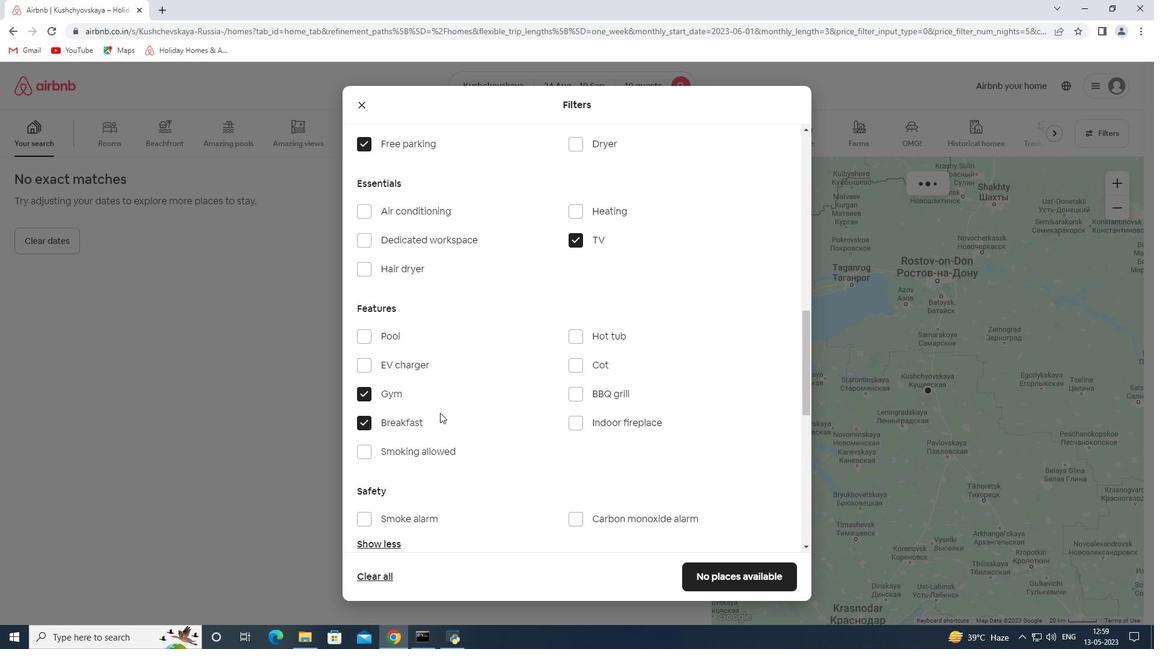 
Action: Mouse moved to (477, 430)
Screenshot: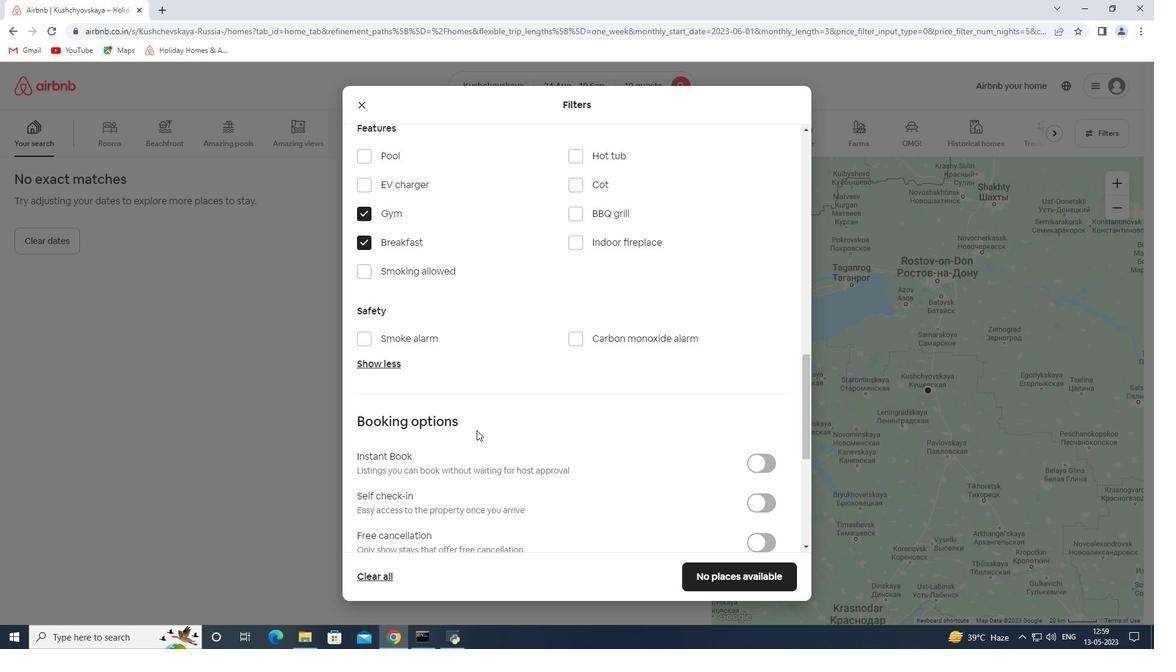 
Action: Mouse scrolled (477, 429) with delta (0, 0)
Screenshot: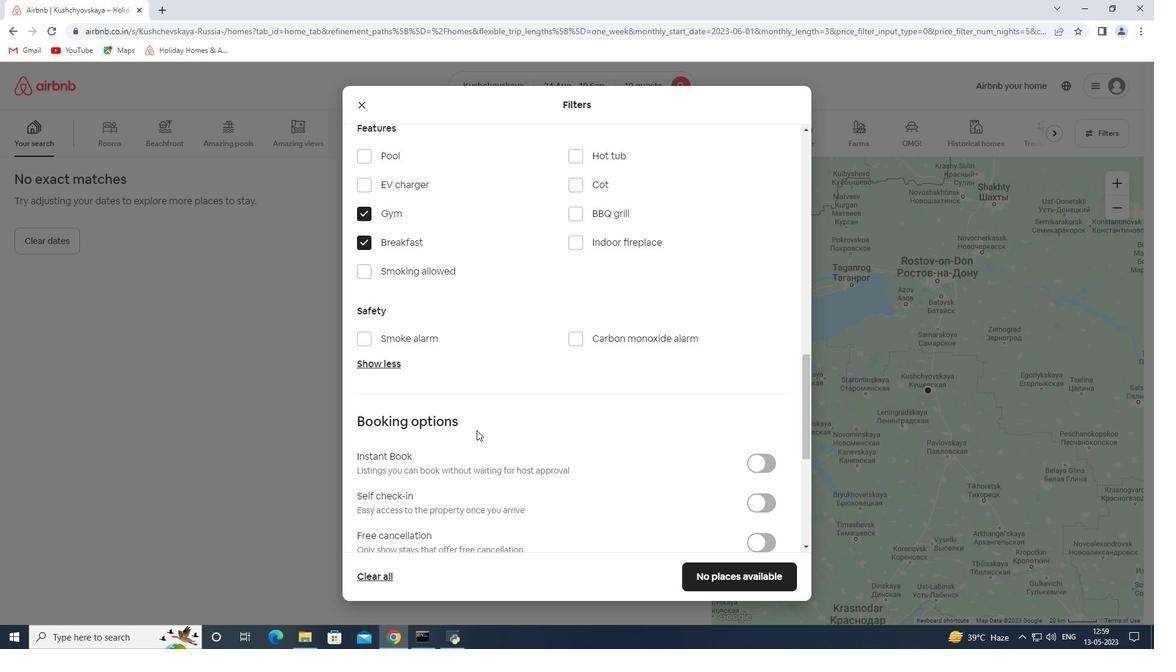 
Action: Mouse moved to (764, 440)
Screenshot: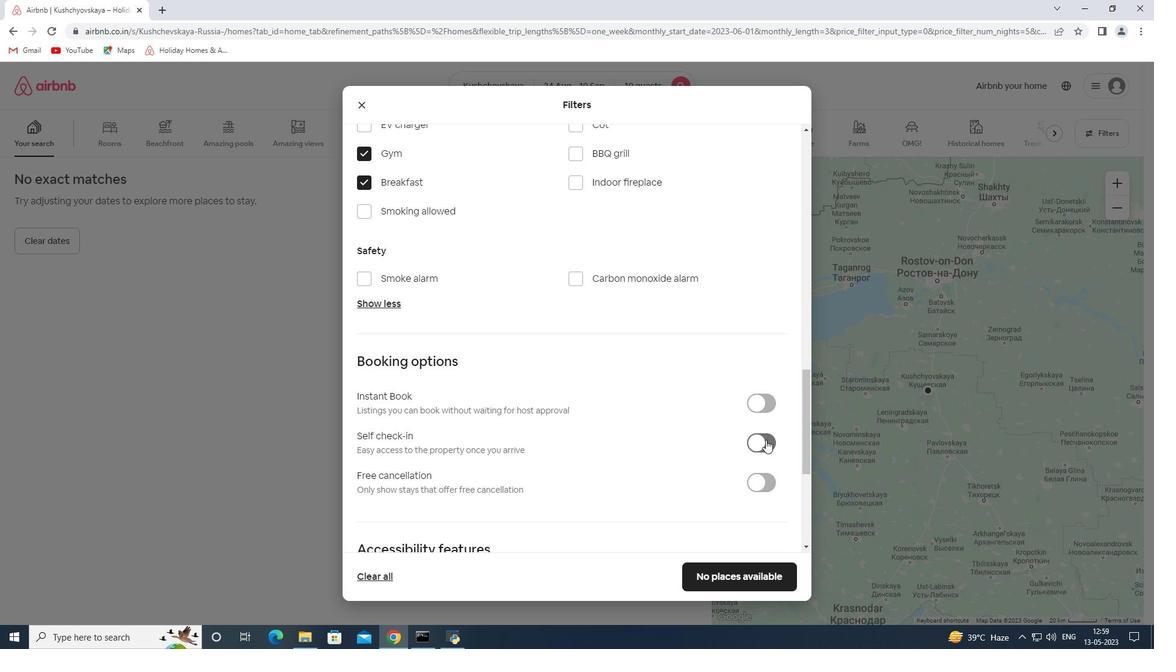 
Action: Mouse pressed left at (764, 440)
Screenshot: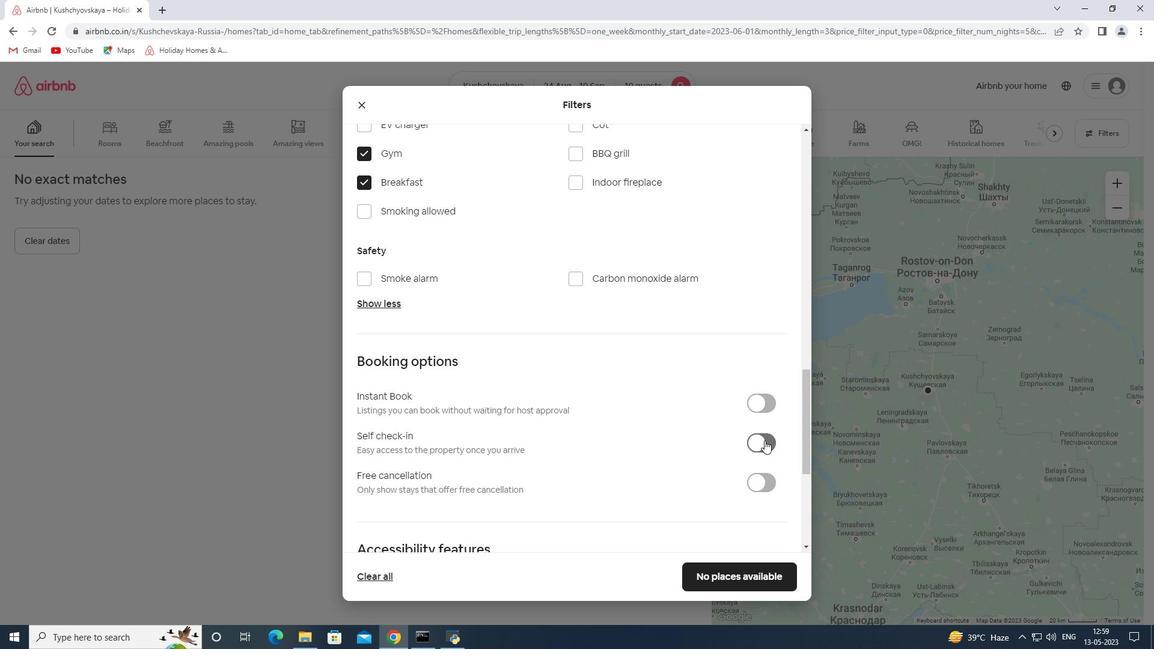 
Action: Mouse moved to (688, 411)
Screenshot: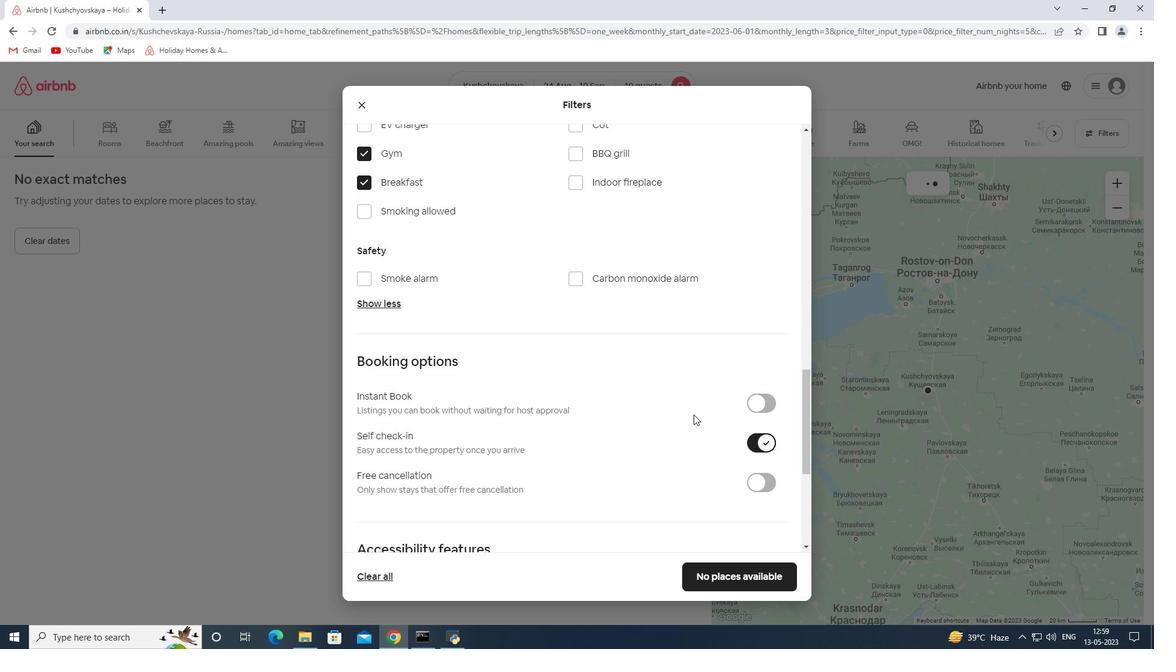 
Action: Mouse scrolled (688, 410) with delta (0, 0)
Screenshot: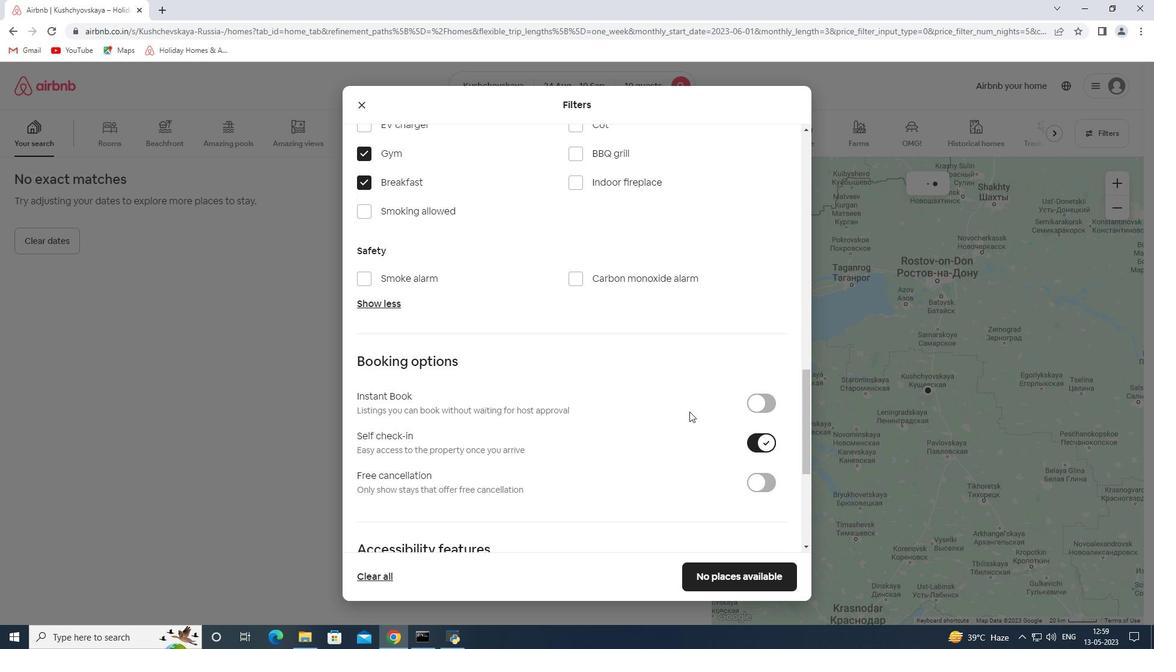 
Action: Mouse scrolled (688, 410) with delta (0, 0)
Screenshot: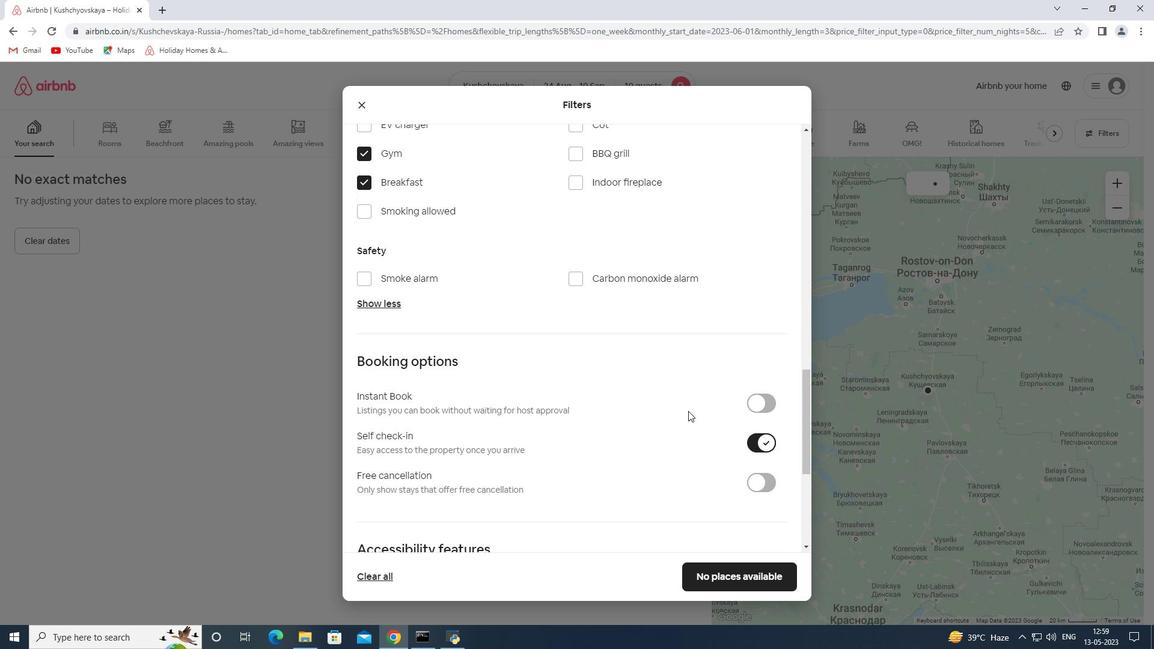 
Action: Mouse scrolled (688, 410) with delta (0, 0)
Screenshot: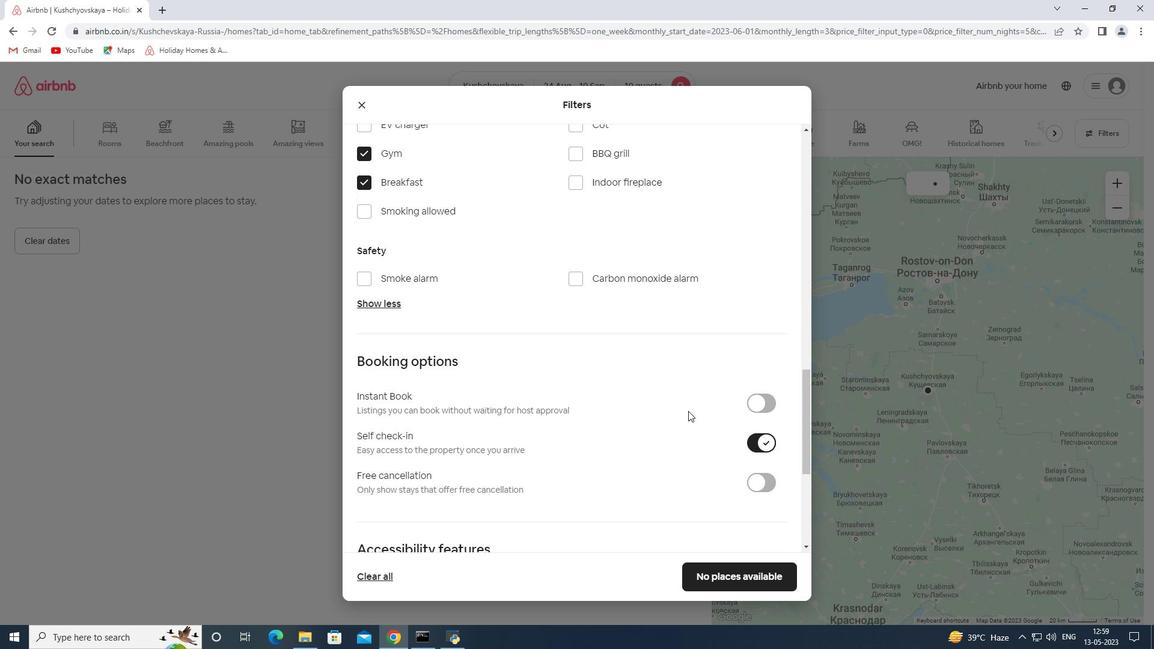 
Action: Mouse scrolled (688, 410) with delta (0, 0)
Screenshot: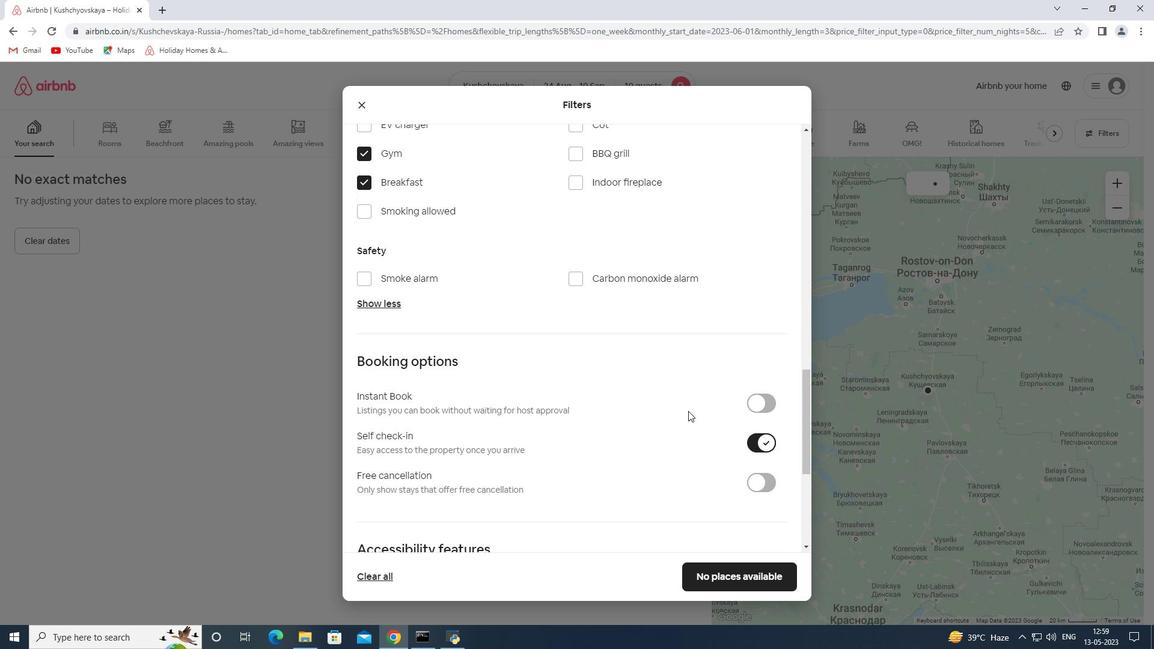
Action: Mouse moved to (496, 513)
Screenshot: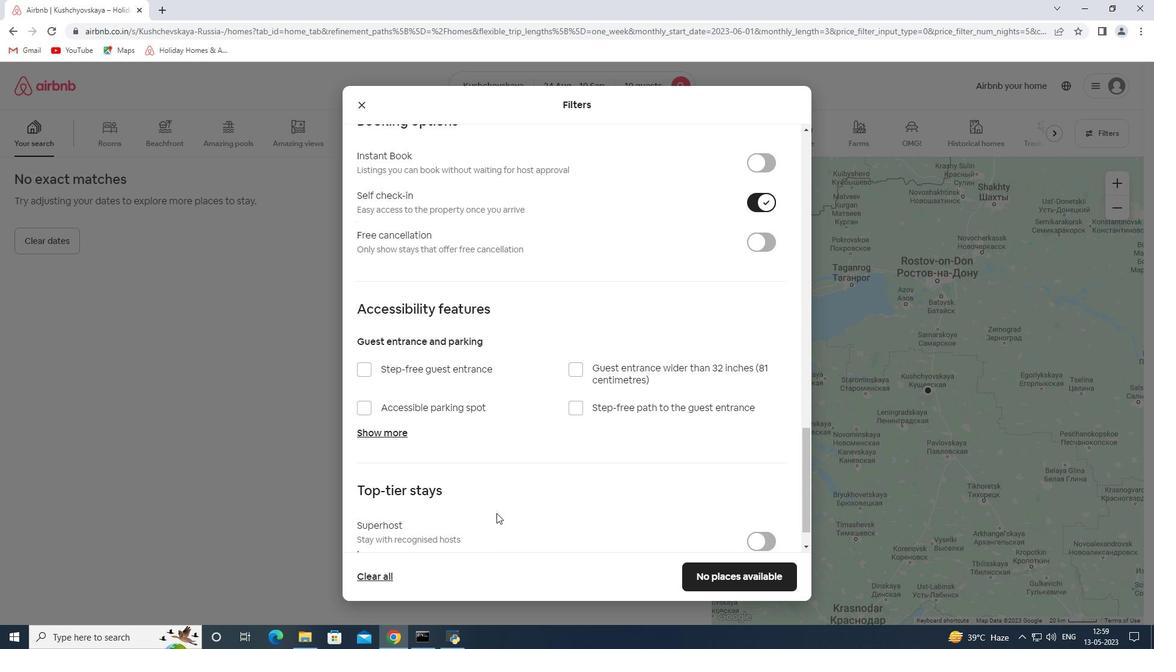 
Action: Mouse scrolled (496, 514) with delta (0, 0)
Screenshot: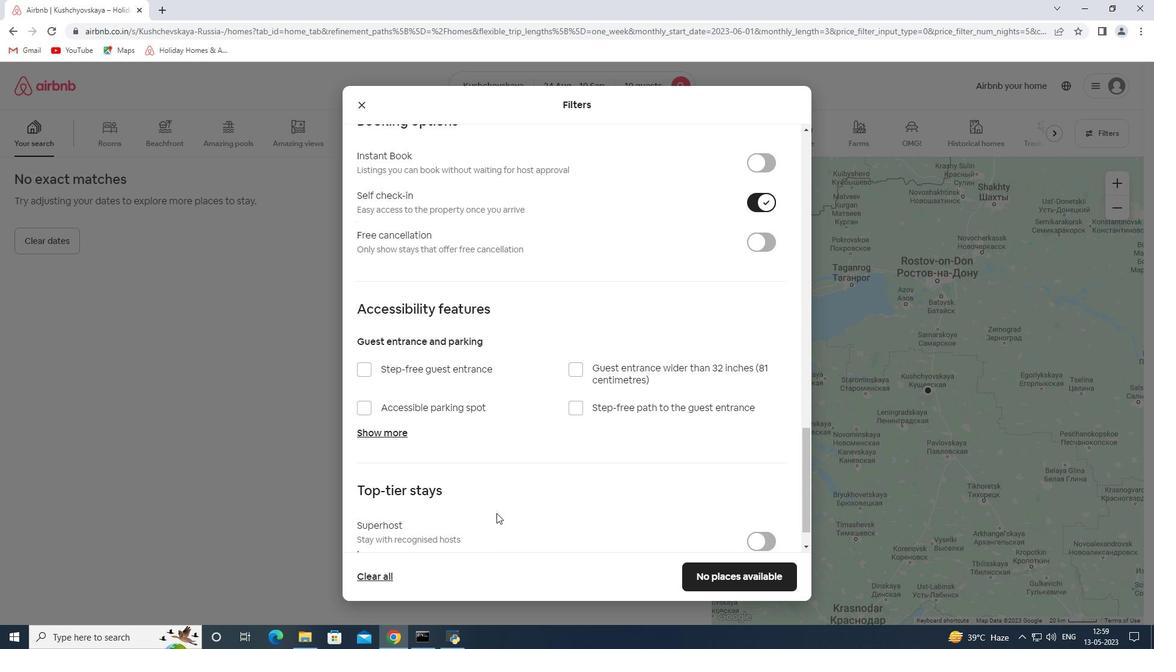 
Action: Mouse scrolled (496, 512) with delta (0, 0)
Screenshot: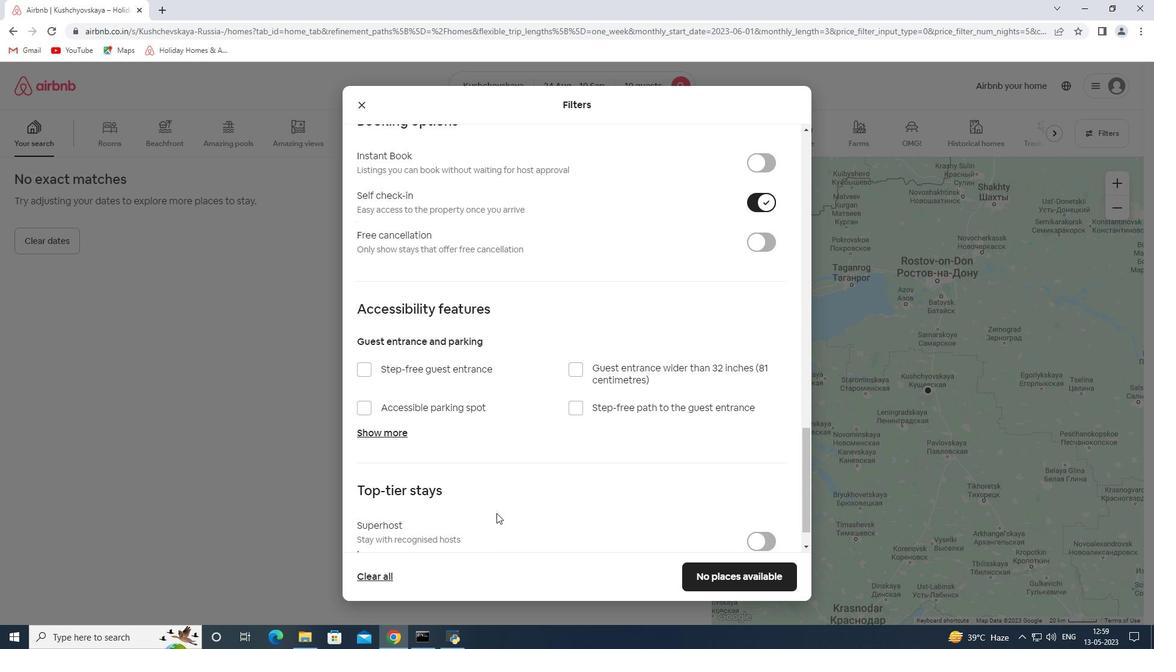 
Action: Mouse scrolled (496, 512) with delta (0, 0)
Screenshot: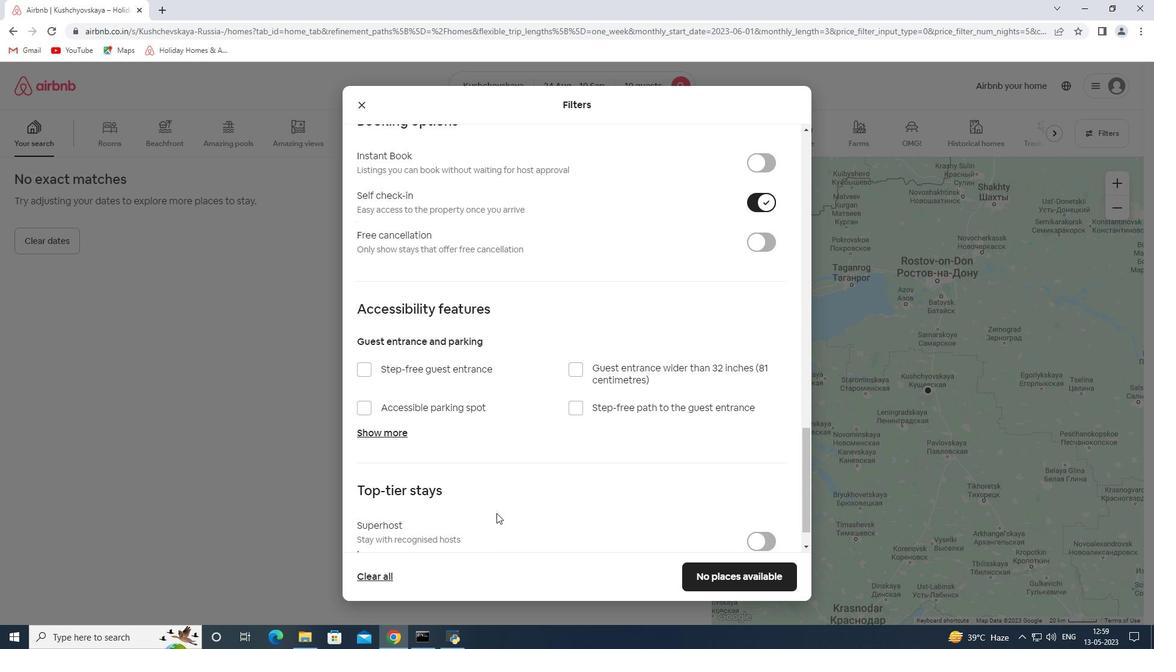 
Action: Mouse scrolled (496, 512) with delta (0, 0)
Screenshot: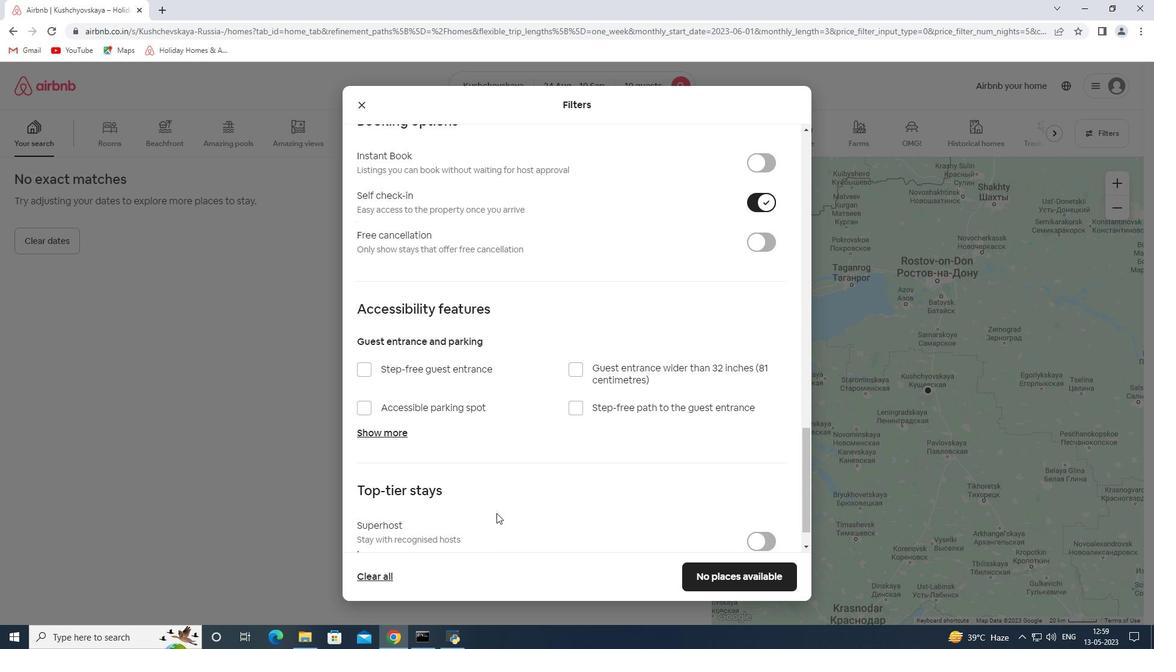 
Action: Mouse moved to (508, 476)
Screenshot: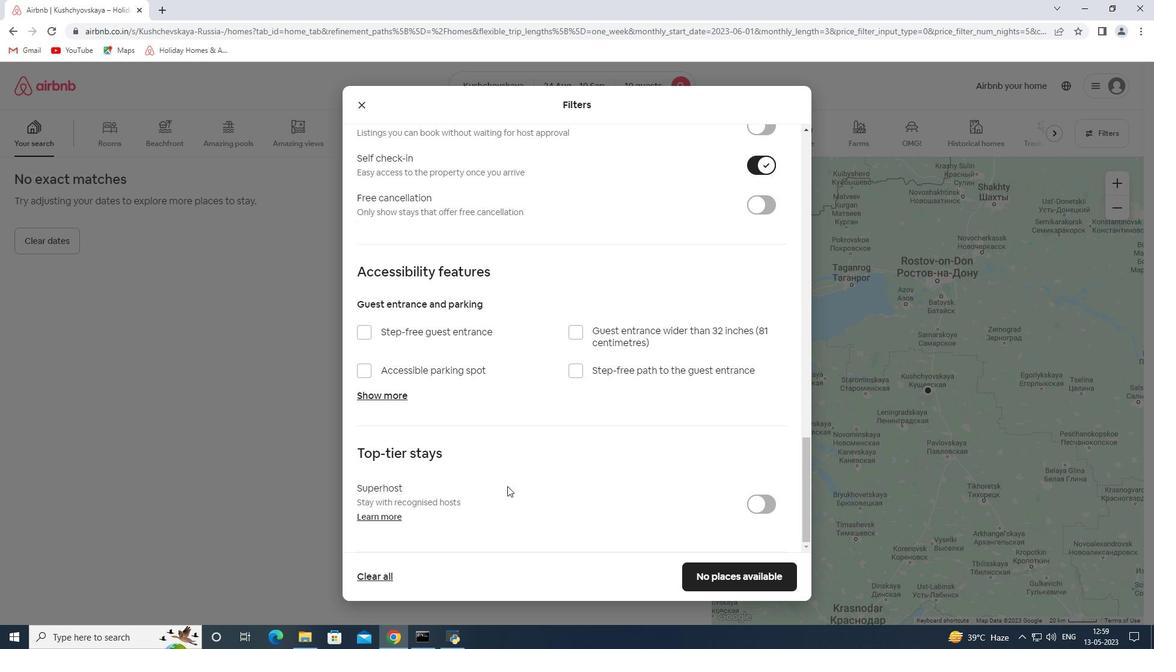 
Action: Mouse scrolled (508, 476) with delta (0, 0)
Screenshot: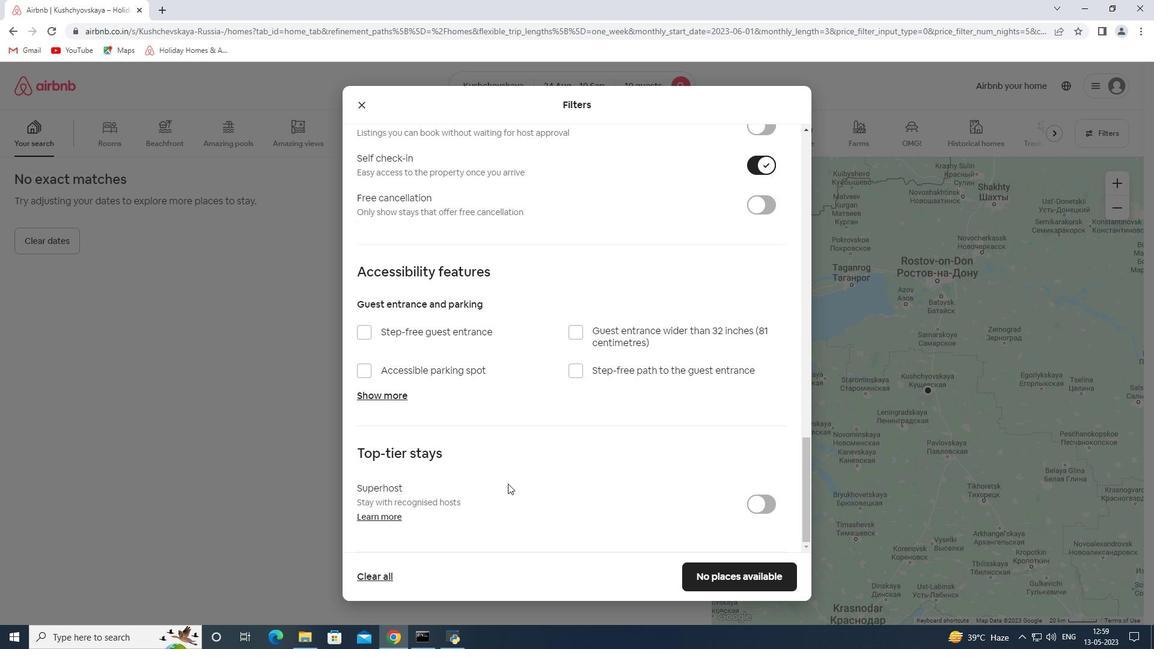 
Action: Mouse scrolled (508, 476) with delta (0, 0)
Screenshot: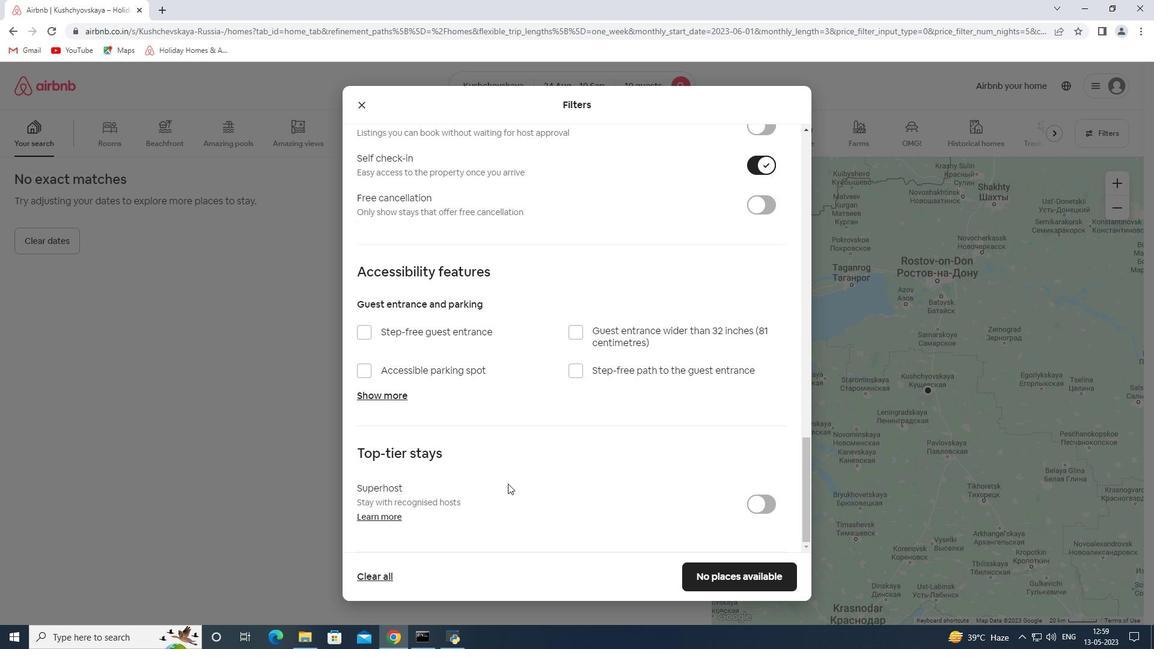 
Action: Mouse scrolled (508, 476) with delta (0, 0)
Screenshot: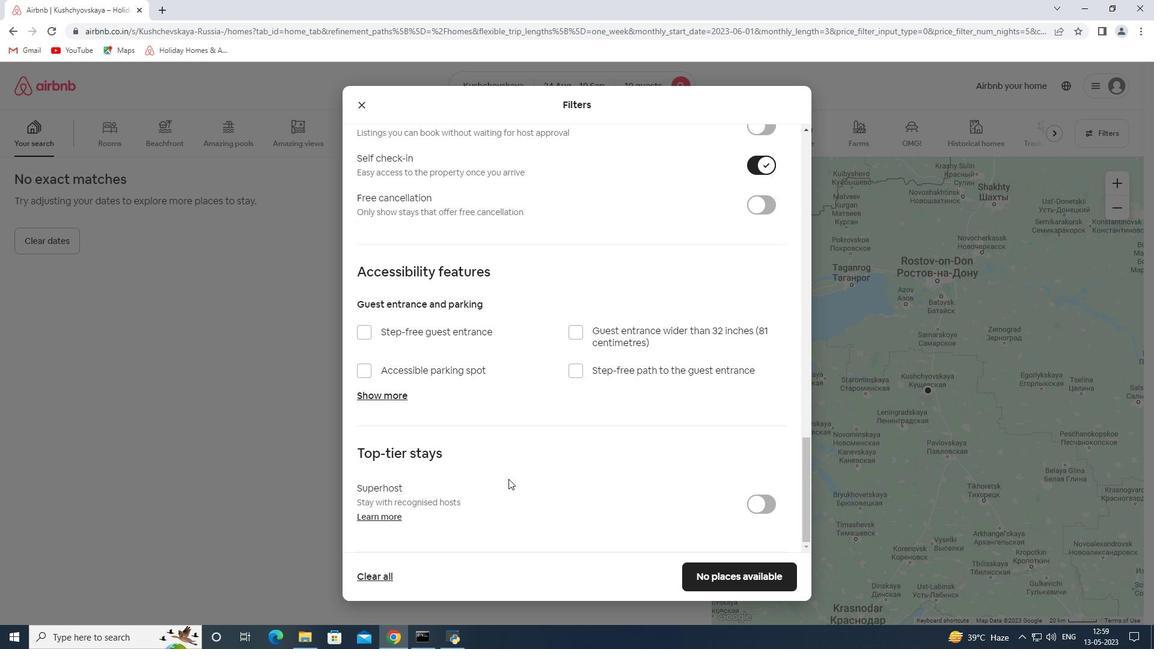 
Action: Mouse scrolled (508, 476) with delta (0, 0)
Screenshot: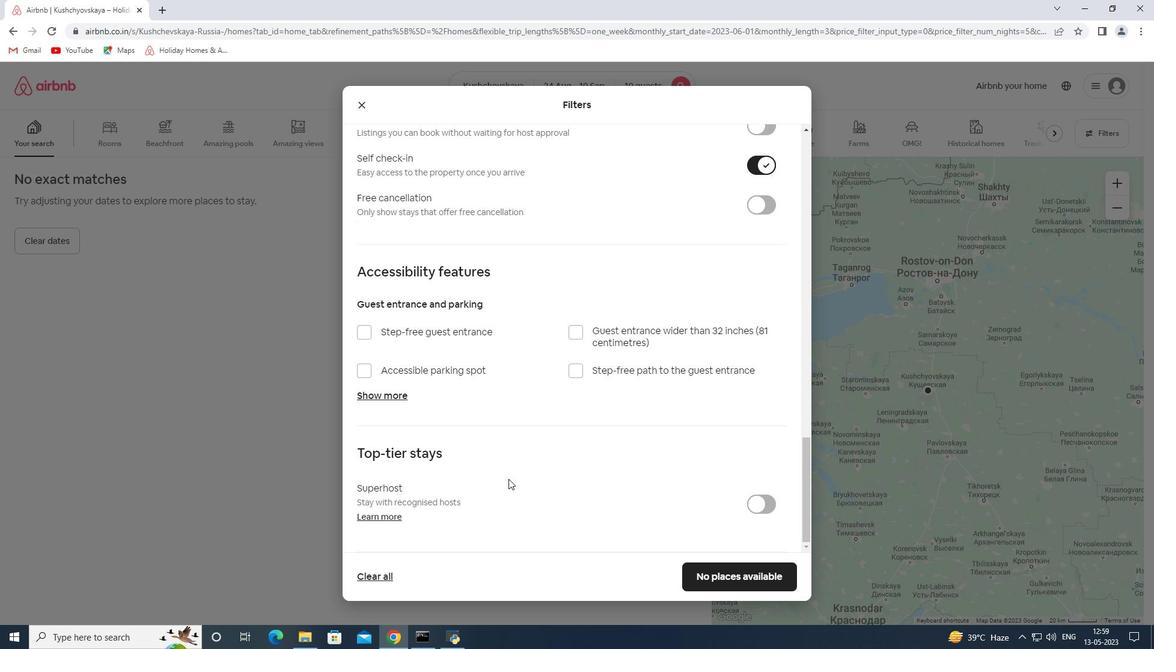 
Action: Mouse moved to (692, 578)
Screenshot: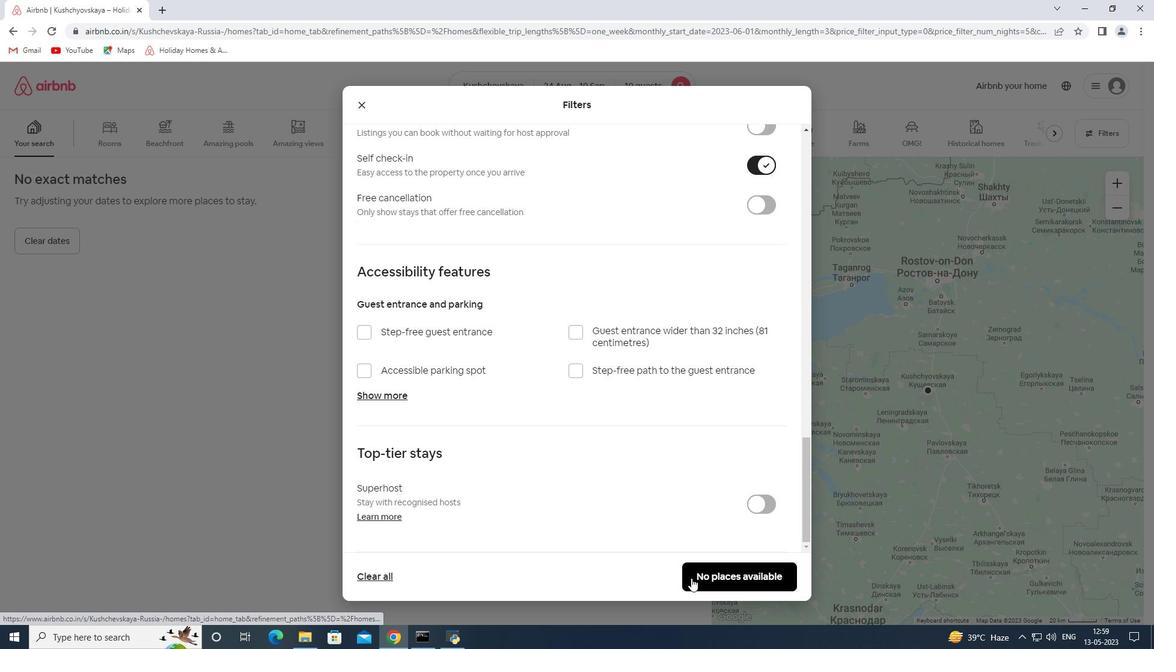 
Action: Mouse pressed left at (692, 578)
Screenshot: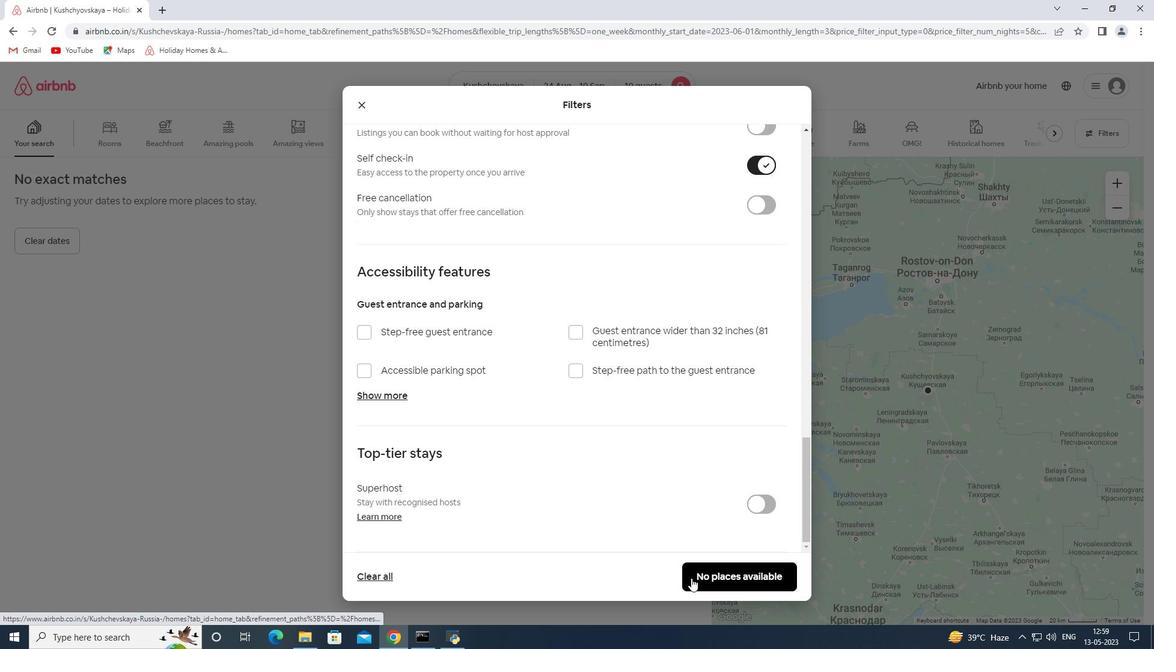 
Action: Mouse moved to (697, 553)
Screenshot: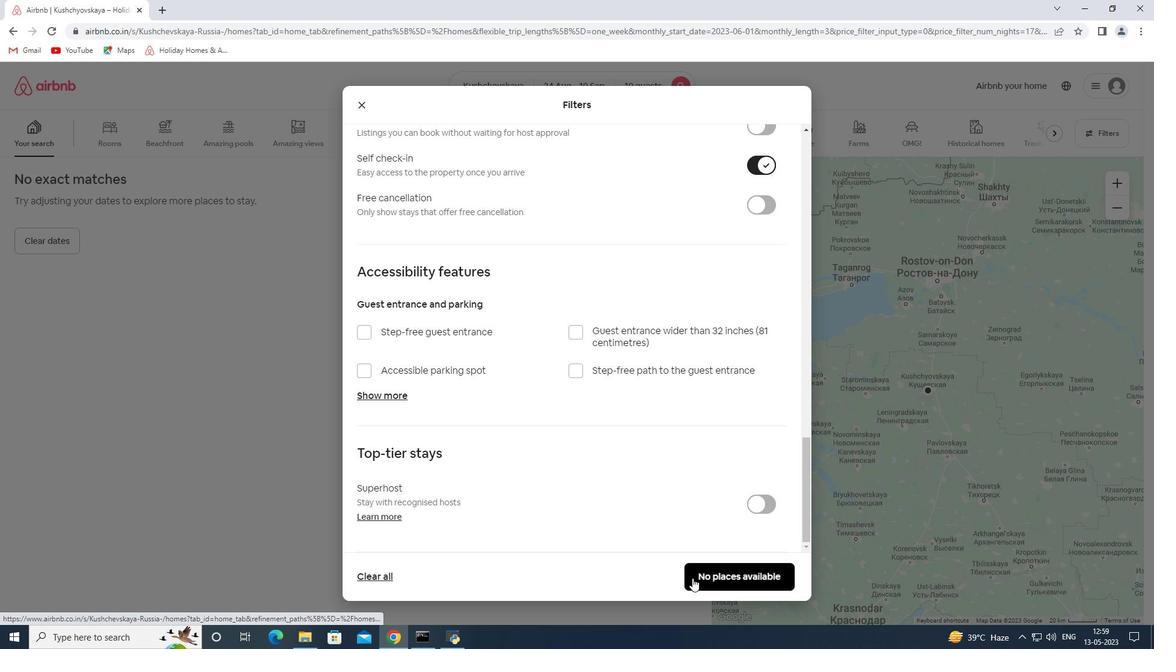 
